 Task: Look for space in Jamestown, United States from 10th July, 2023 to 25th July, 2023 for 3 adults, 1 child in price range Rs.15000 to Rs.25000. Place can be shared room with 2 bedrooms having 3 beds and 2 bathrooms. Property type can be house, flat, guest house. Amenities needed are: wifi, TV, free parkinig on premises, gym, breakfast. Booking option can be shelf check-in. Required host language is English.
Action: Mouse moved to (471, 91)
Screenshot: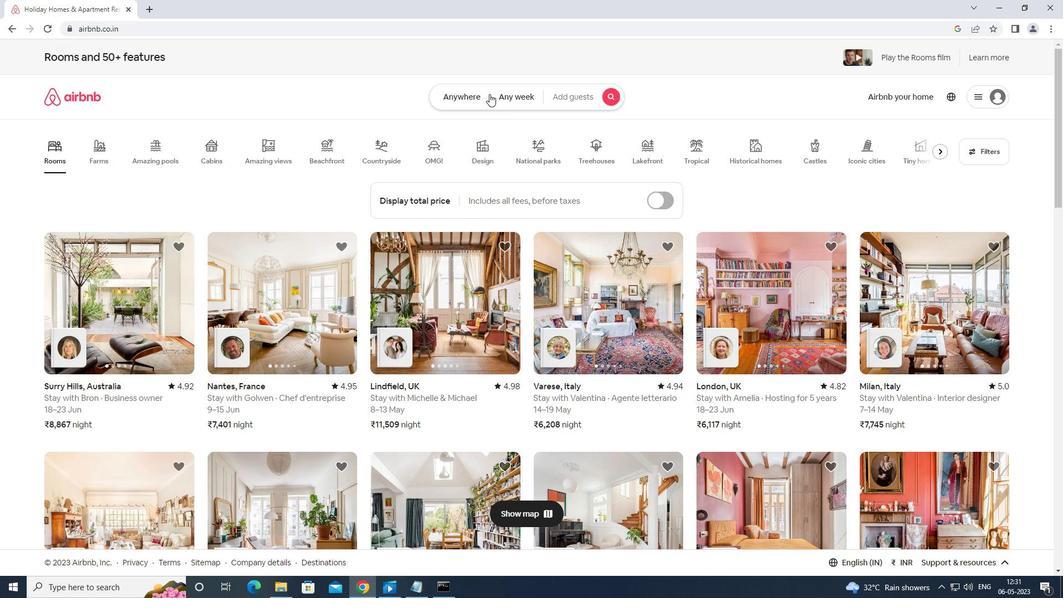 
Action: Mouse pressed left at (471, 91)
Screenshot: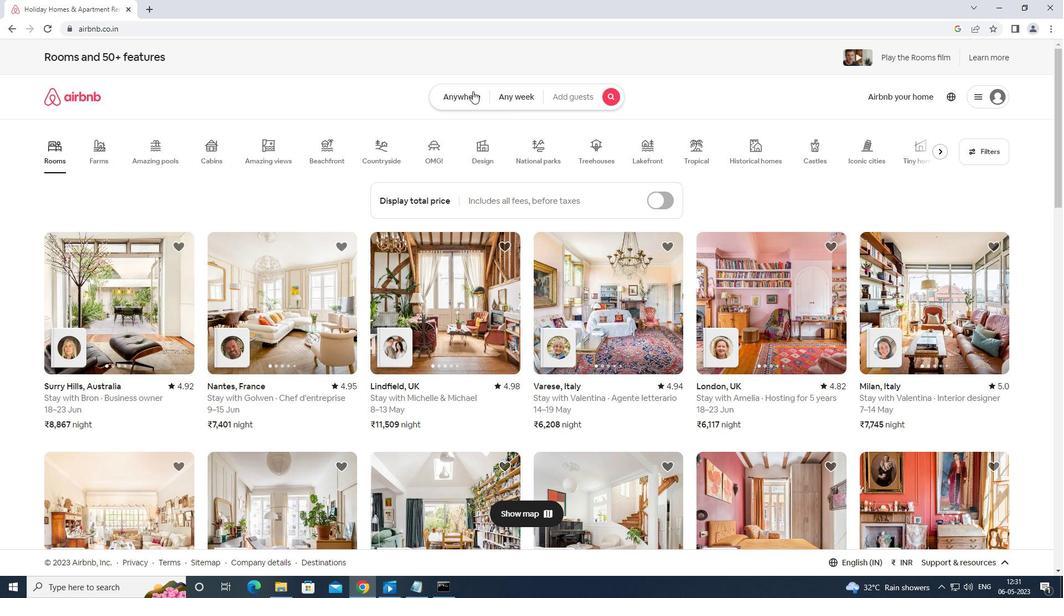 
Action: Mouse moved to (421, 131)
Screenshot: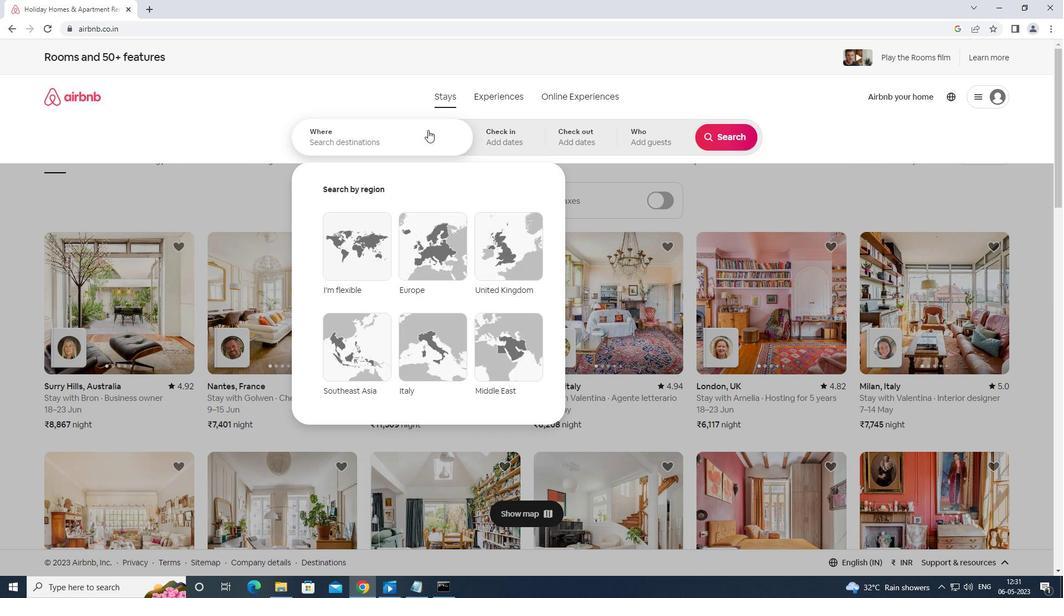 
Action: Mouse pressed left at (421, 131)
Screenshot: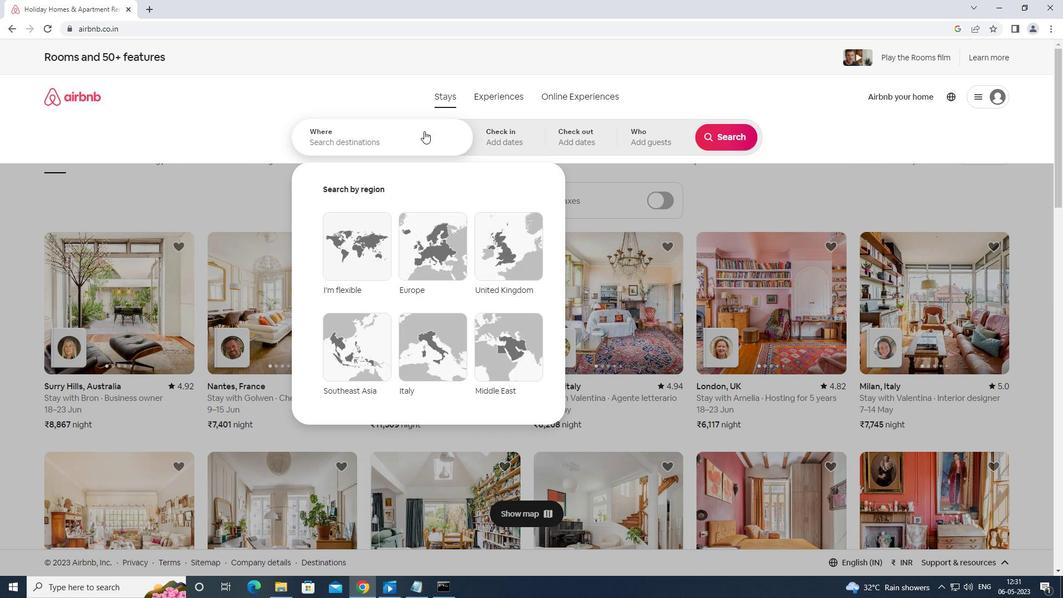 
Action: Key pressed <Key.shift>JAMESTOWN<Key.space>UNITED<Key.space>STATES<Key.enter>
Screenshot: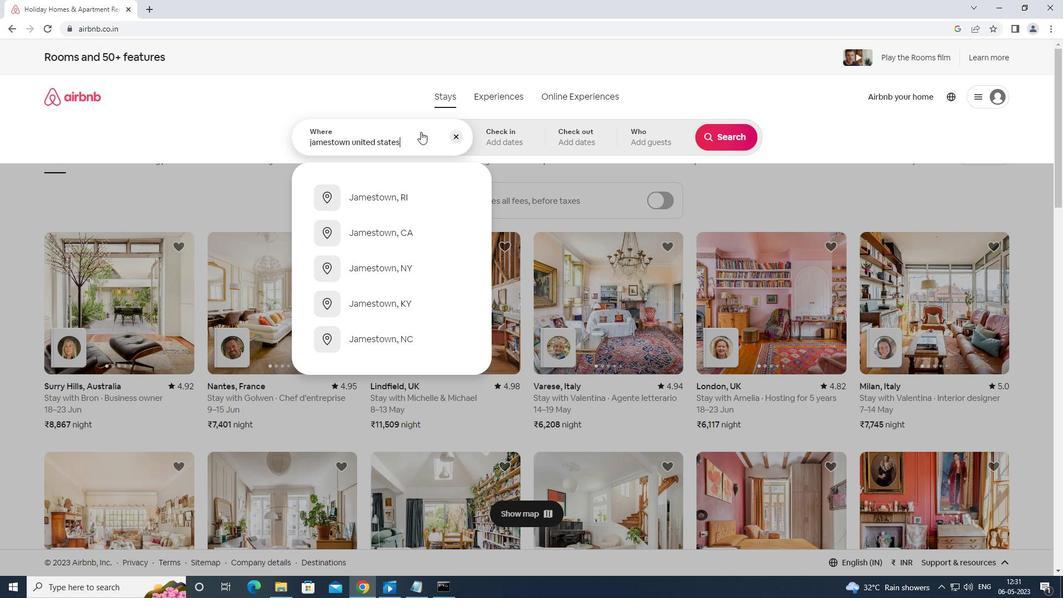 
Action: Mouse moved to (725, 233)
Screenshot: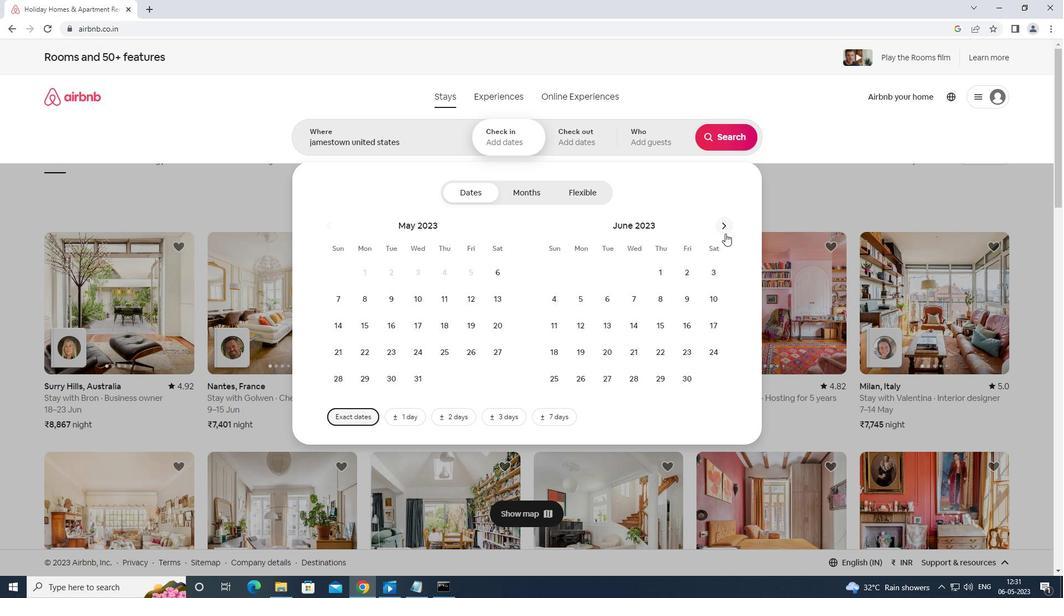 
Action: Mouse pressed left at (725, 233)
Screenshot: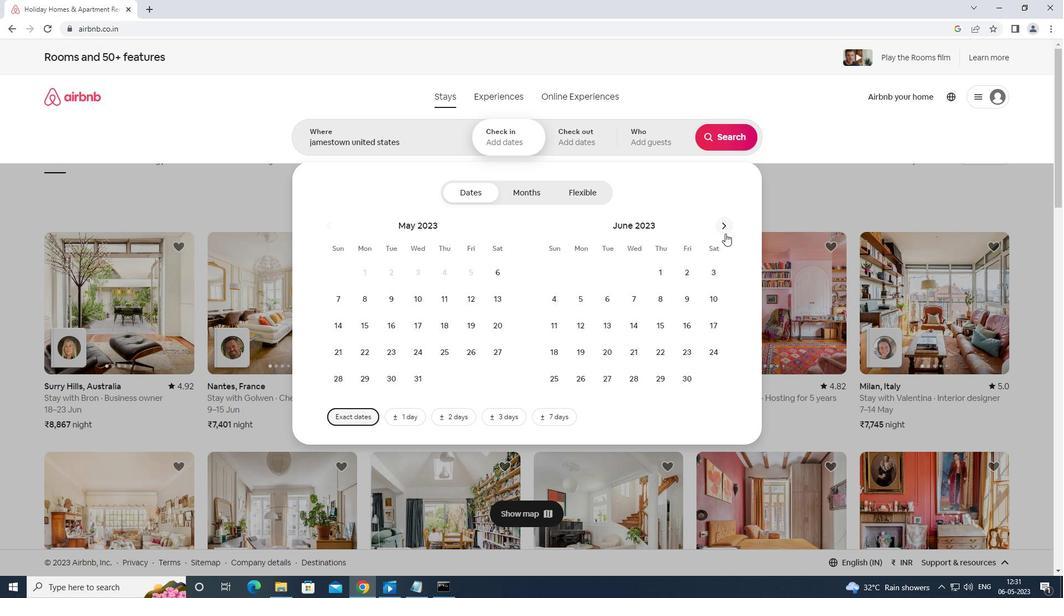 
Action: Mouse moved to (591, 323)
Screenshot: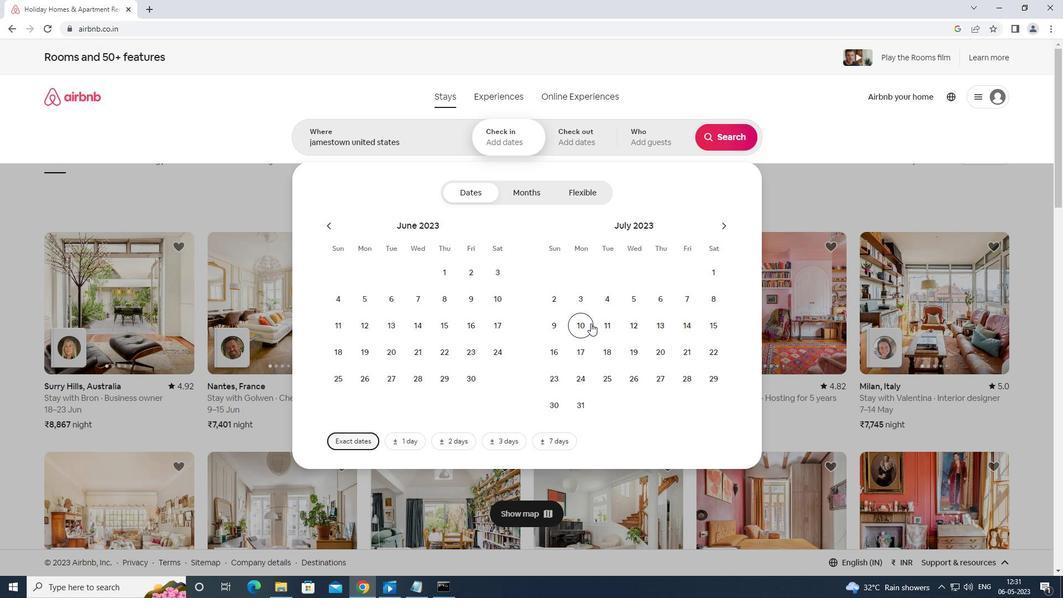 
Action: Mouse pressed left at (591, 323)
Screenshot: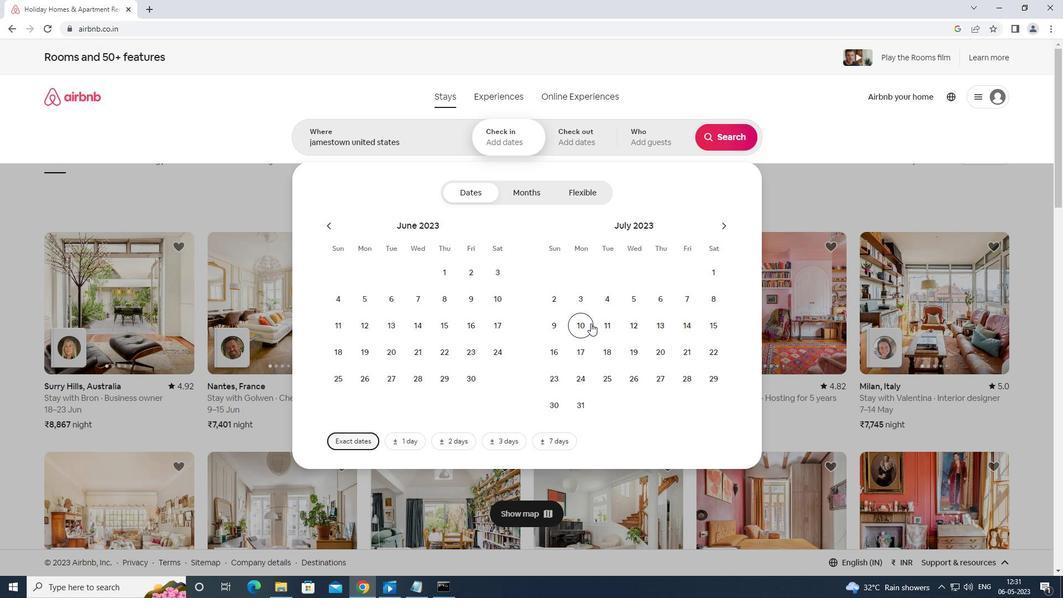 
Action: Mouse moved to (604, 372)
Screenshot: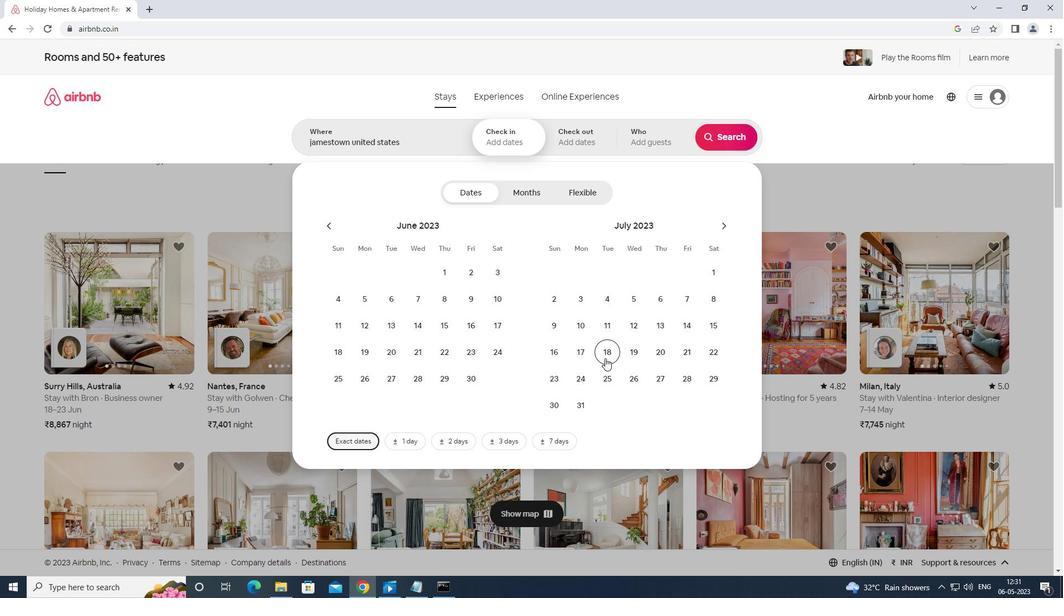 
Action: Mouse pressed left at (604, 372)
Screenshot: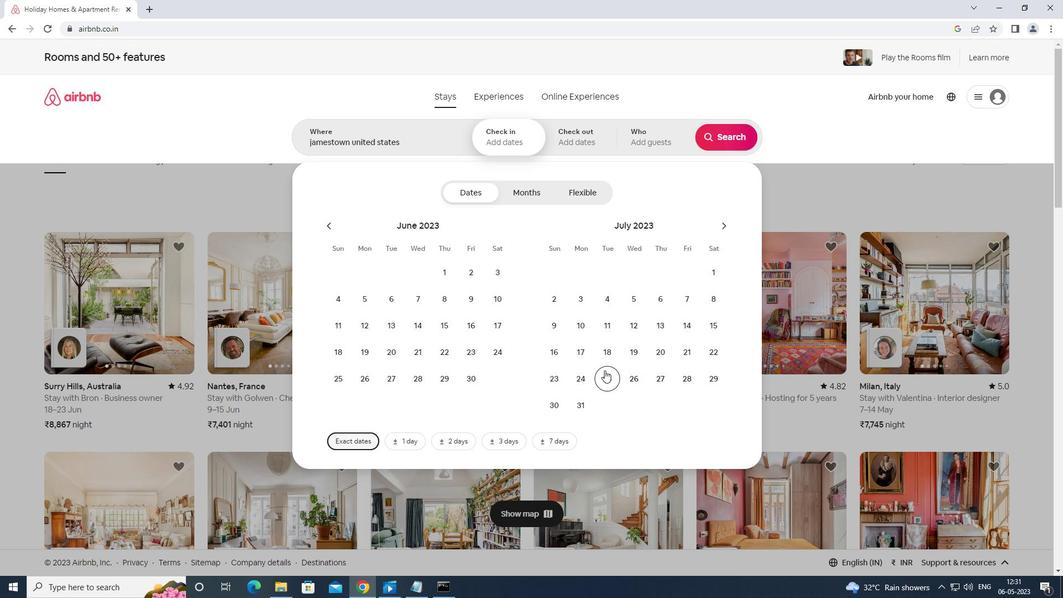 
Action: Mouse moved to (577, 323)
Screenshot: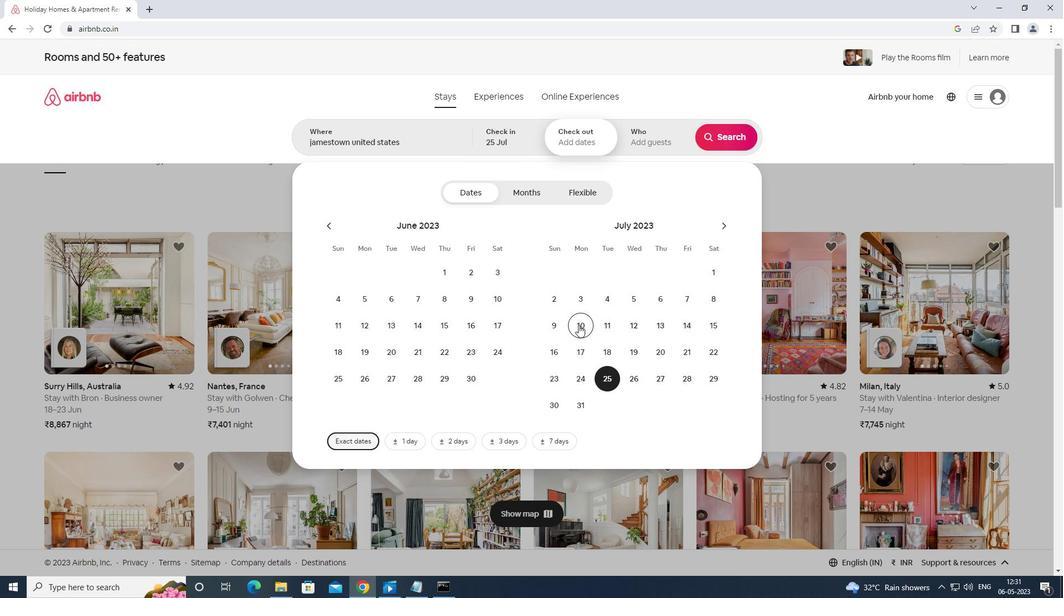 
Action: Mouse pressed left at (577, 323)
Screenshot: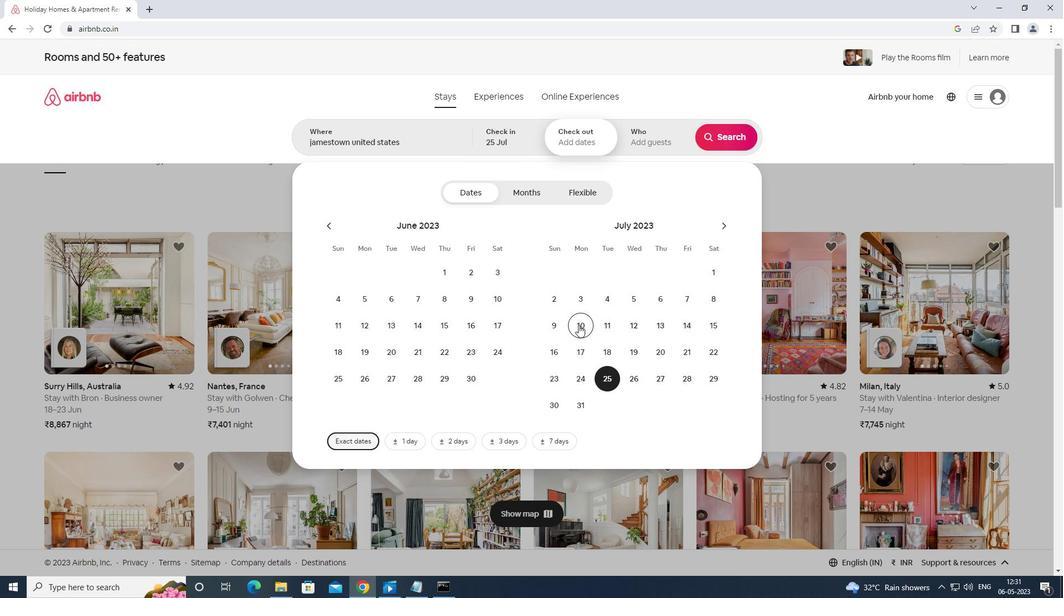
Action: Mouse moved to (607, 376)
Screenshot: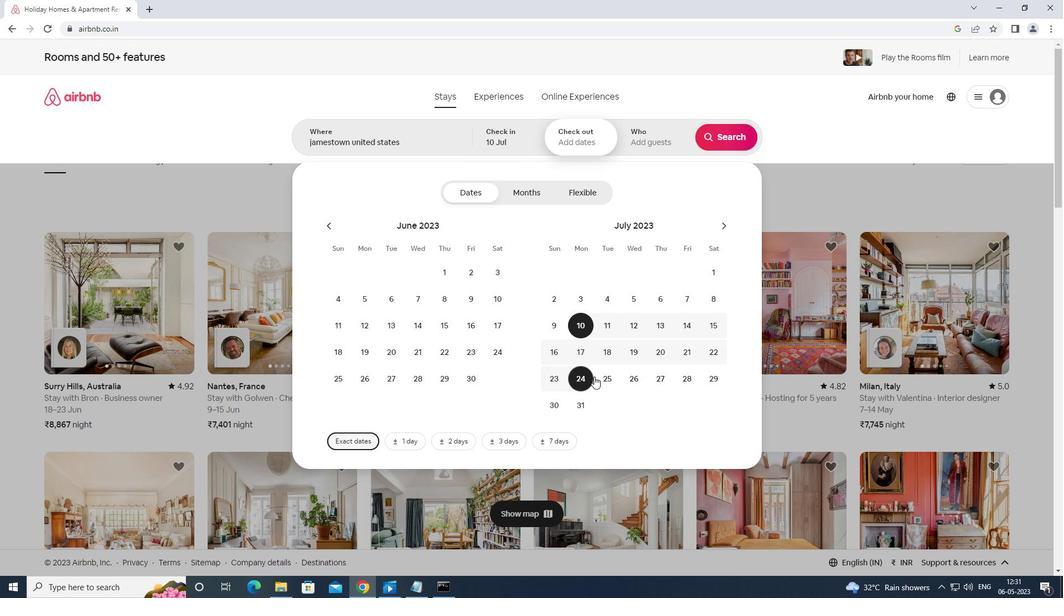 
Action: Mouse pressed left at (607, 376)
Screenshot: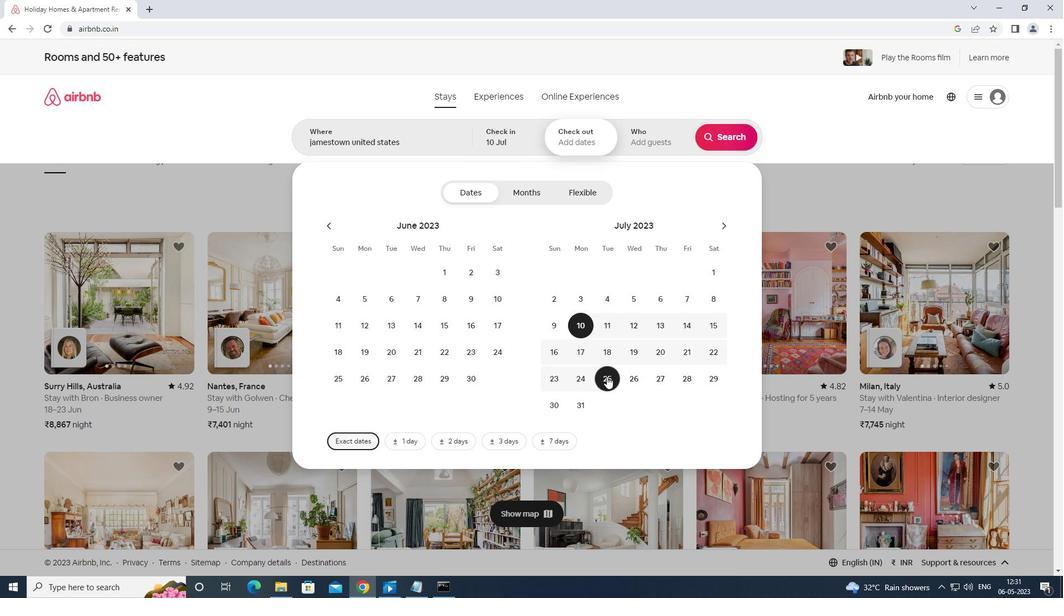 
Action: Mouse moved to (658, 136)
Screenshot: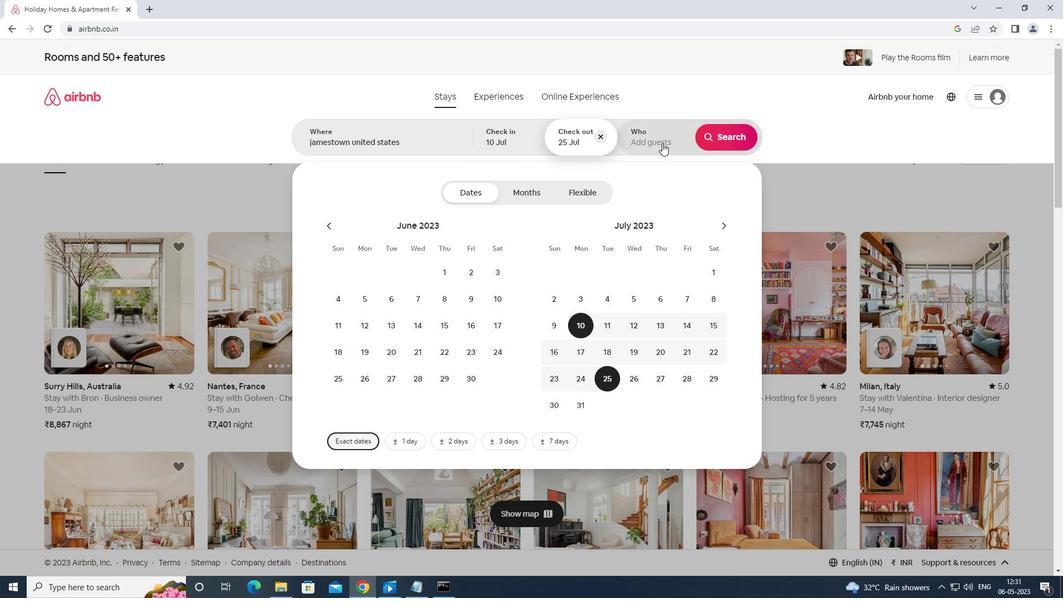 
Action: Mouse pressed left at (658, 136)
Screenshot: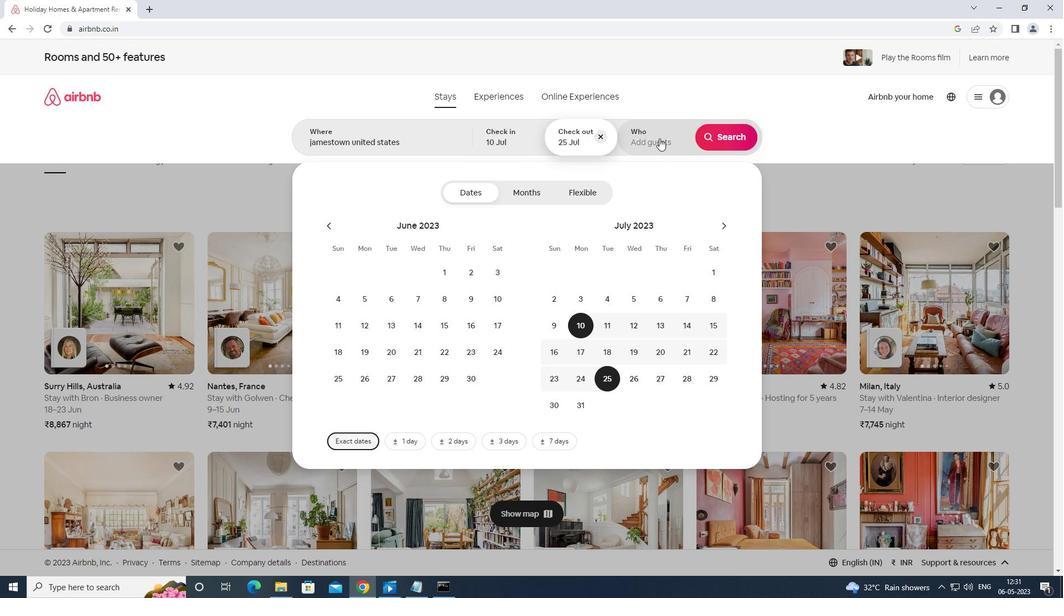 
Action: Mouse moved to (722, 191)
Screenshot: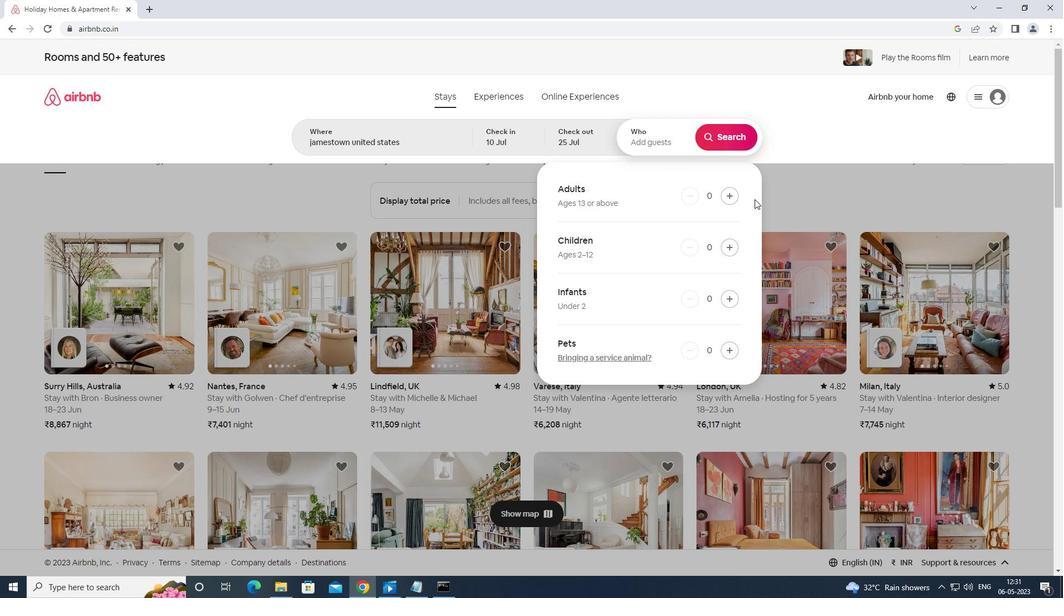 
Action: Mouse pressed left at (722, 191)
Screenshot: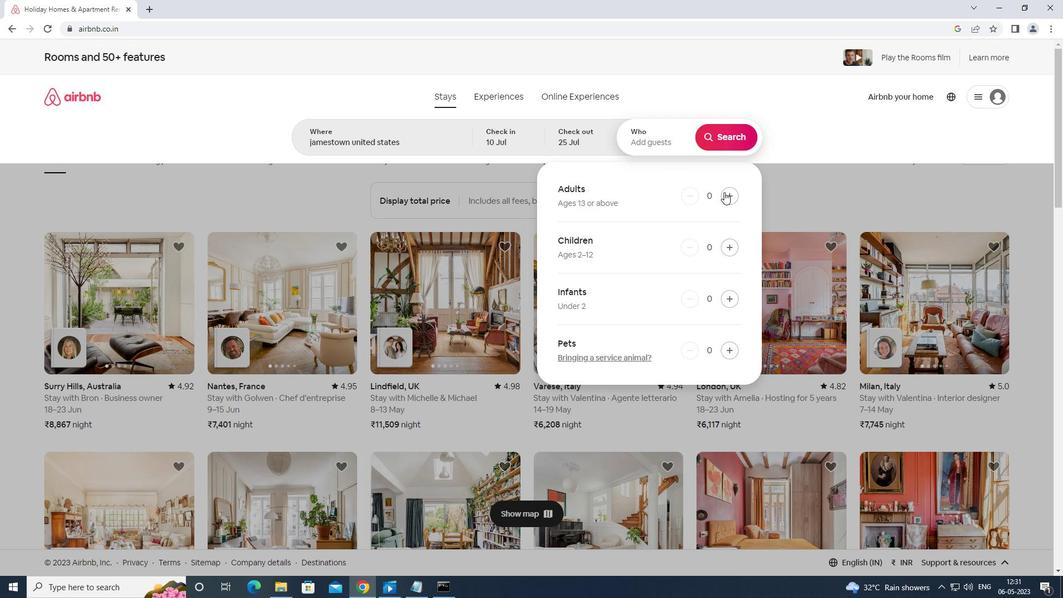 
Action: Mouse moved to (724, 193)
Screenshot: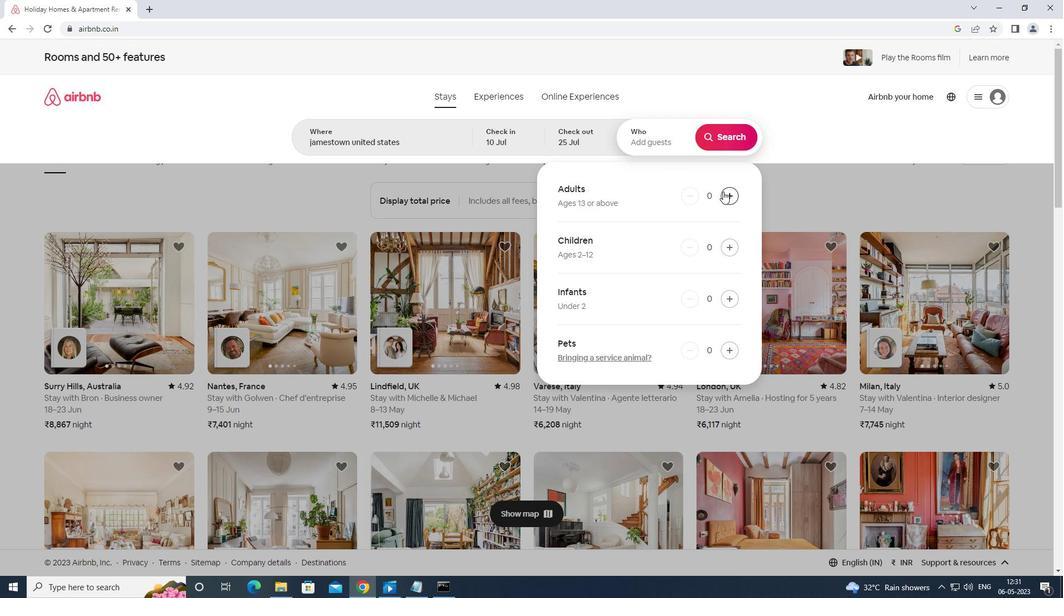 
Action: Mouse pressed left at (724, 193)
Screenshot: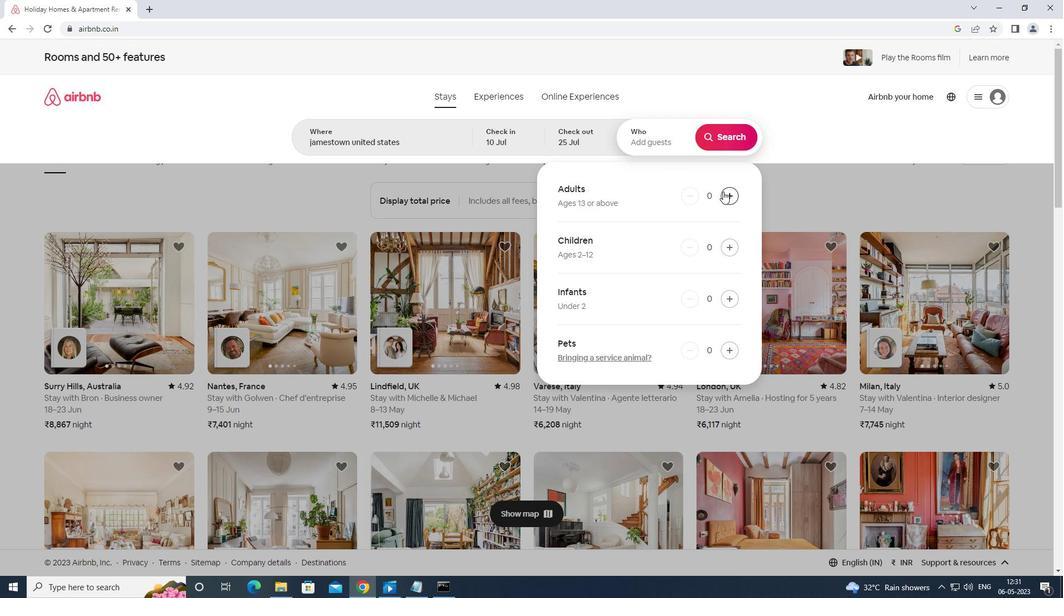 
Action: Mouse moved to (726, 194)
Screenshot: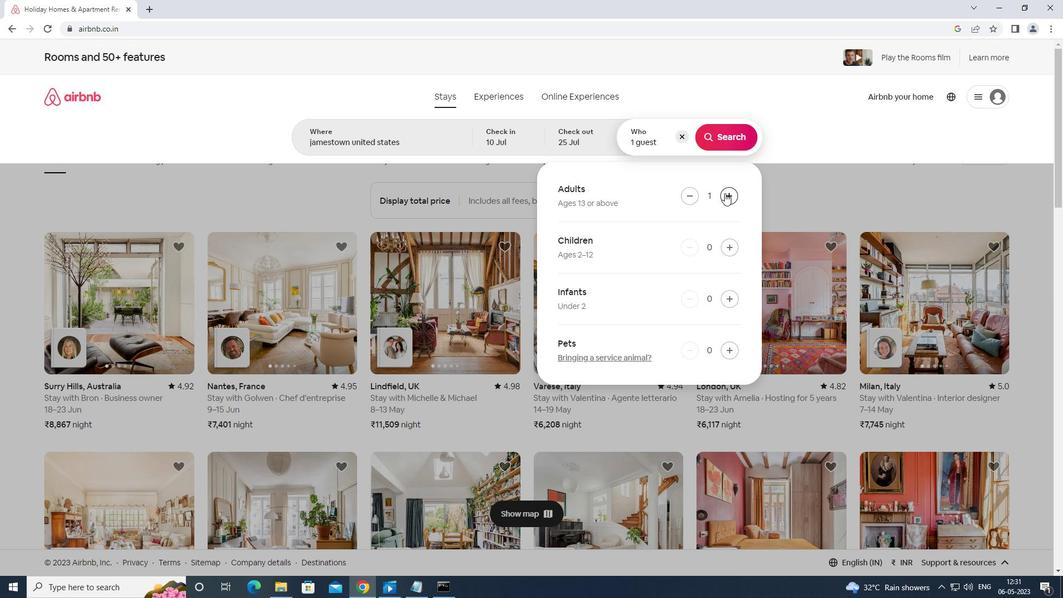 
Action: Mouse pressed left at (726, 194)
Screenshot: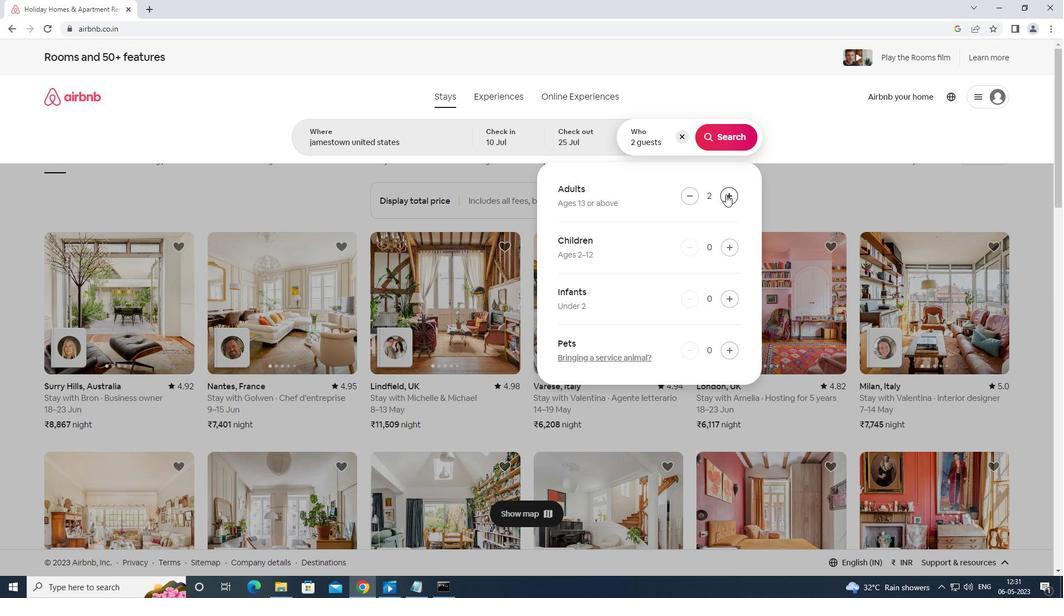 
Action: Mouse moved to (722, 247)
Screenshot: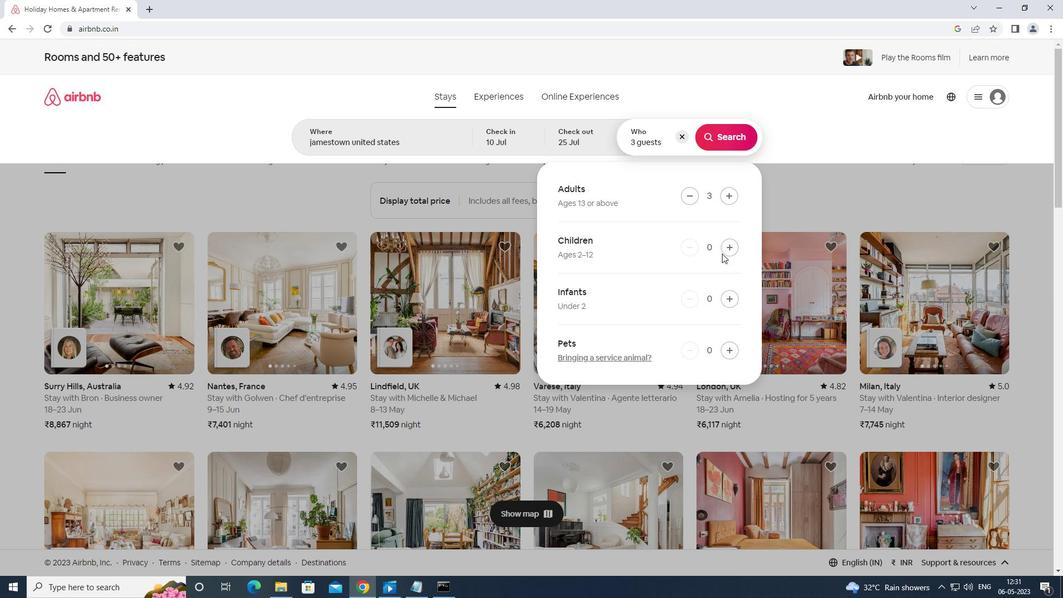 
Action: Mouse pressed left at (722, 247)
Screenshot: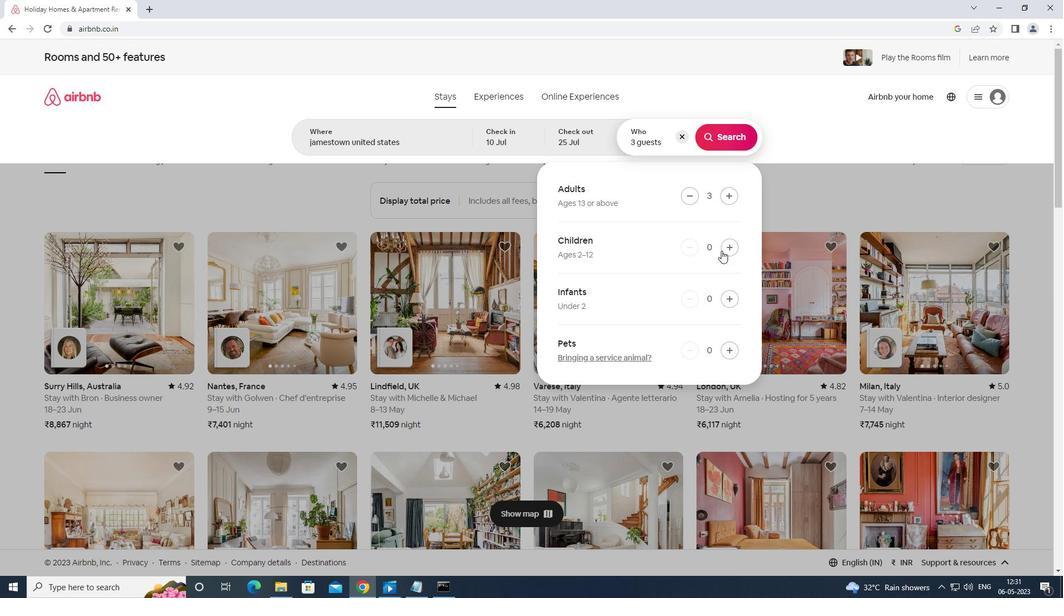 
Action: Mouse moved to (729, 130)
Screenshot: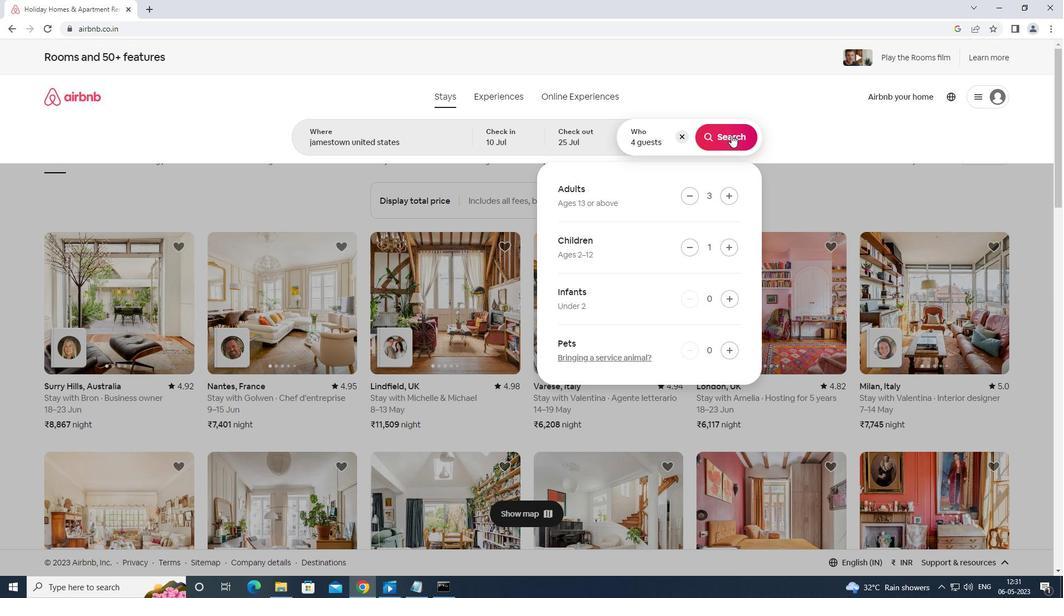 
Action: Mouse pressed left at (729, 130)
Screenshot: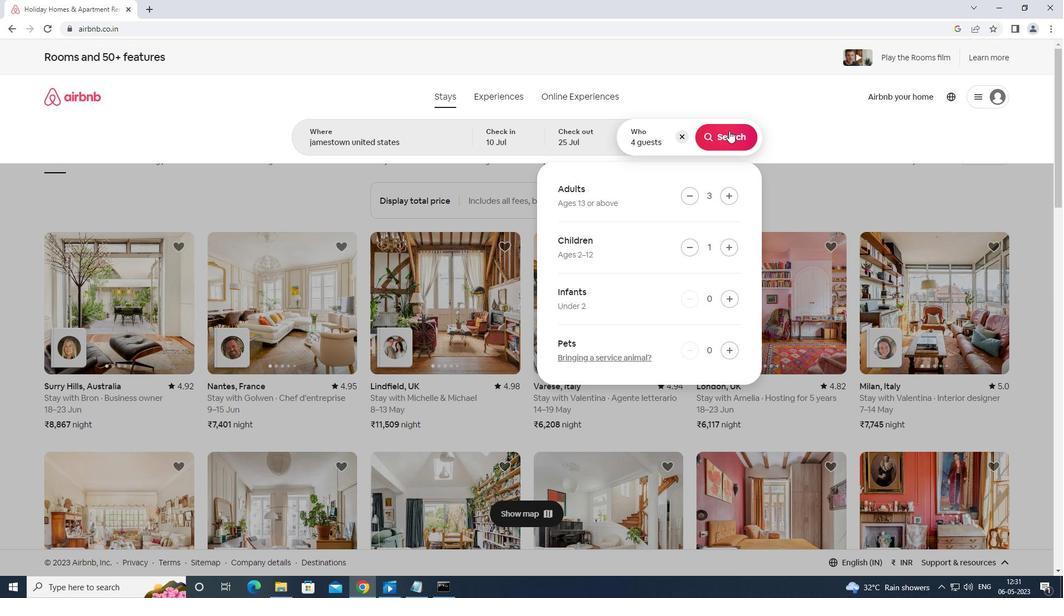 
Action: Mouse moved to (1019, 115)
Screenshot: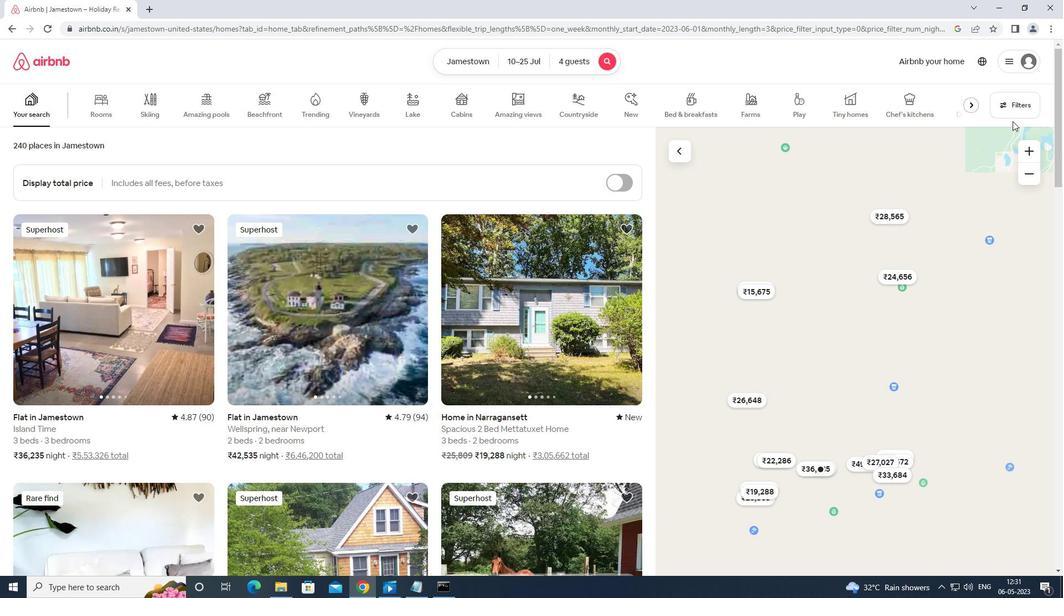 
Action: Mouse pressed left at (1019, 115)
Screenshot: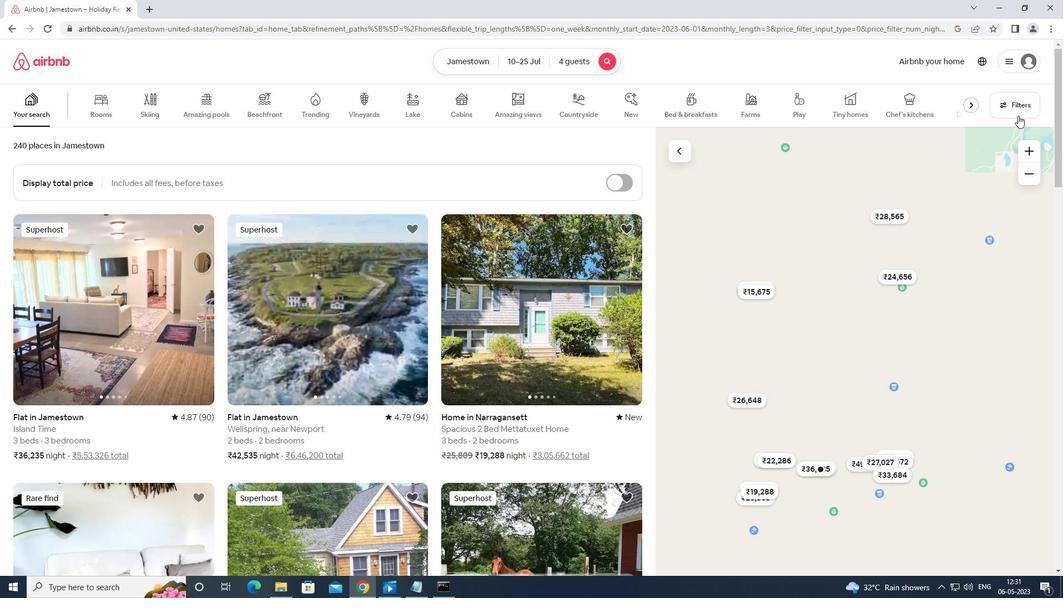 
Action: Mouse moved to (418, 381)
Screenshot: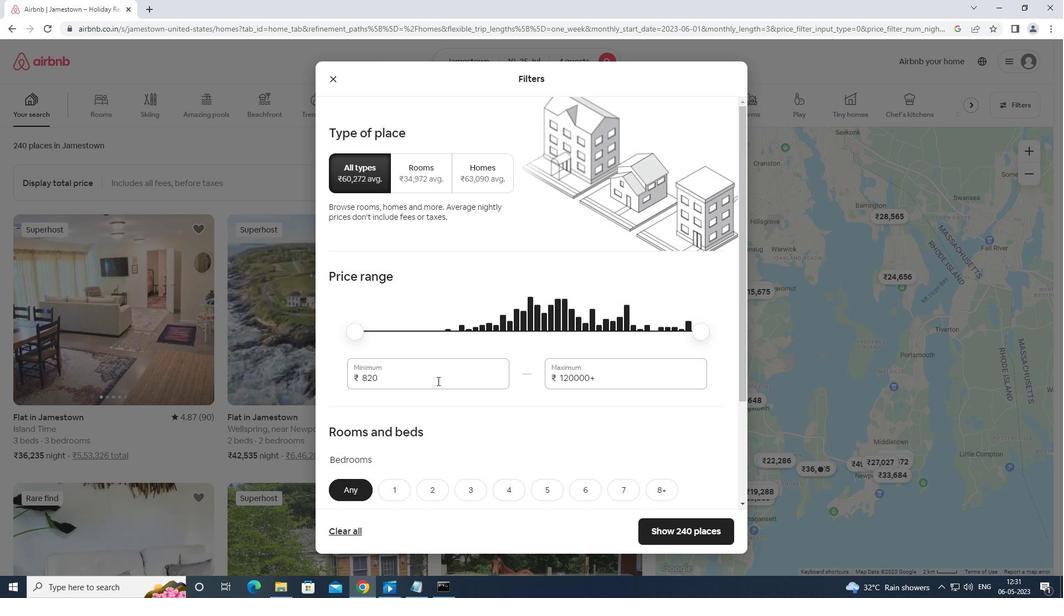 
Action: Mouse pressed left at (418, 381)
Screenshot: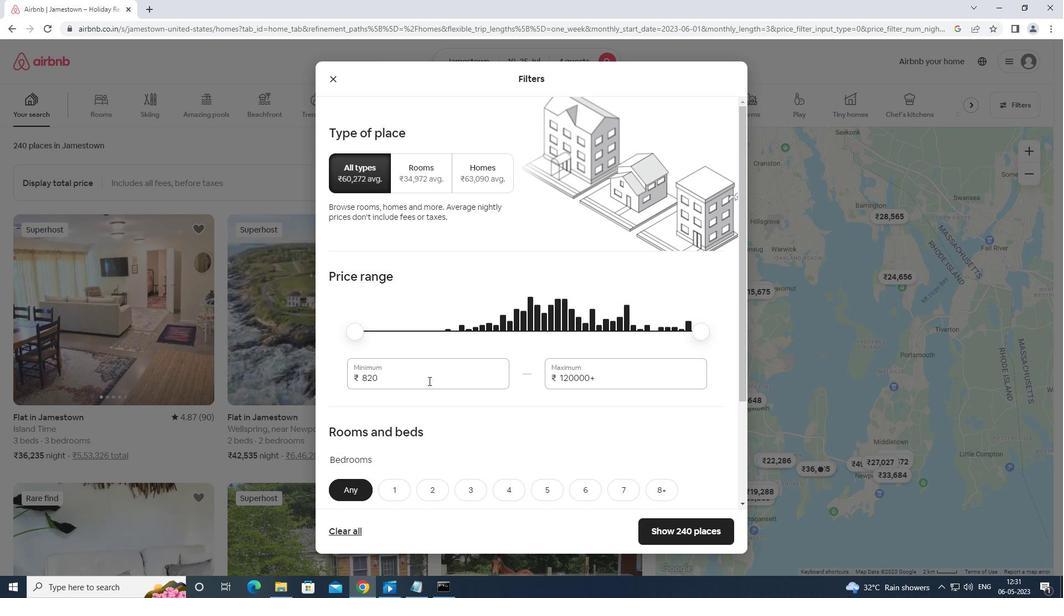 
Action: Mouse moved to (420, 366)
Screenshot: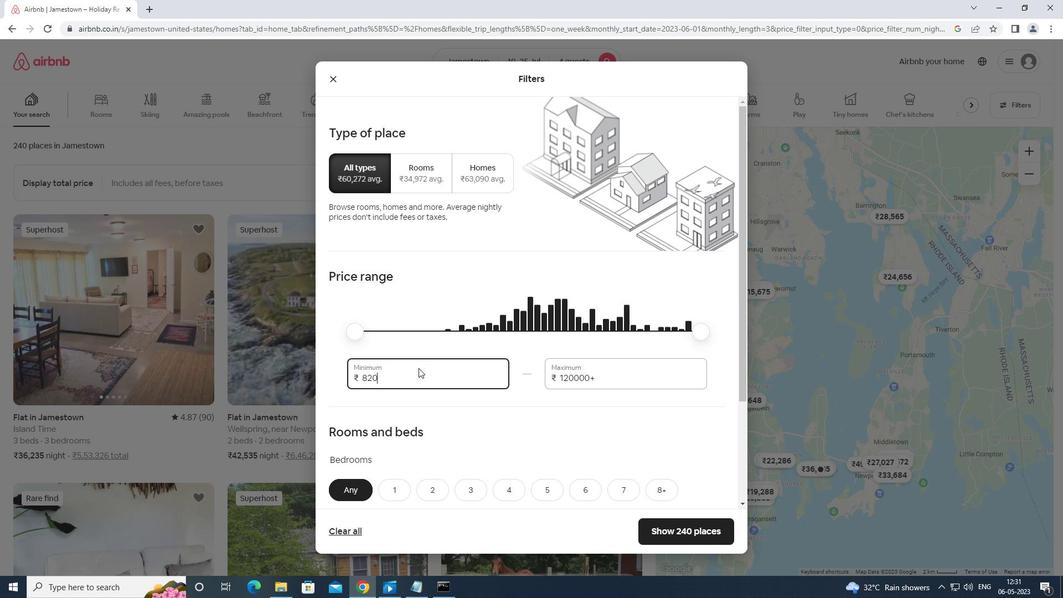 
Action: Key pressed <Key.backspace>
Screenshot: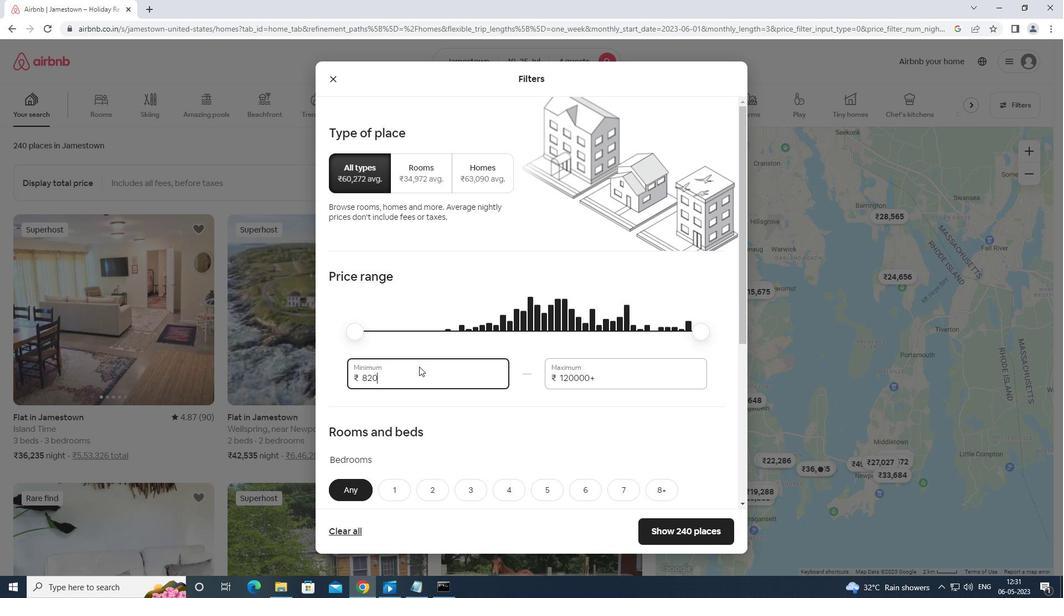 
Action: Mouse moved to (432, 352)
Screenshot: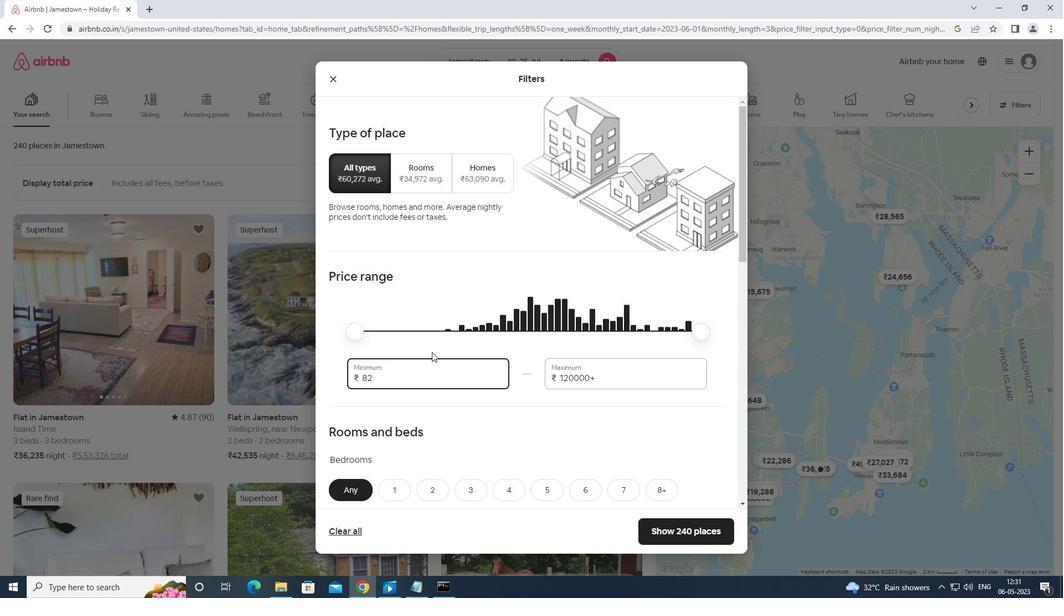 
Action: Key pressed <Key.backspace><Key.backspace><Key.backspace><Key.backspace>
Screenshot: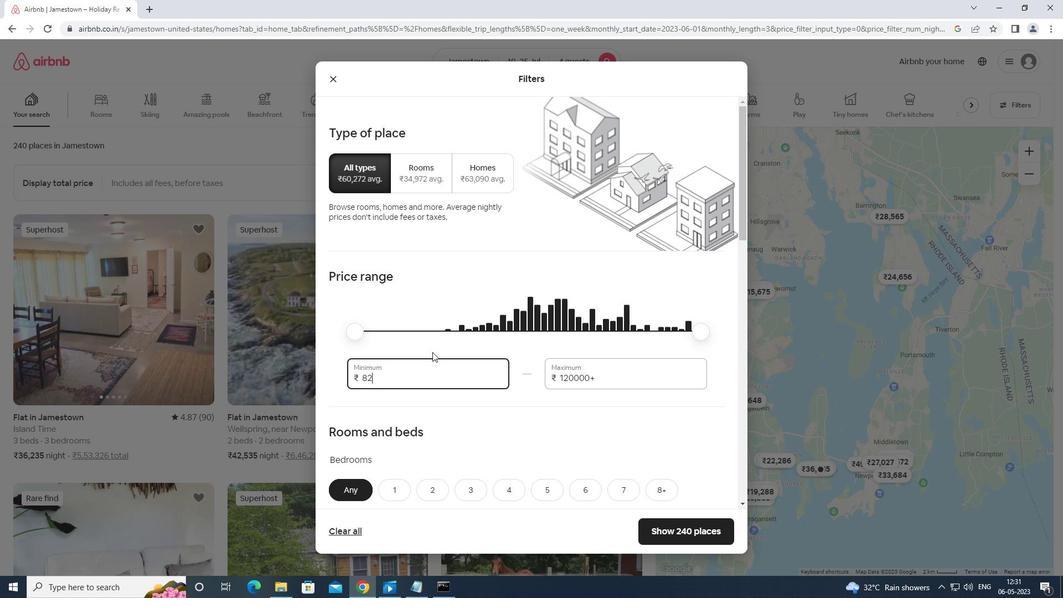
Action: Mouse moved to (433, 351)
Screenshot: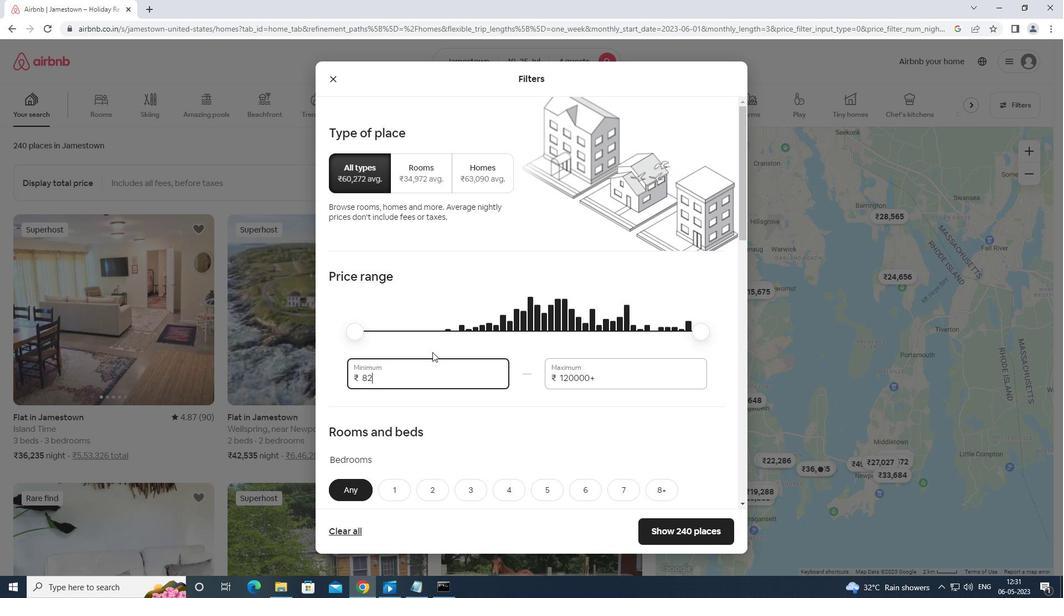 
Action: Key pressed 1
Screenshot: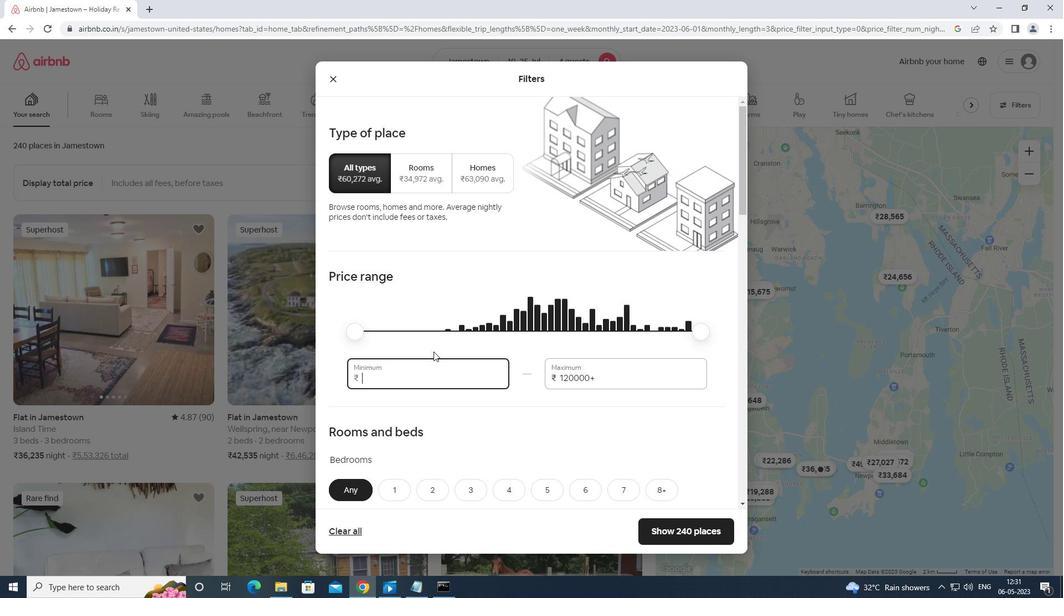 
Action: Mouse moved to (435, 350)
Screenshot: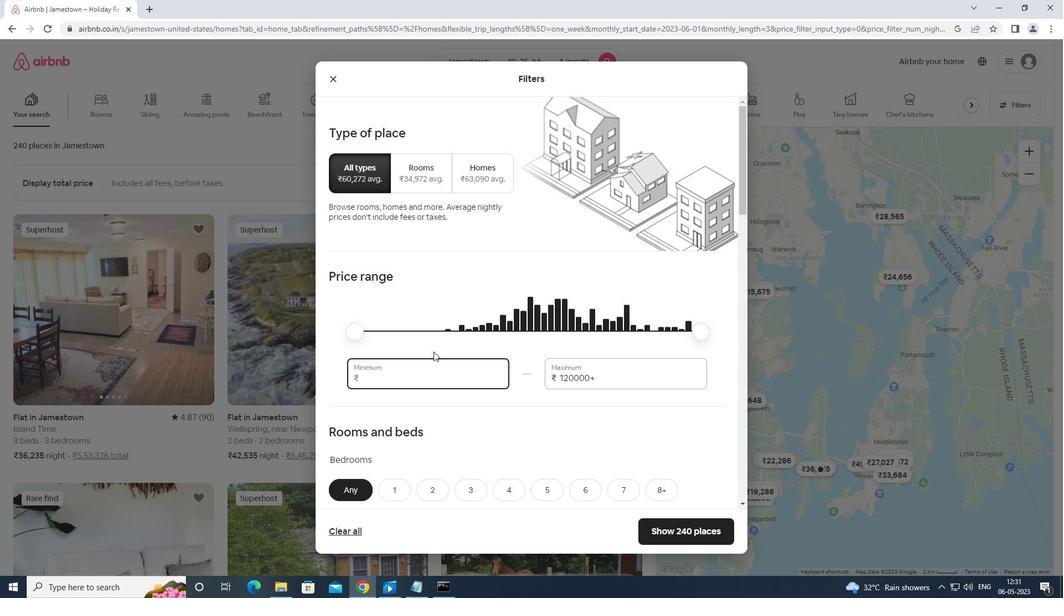 
Action: Key pressed 50
Screenshot: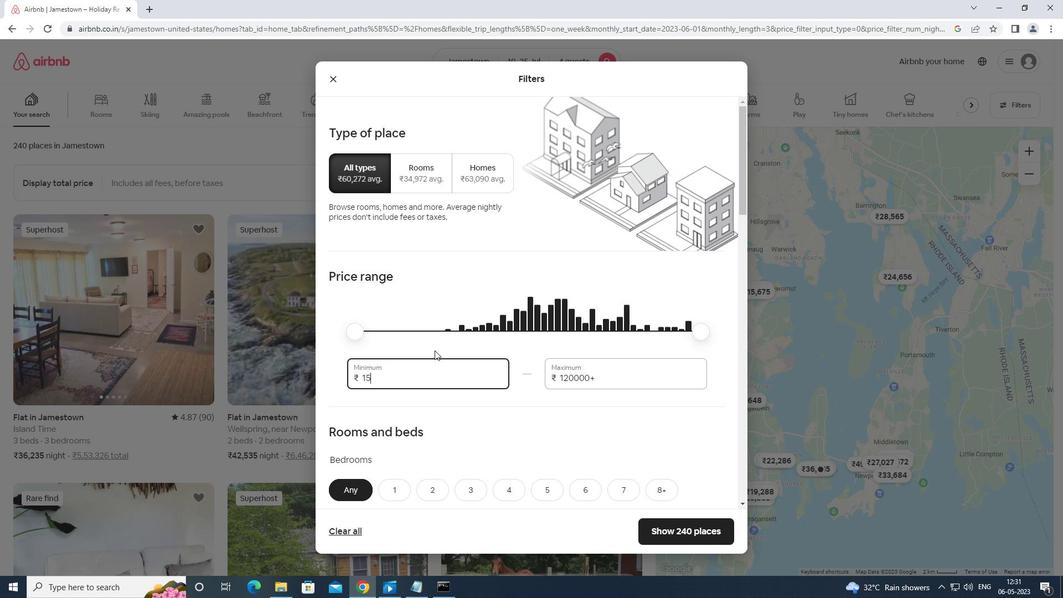 
Action: Mouse moved to (436, 350)
Screenshot: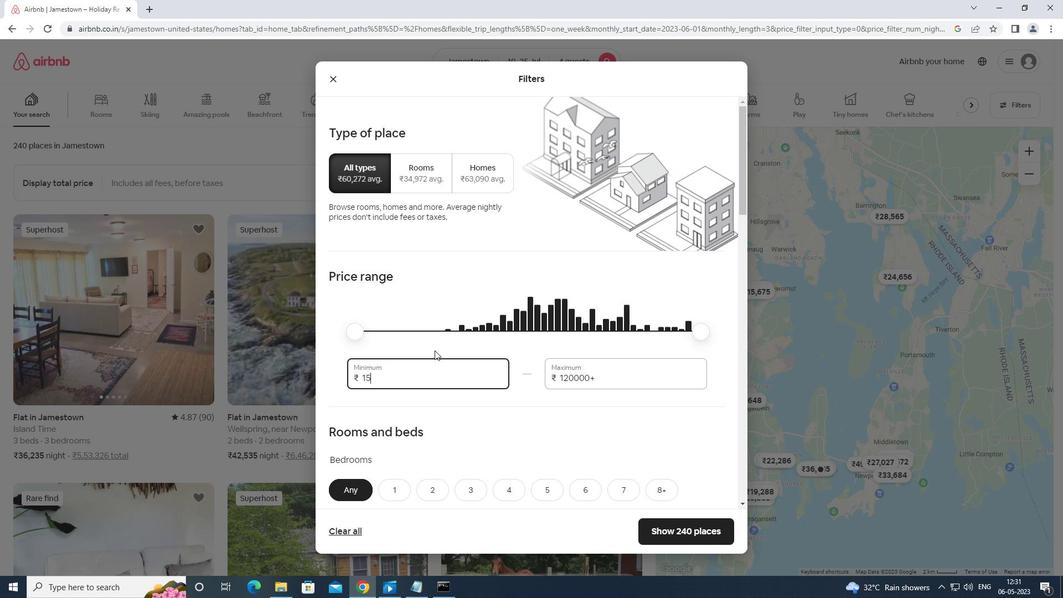 
Action: Key pressed 00
Screenshot: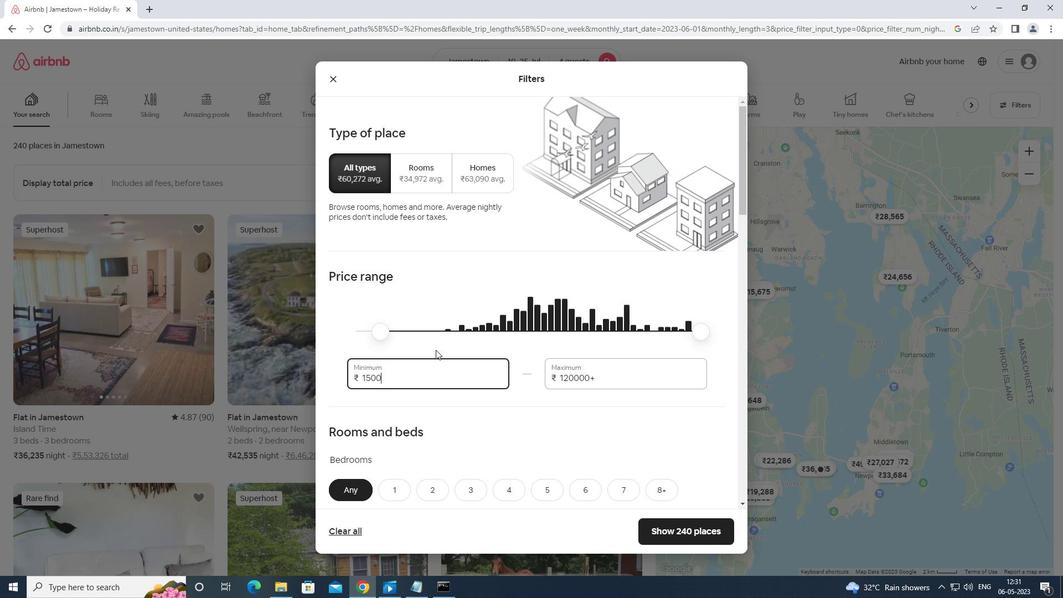 
Action: Mouse moved to (603, 369)
Screenshot: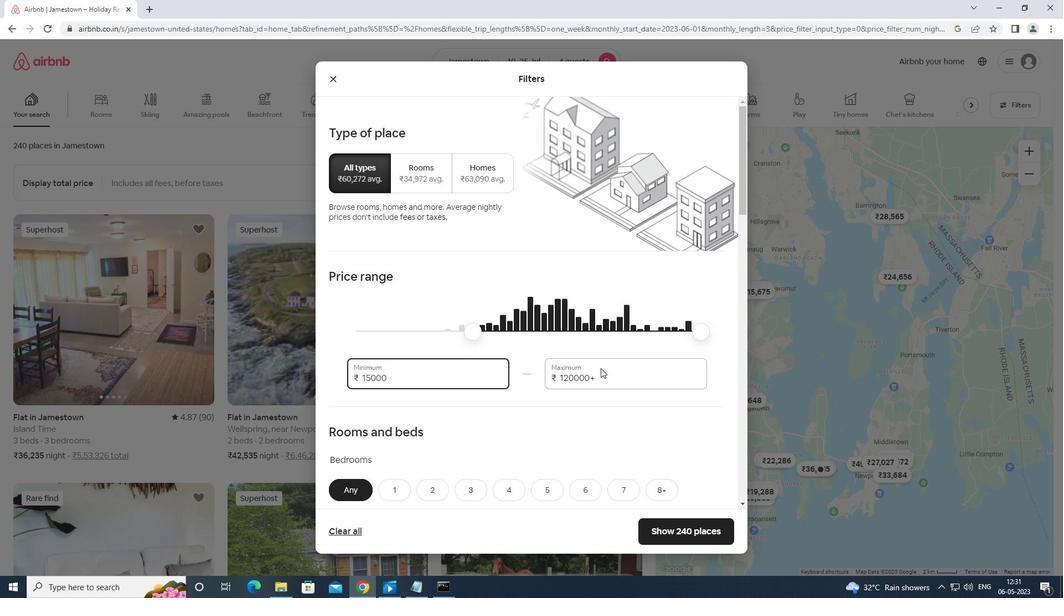 
Action: Mouse pressed left at (603, 369)
Screenshot: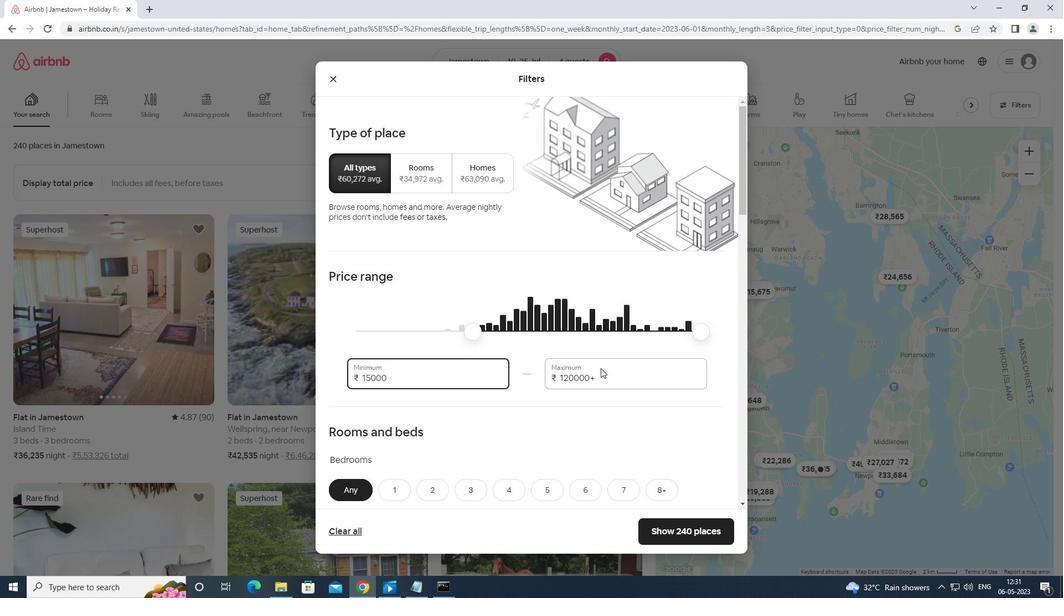 
Action: Mouse moved to (605, 369)
Screenshot: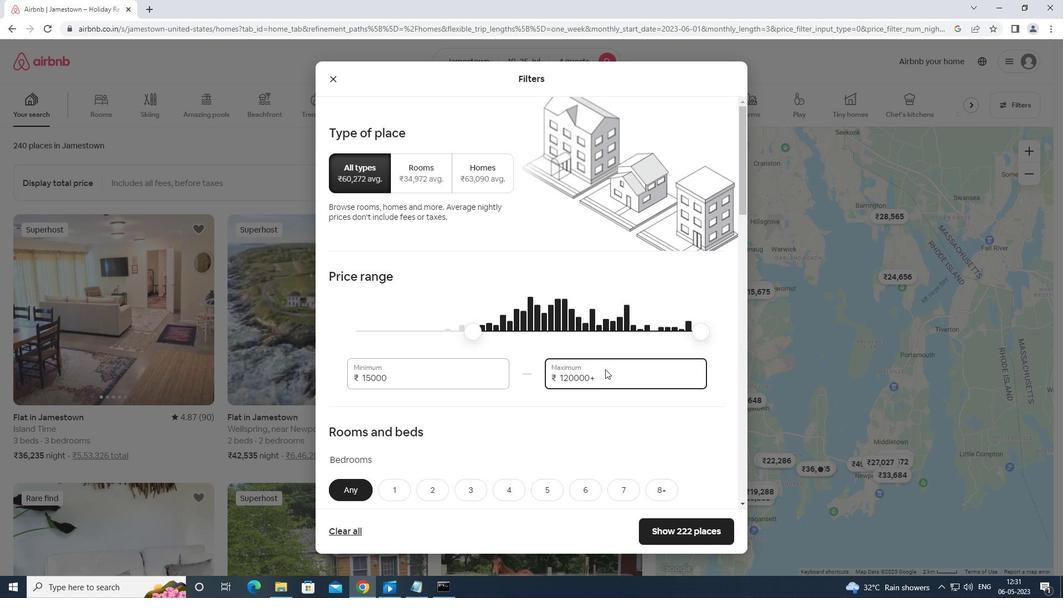 
Action: Key pressed <Key.backspace><Key.backspace><Key.backspace><Key.backspace><Key.backspace><Key.backspace><Key.backspace><Key.backspace><Key.backspace><Key.backspace><Key.backspace><Key.backspace><Key.backspace>
Screenshot: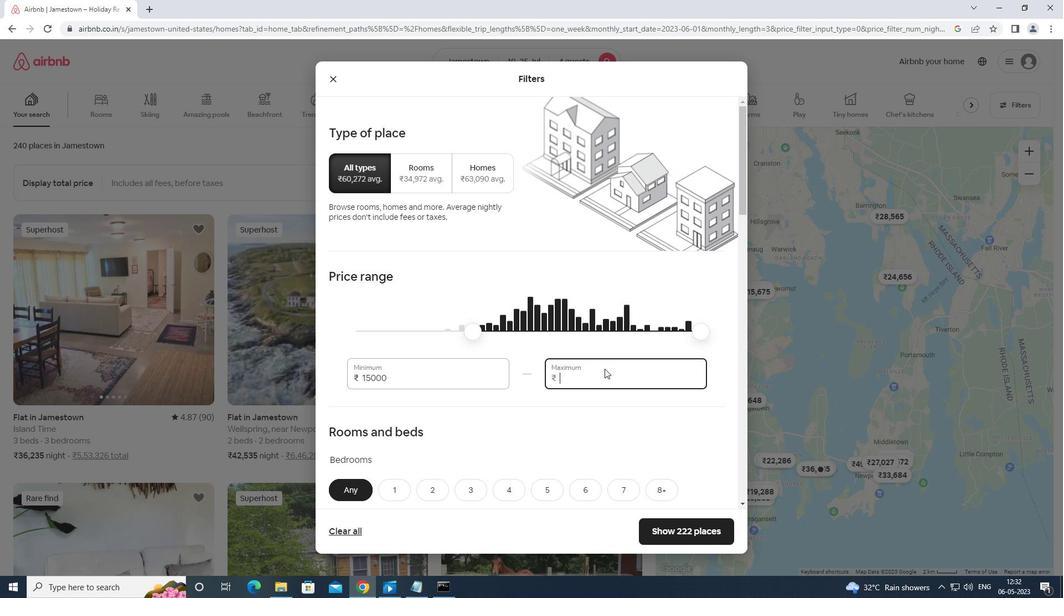 
Action: Mouse moved to (592, 365)
Screenshot: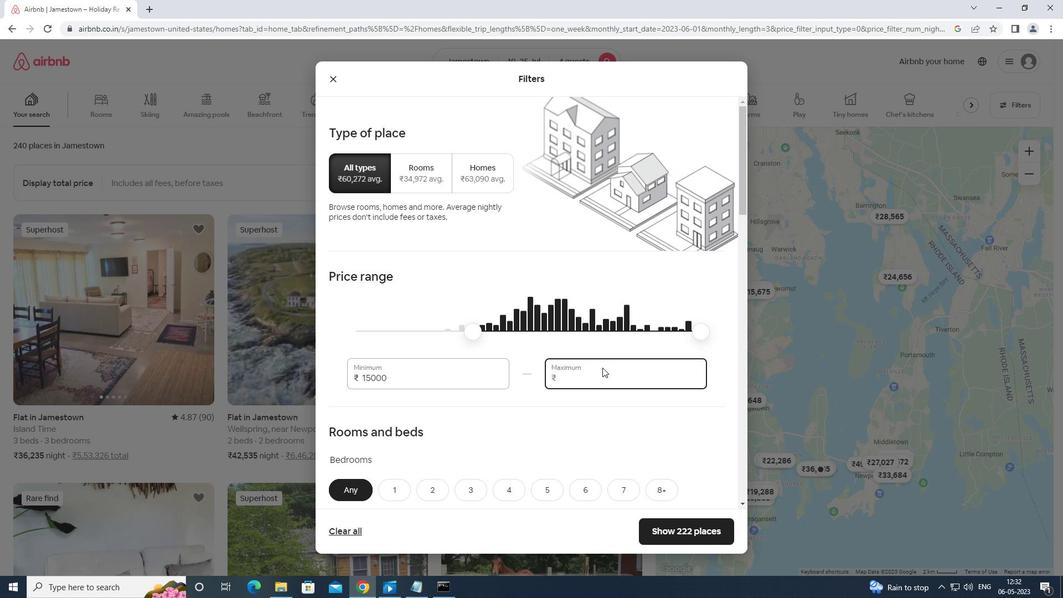 
Action: Key pressed 25000
Screenshot: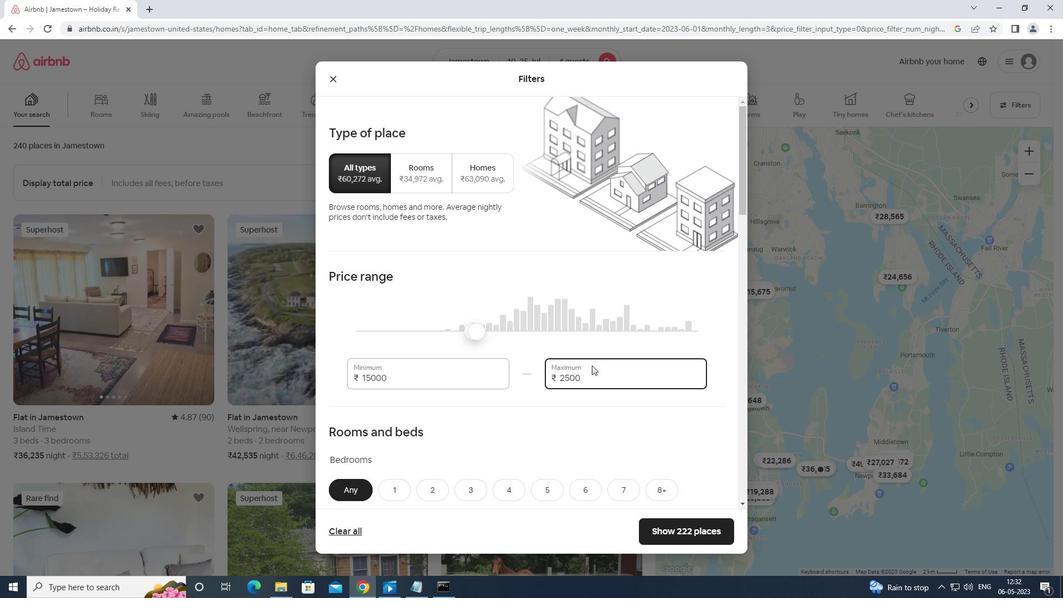 
Action: Mouse moved to (622, 381)
Screenshot: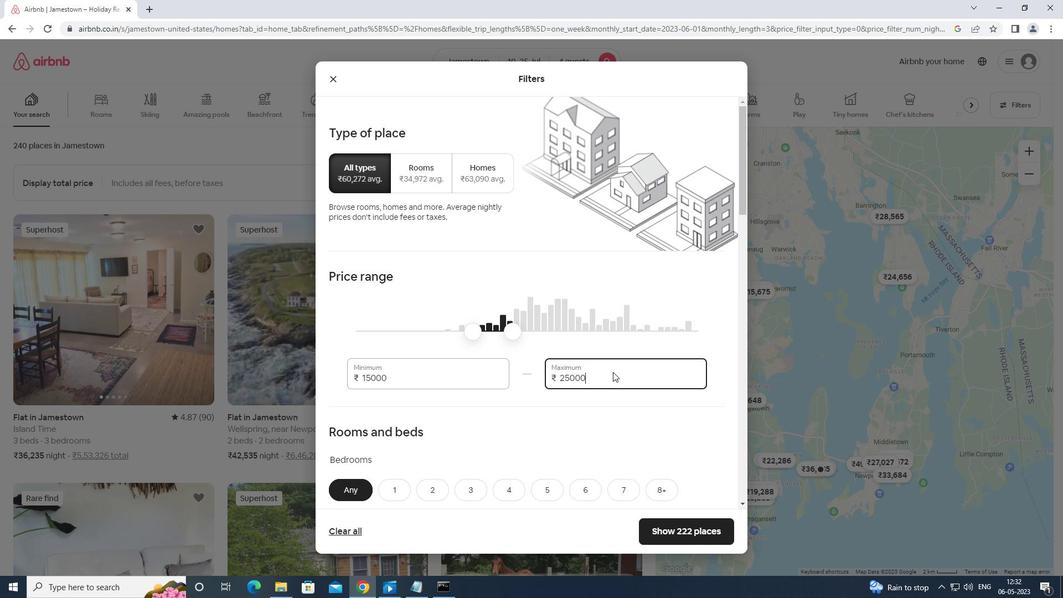 
Action: Mouse scrolled (622, 380) with delta (0, 0)
Screenshot: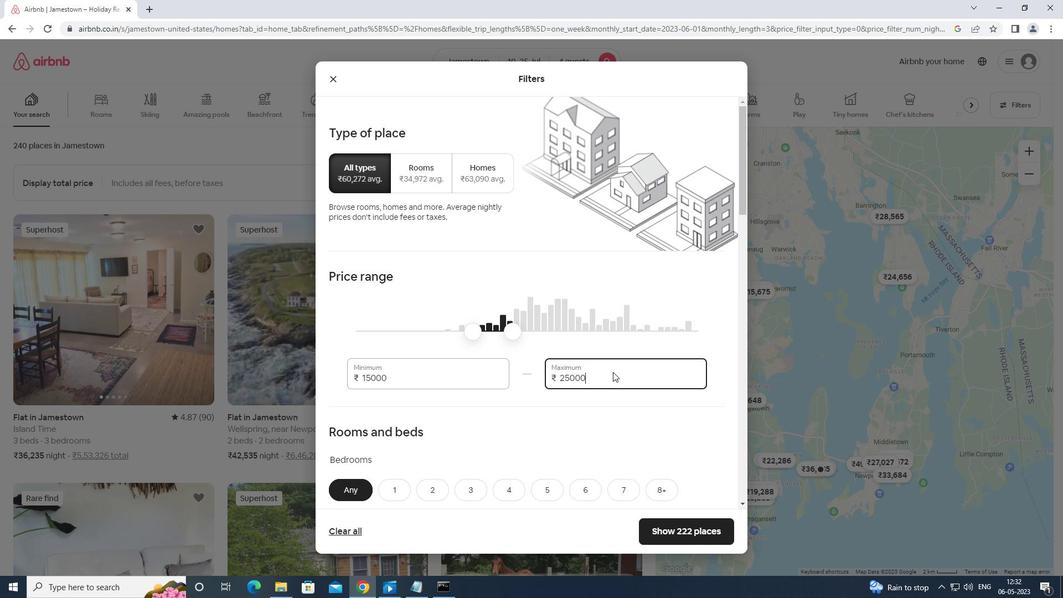 
Action: Mouse moved to (622, 382)
Screenshot: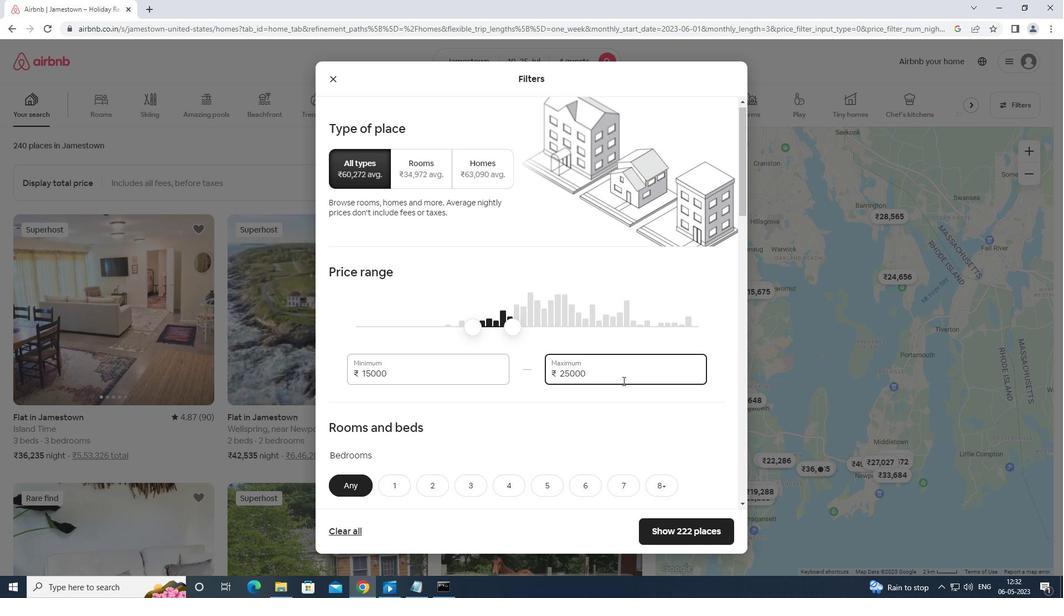
Action: Mouse scrolled (622, 382) with delta (0, 0)
Screenshot: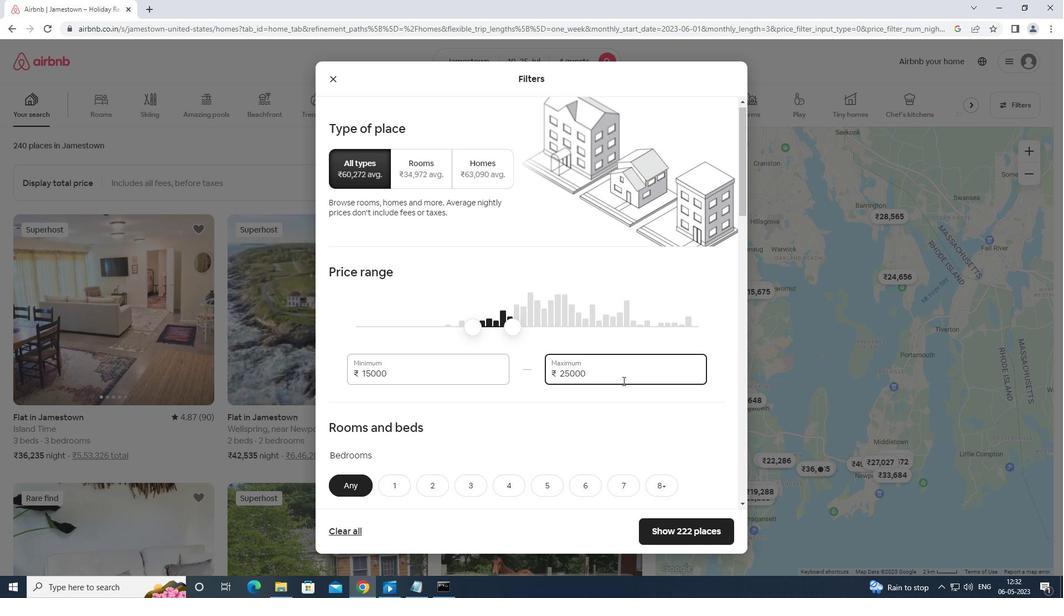 
Action: Mouse moved to (430, 371)
Screenshot: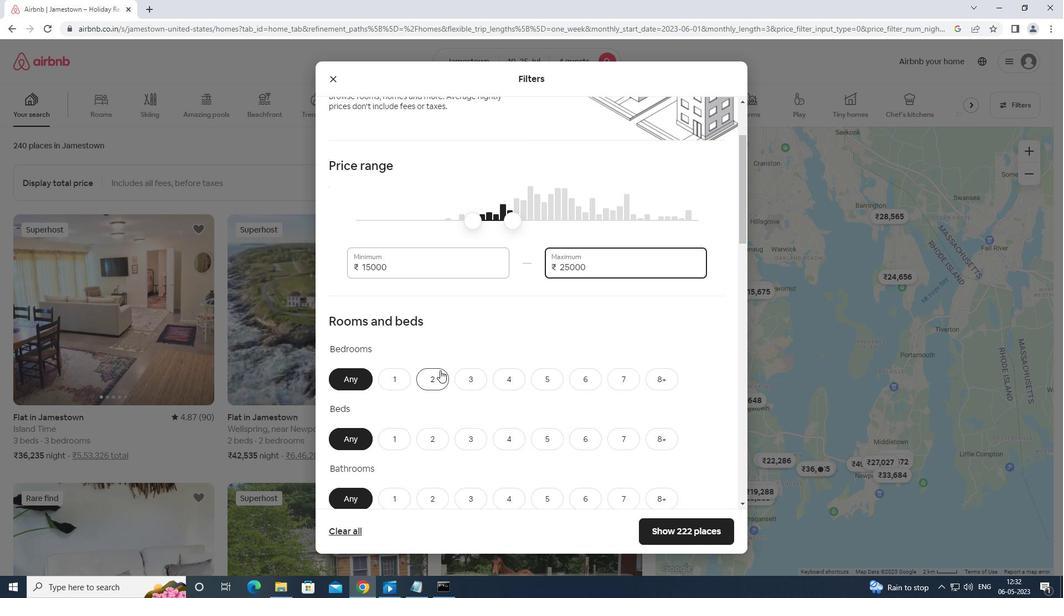 
Action: Mouse pressed left at (430, 371)
Screenshot: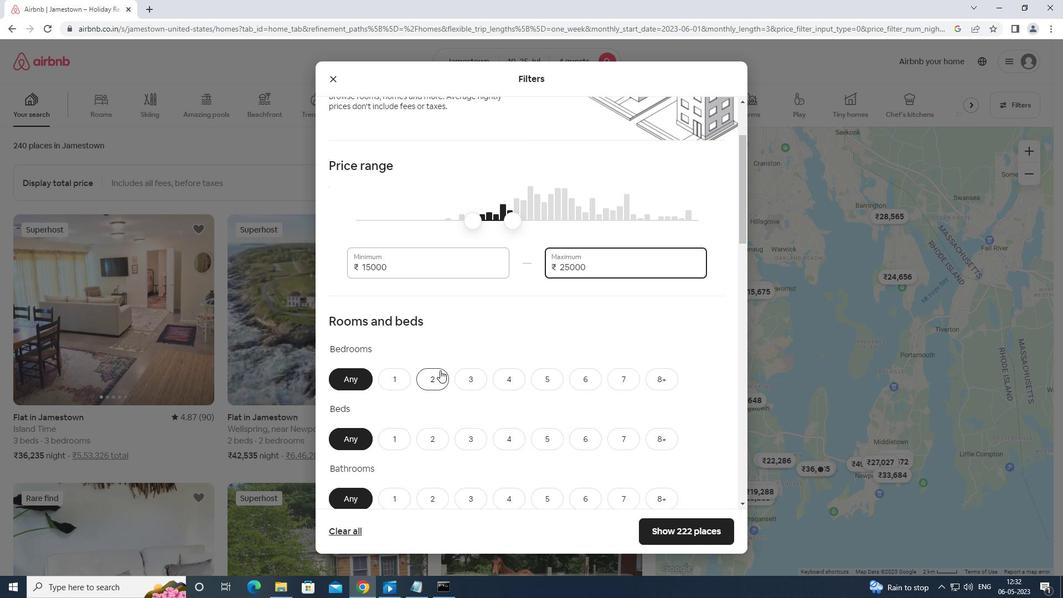 
Action: Mouse moved to (469, 434)
Screenshot: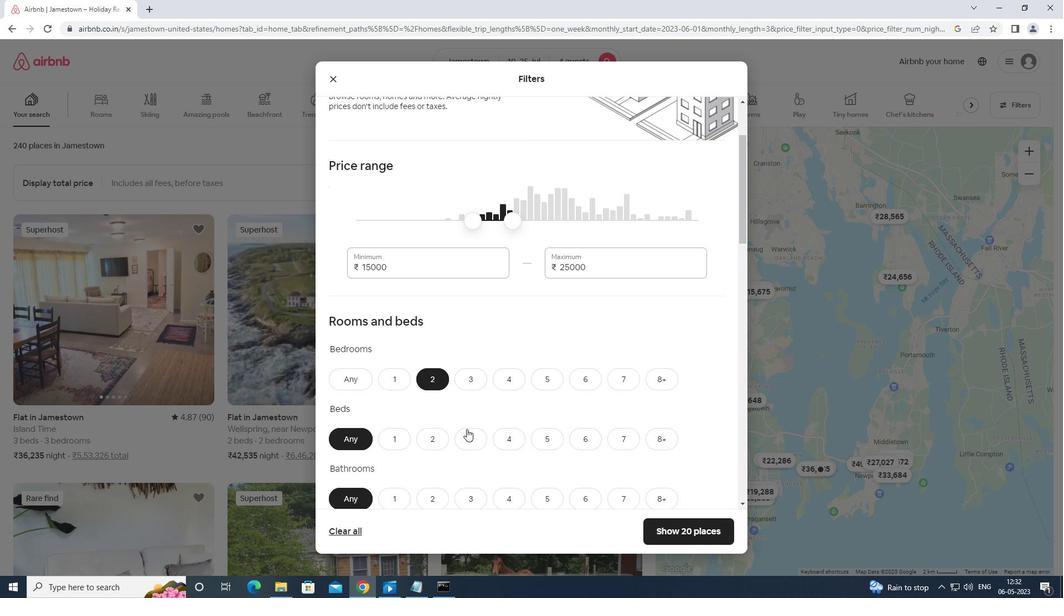 
Action: Mouse pressed left at (469, 434)
Screenshot: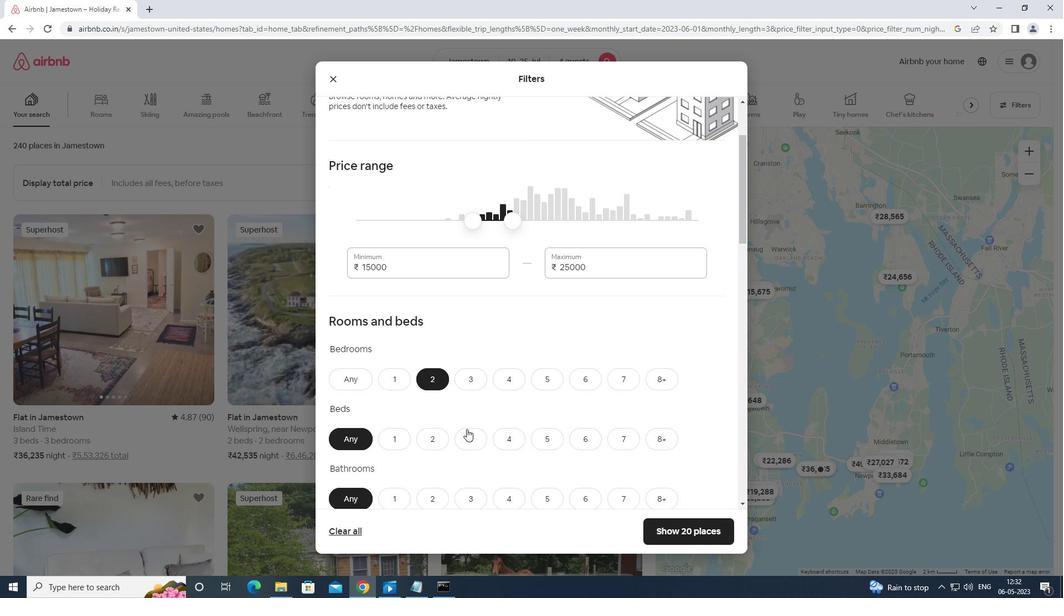 
Action: Mouse moved to (431, 492)
Screenshot: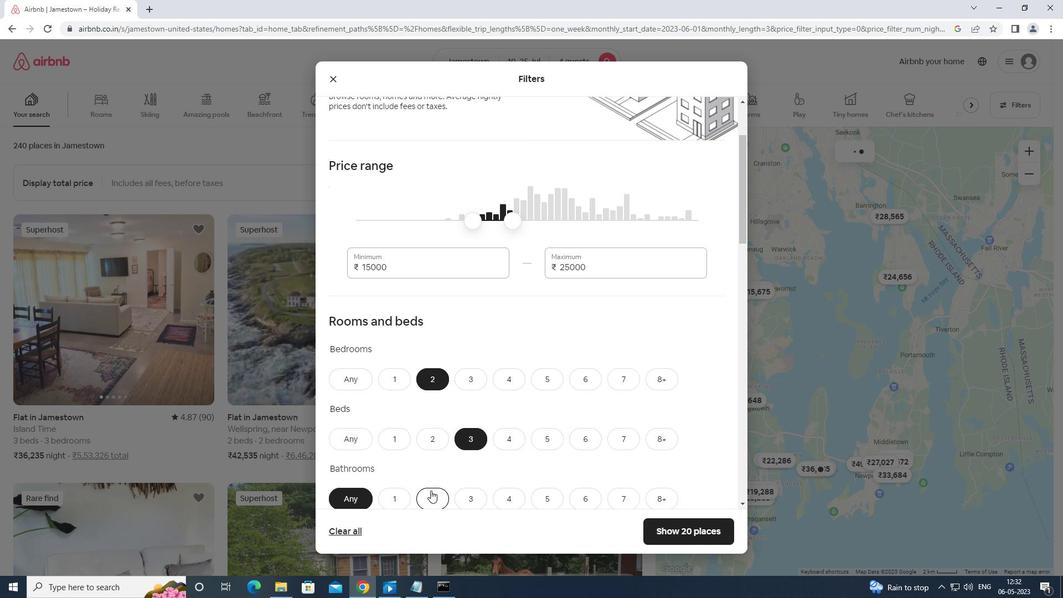 
Action: Mouse pressed left at (431, 492)
Screenshot: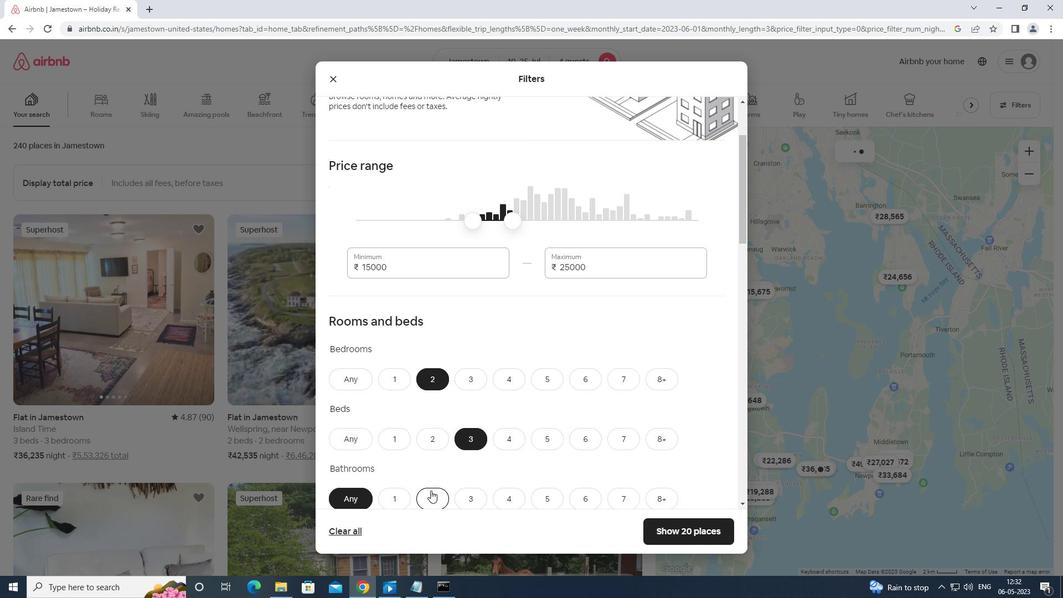 
Action: Mouse moved to (436, 494)
Screenshot: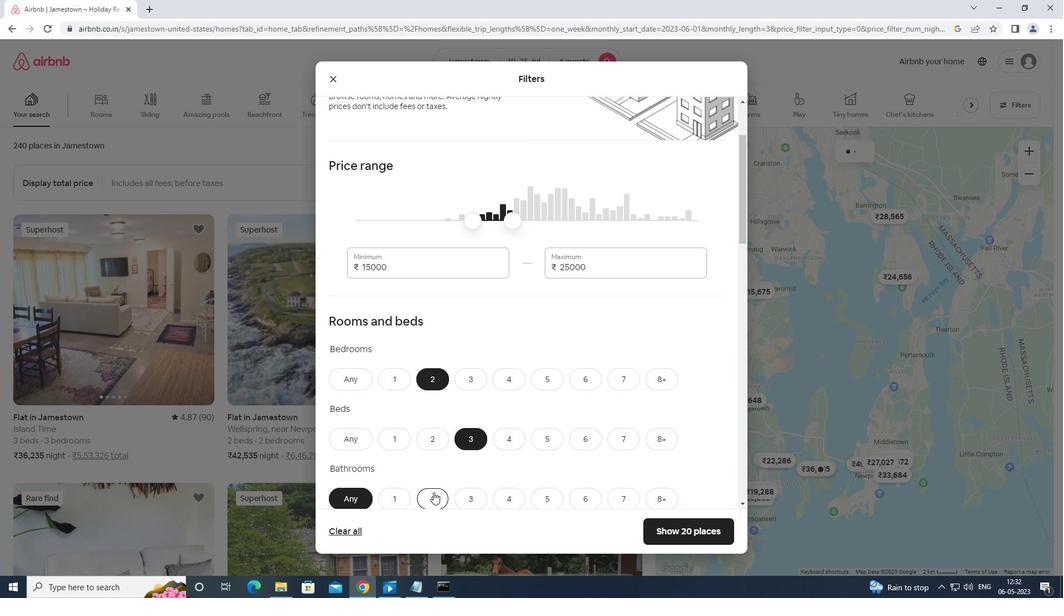 
Action: Mouse scrolled (436, 493) with delta (0, 0)
Screenshot: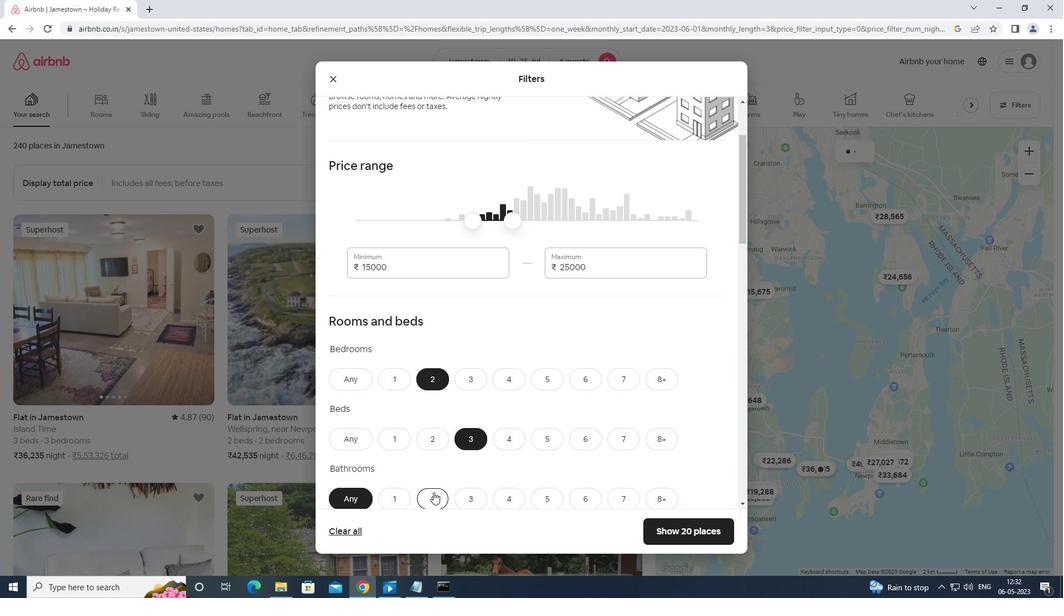 
Action: Mouse moved to (436, 494)
Screenshot: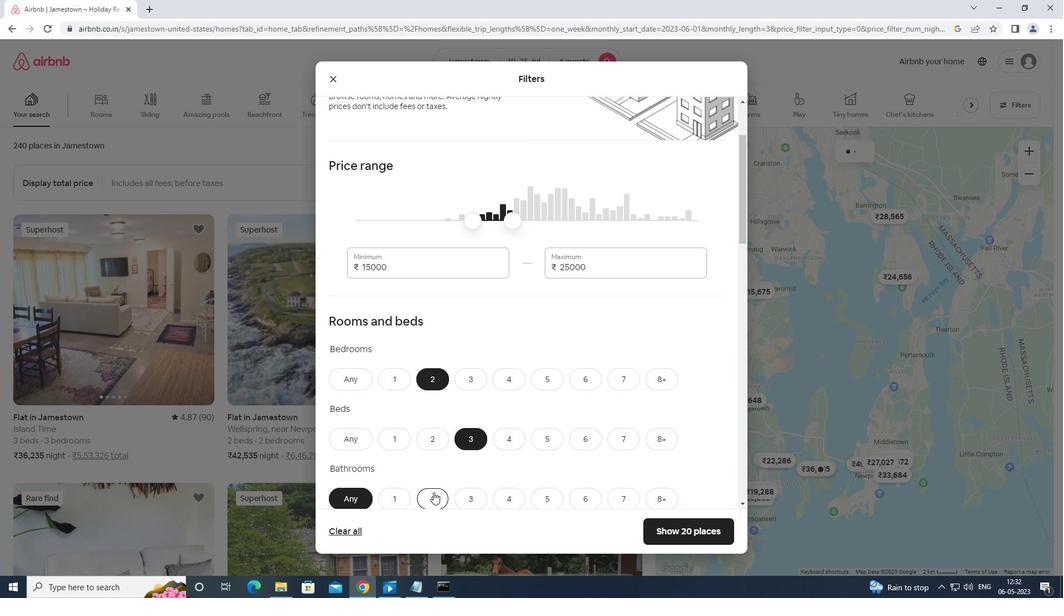 
Action: Mouse scrolled (436, 493) with delta (0, 0)
Screenshot: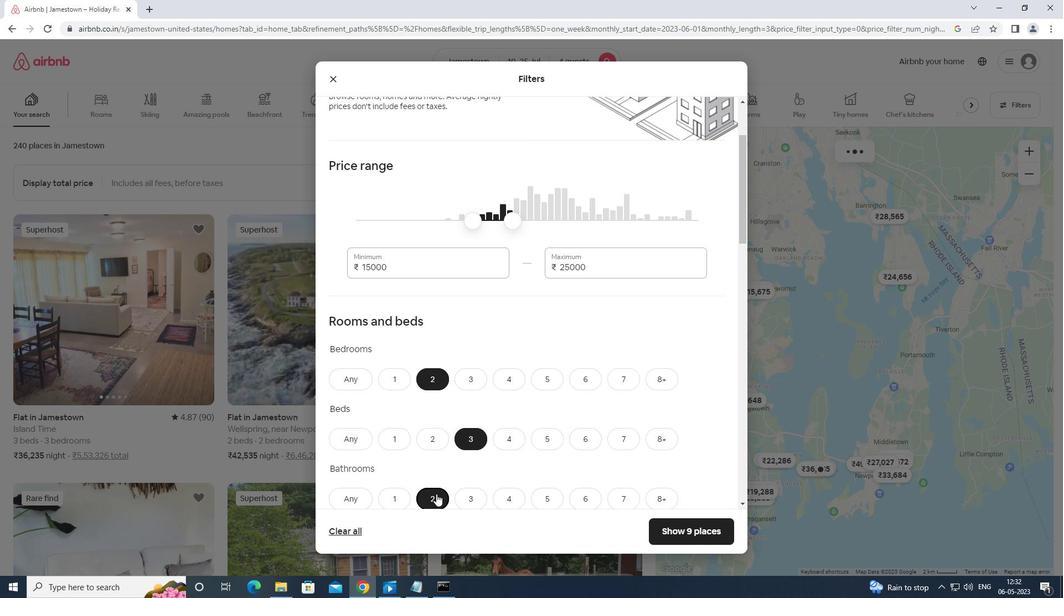 
Action: Mouse moved to (440, 493)
Screenshot: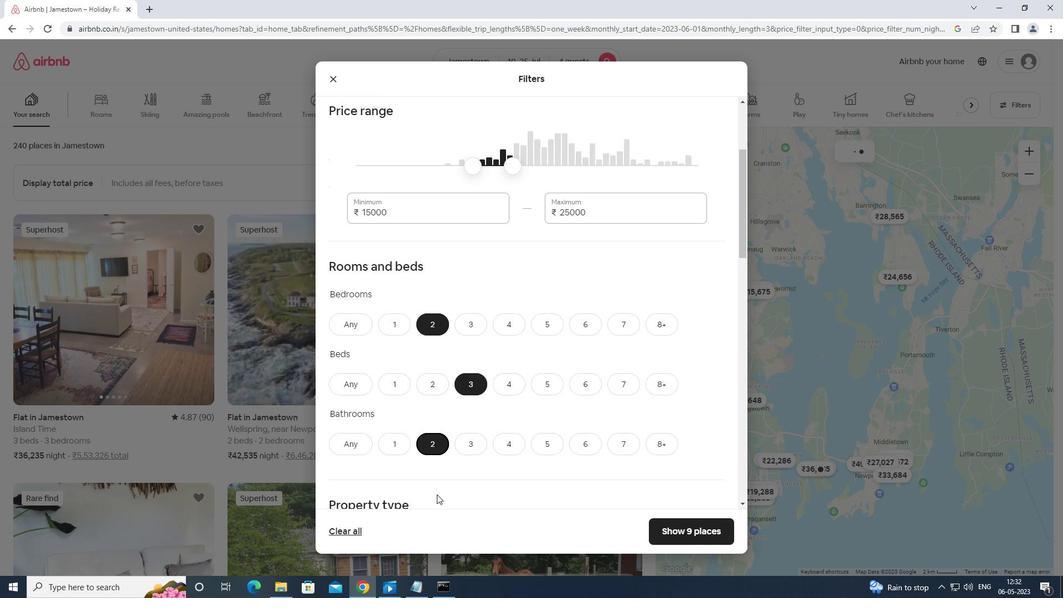 
Action: Mouse scrolled (440, 493) with delta (0, 0)
Screenshot: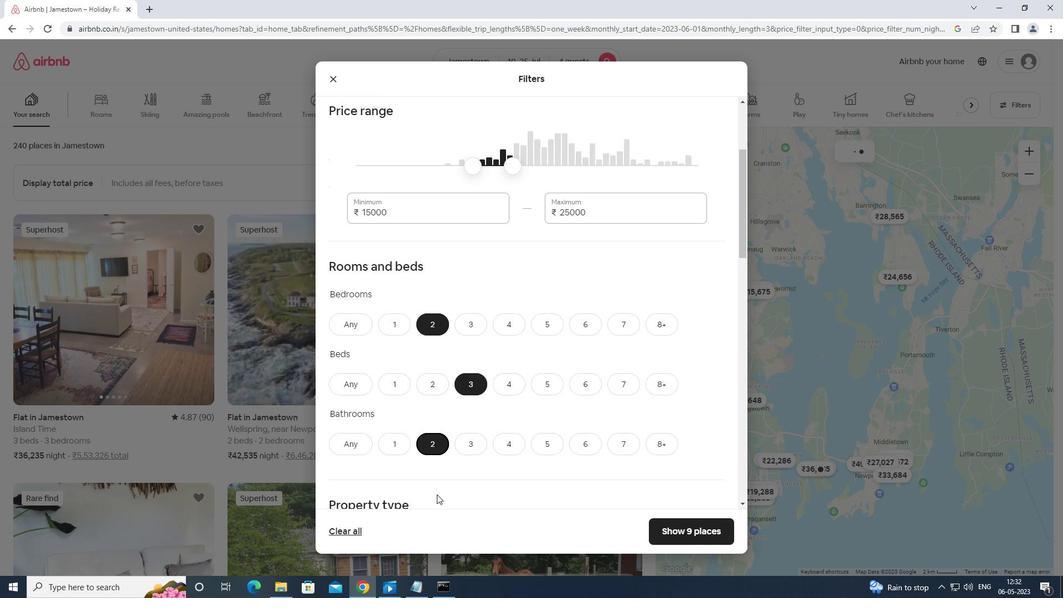 
Action: Mouse moved to (443, 490)
Screenshot: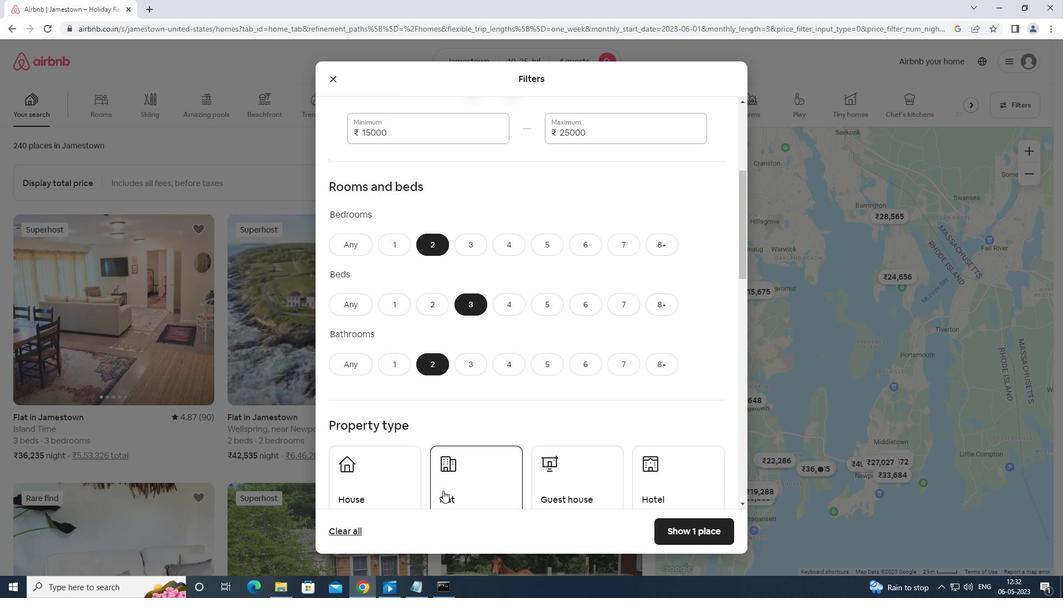 
Action: Mouse scrolled (443, 489) with delta (0, 0)
Screenshot: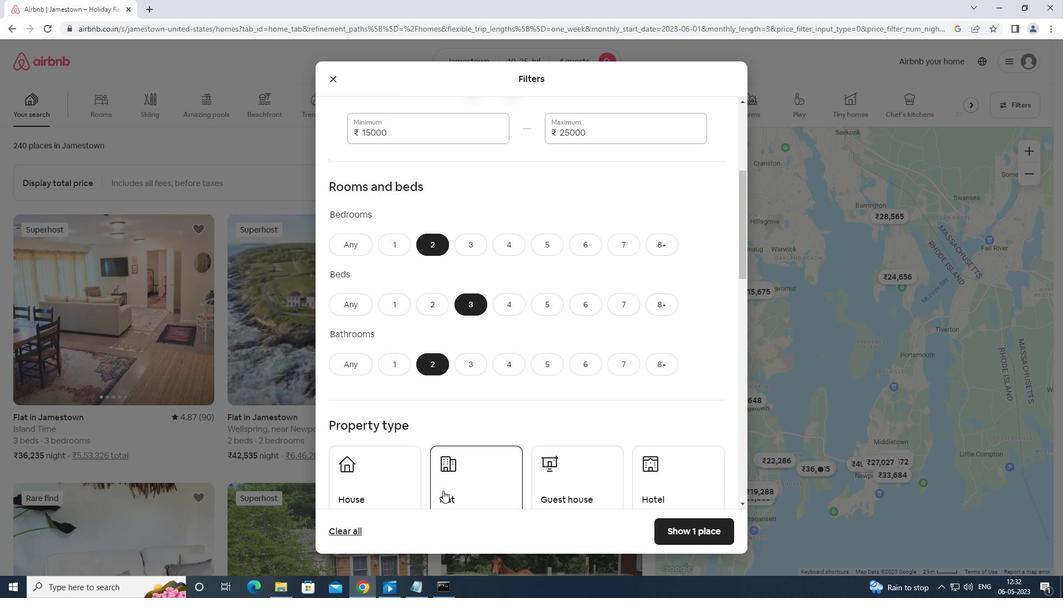 
Action: Mouse moved to (456, 405)
Screenshot: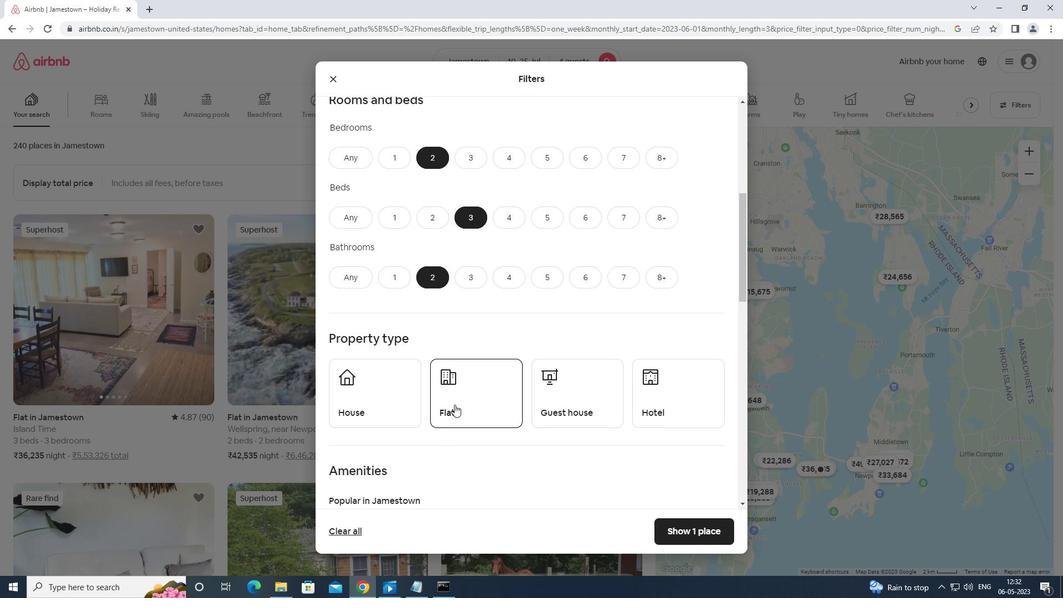 
Action: Mouse pressed left at (456, 405)
Screenshot: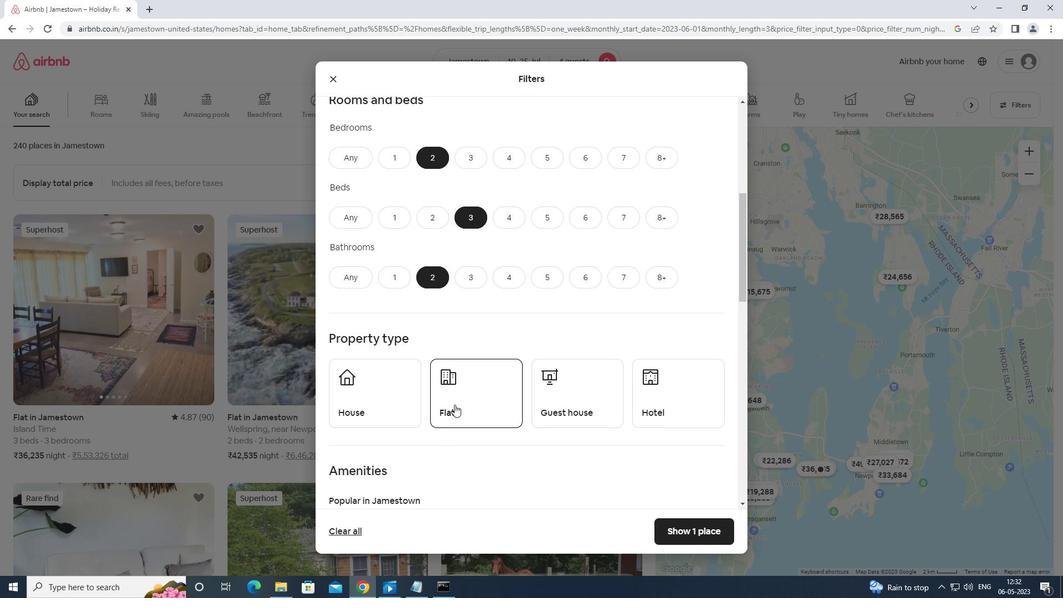 
Action: Mouse moved to (564, 406)
Screenshot: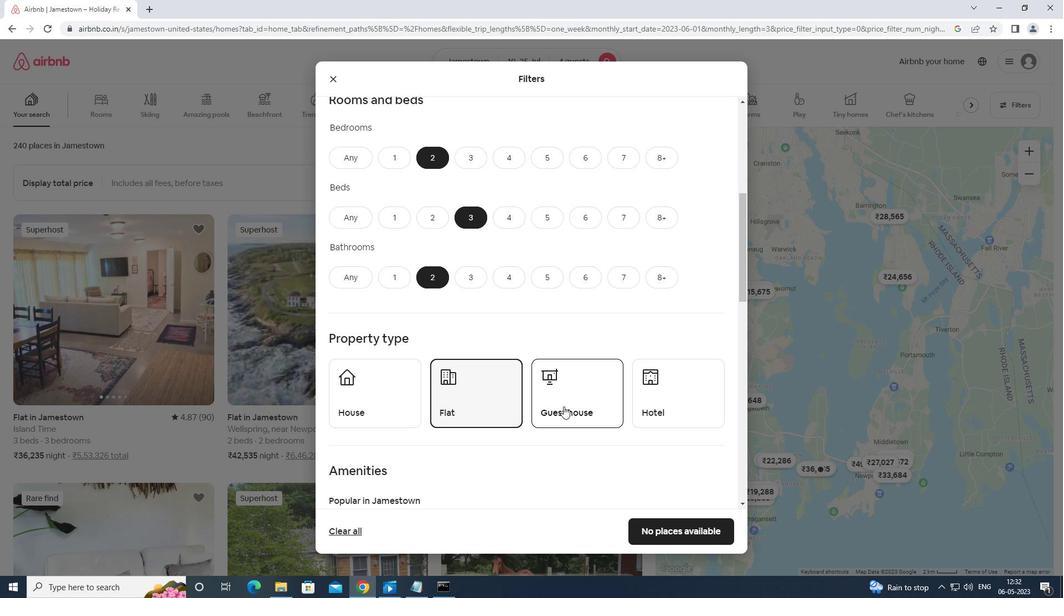 
Action: Mouse pressed left at (564, 406)
Screenshot: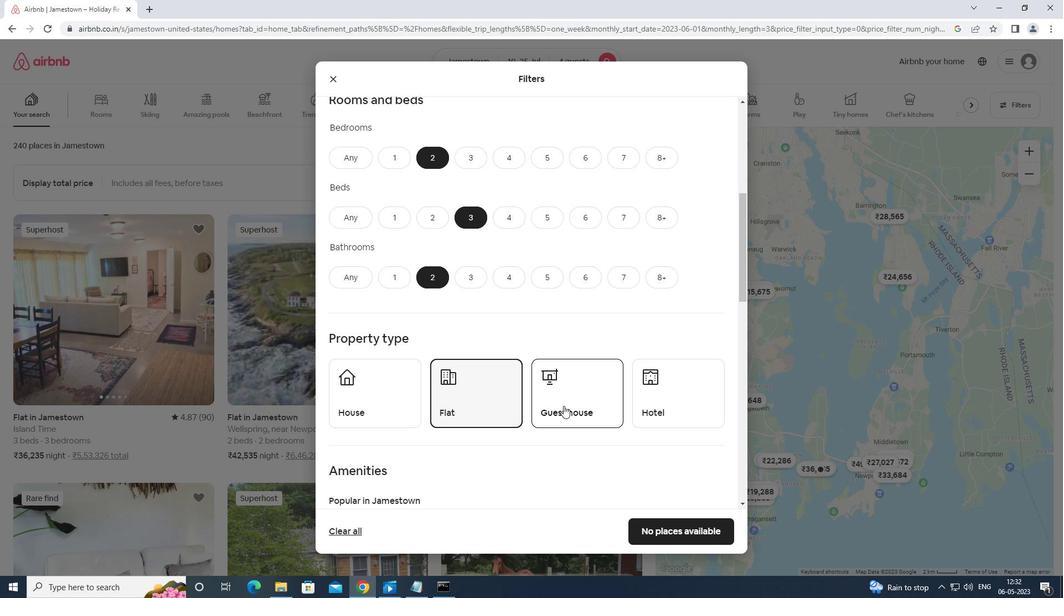 
Action: Mouse moved to (389, 394)
Screenshot: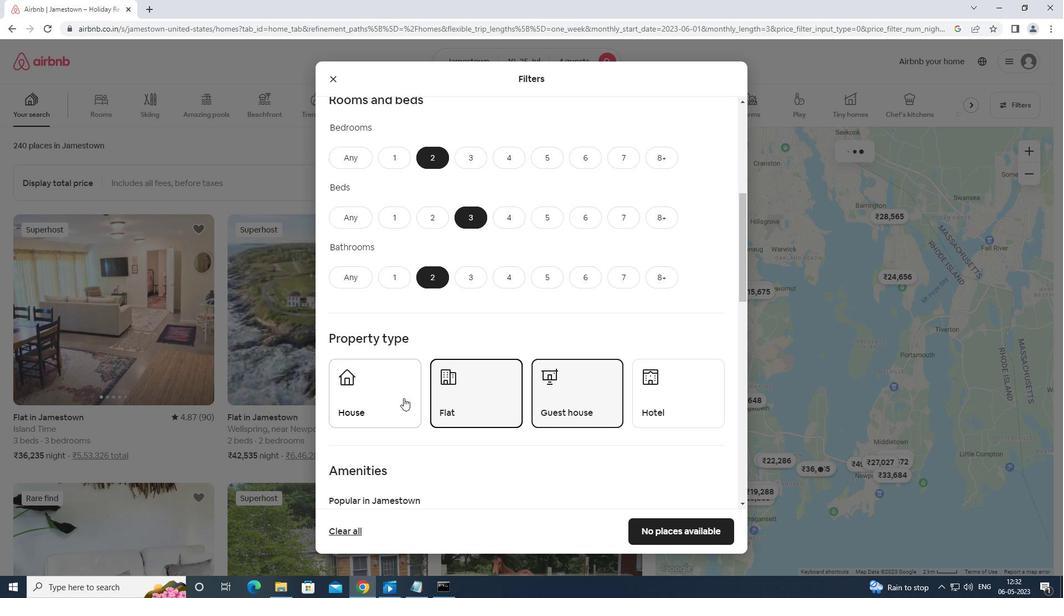 
Action: Mouse pressed left at (389, 394)
Screenshot: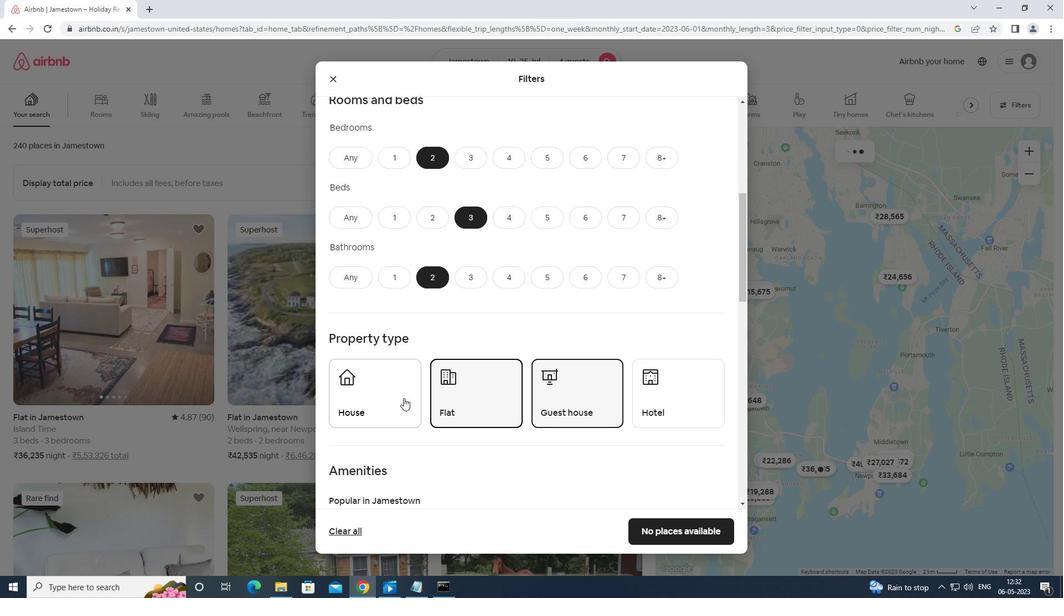 
Action: Mouse moved to (432, 420)
Screenshot: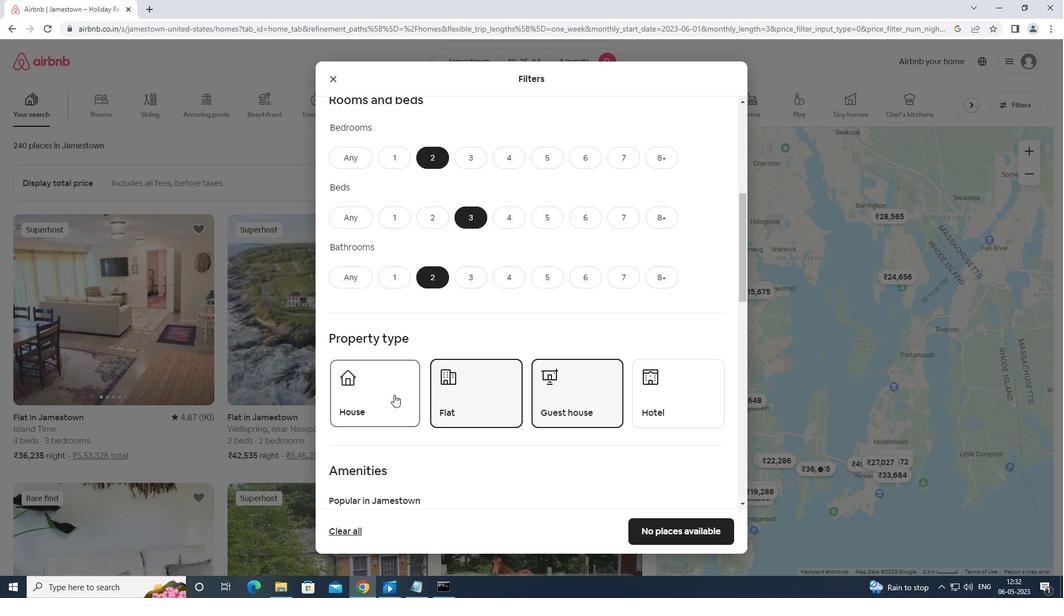 
Action: Mouse scrolled (432, 420) with delta (0, 0)
Screenshot: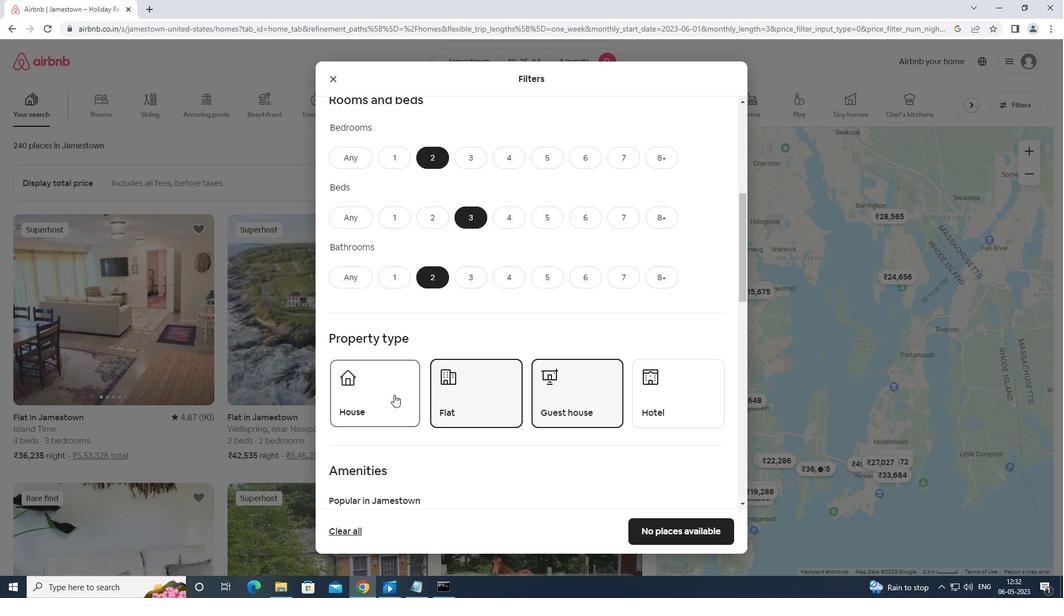 
Action: Mouse moved to (443, 431)
Screenshot: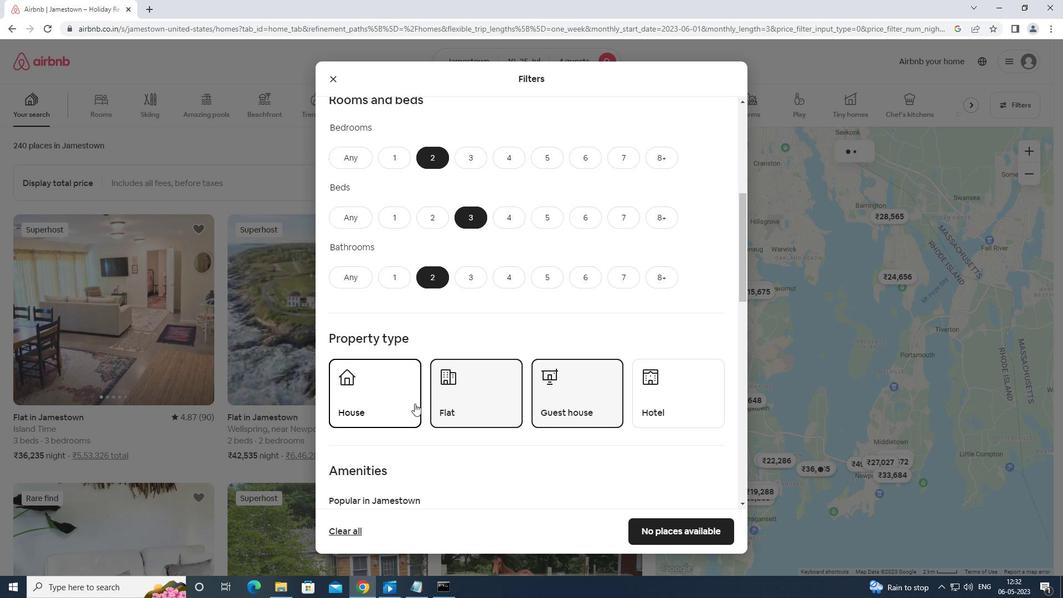 
Action: Mouse scrolled (443, 430) with delta (0, 0)
Screenshot: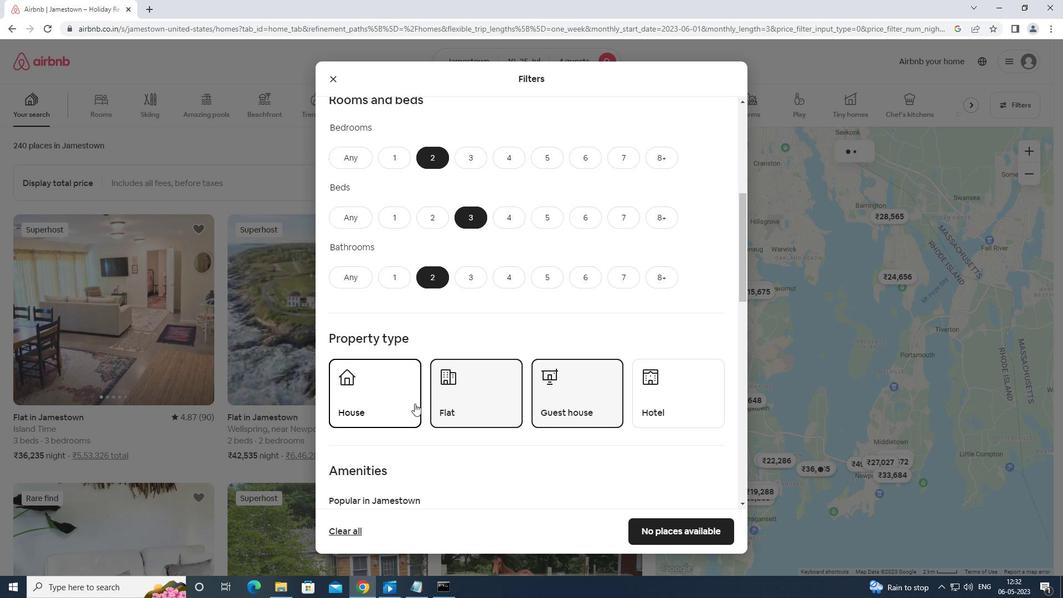
Action: Mouse moved to (444, 431)
Screenshot: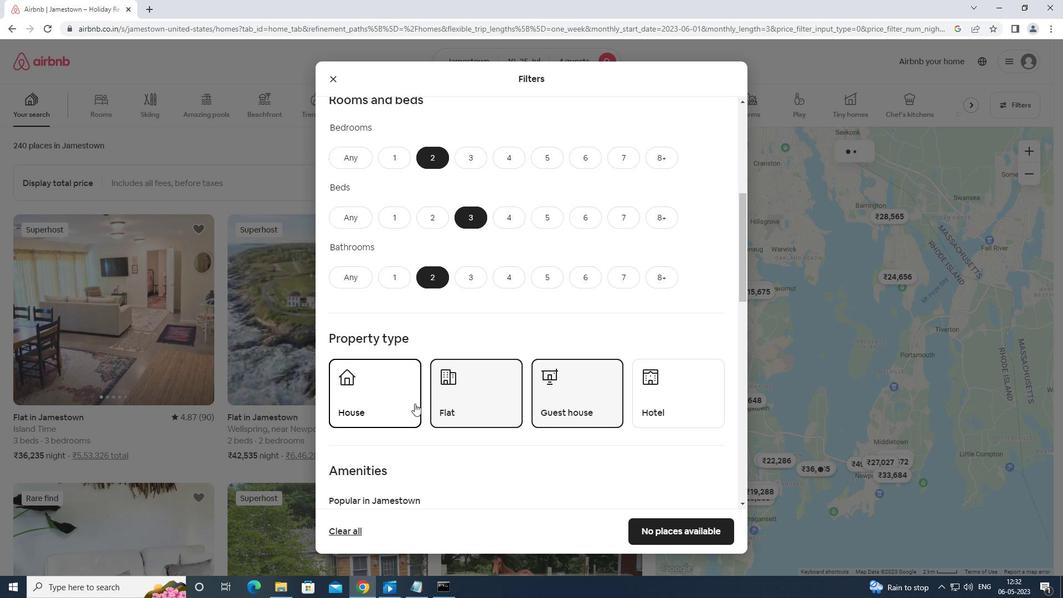 
Action: Mouse scrolled (444, 431) with delta (0, 0)
Screenshot: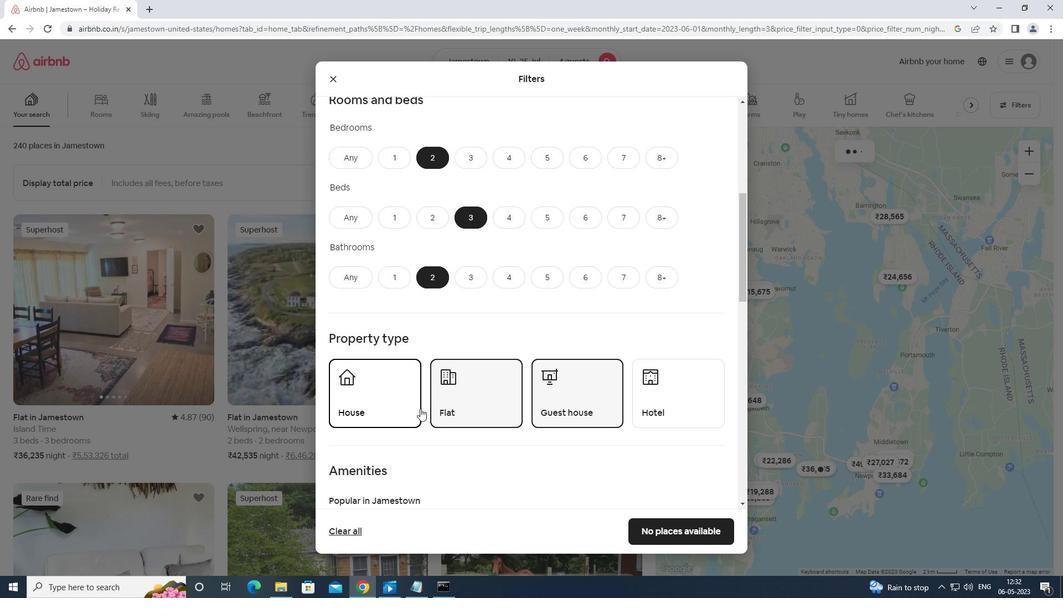 
Action: Mouse moved to (329, 356)
Screenshot: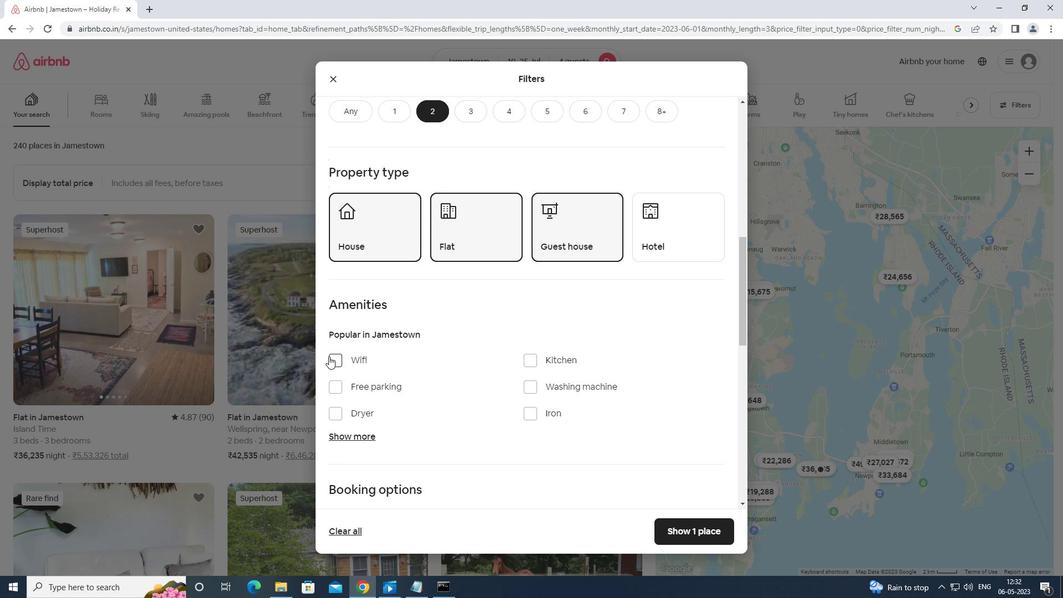
Action: Mouse pressed left at (329, 356)
Screenshot: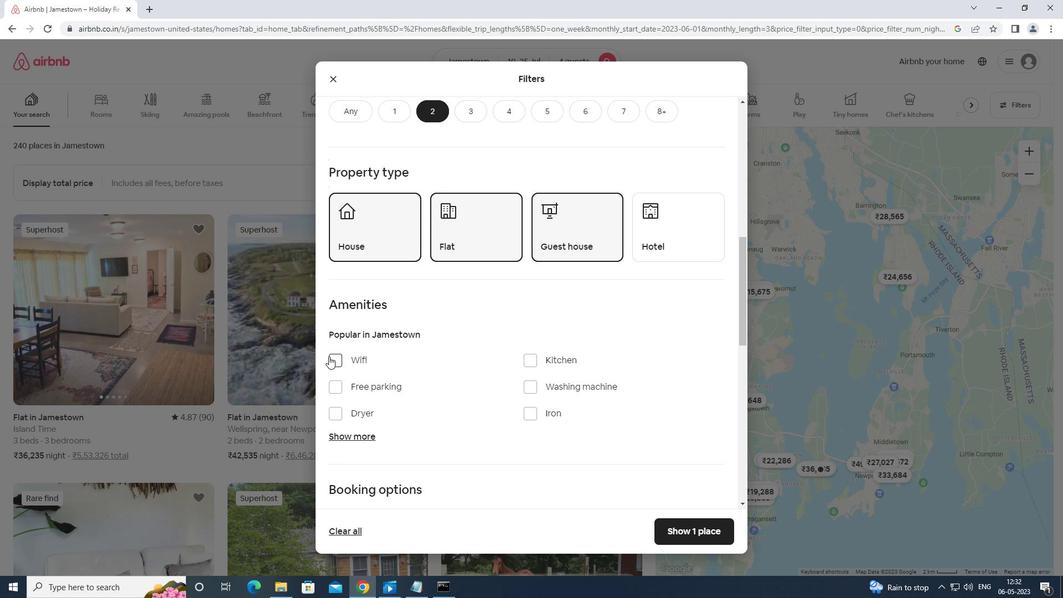
Action: Mouse moved to (334, 357)
Screenshot: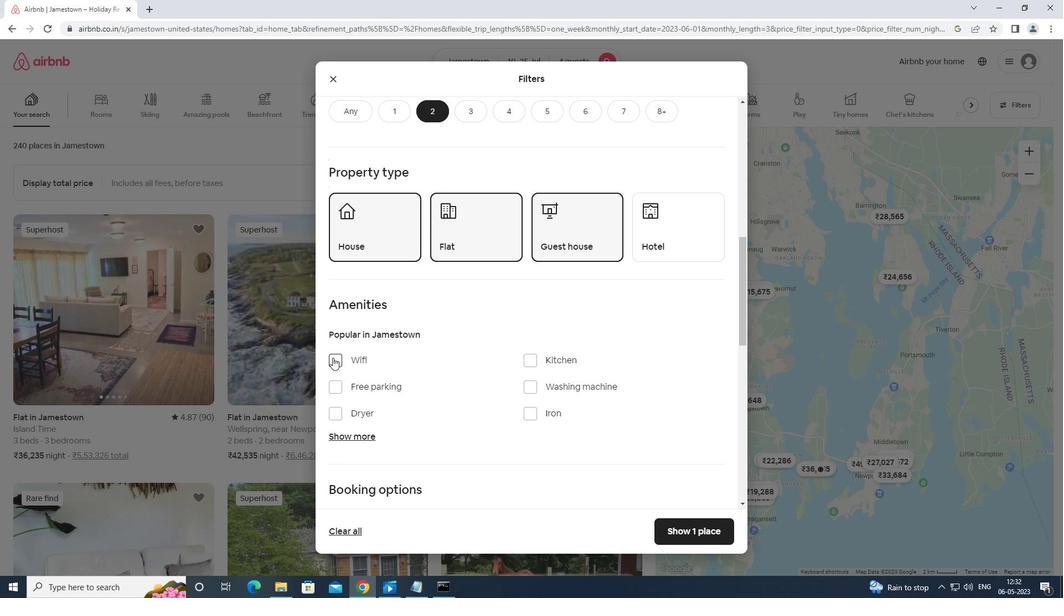 
Action: Mouse scrolled (334, 357) with delta (0, 0)
Screenshot: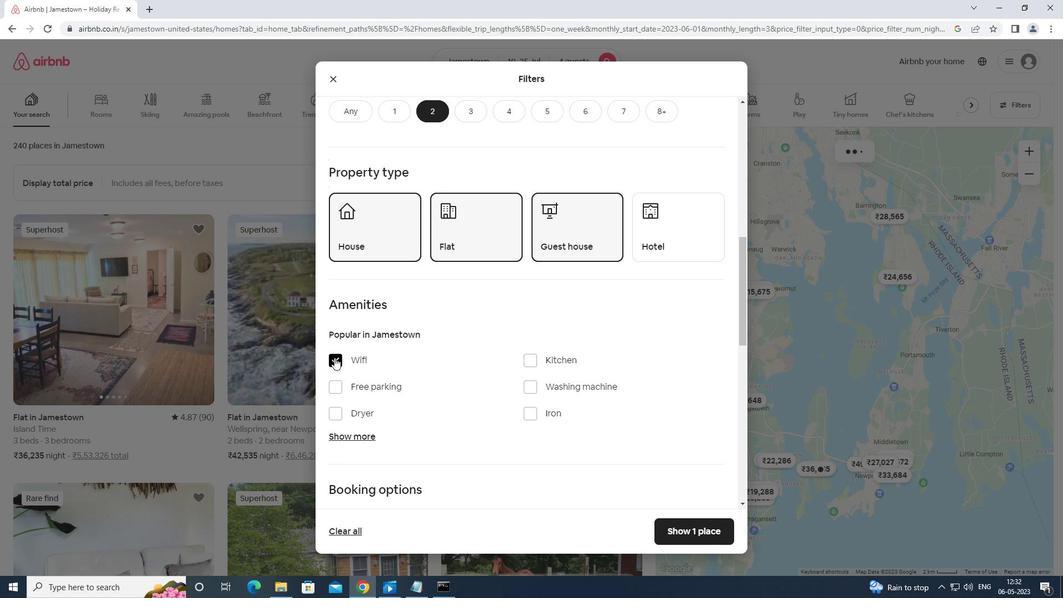 
Action: Mouse scrolled (334, 357) with delta (0, 0)
Screenshot: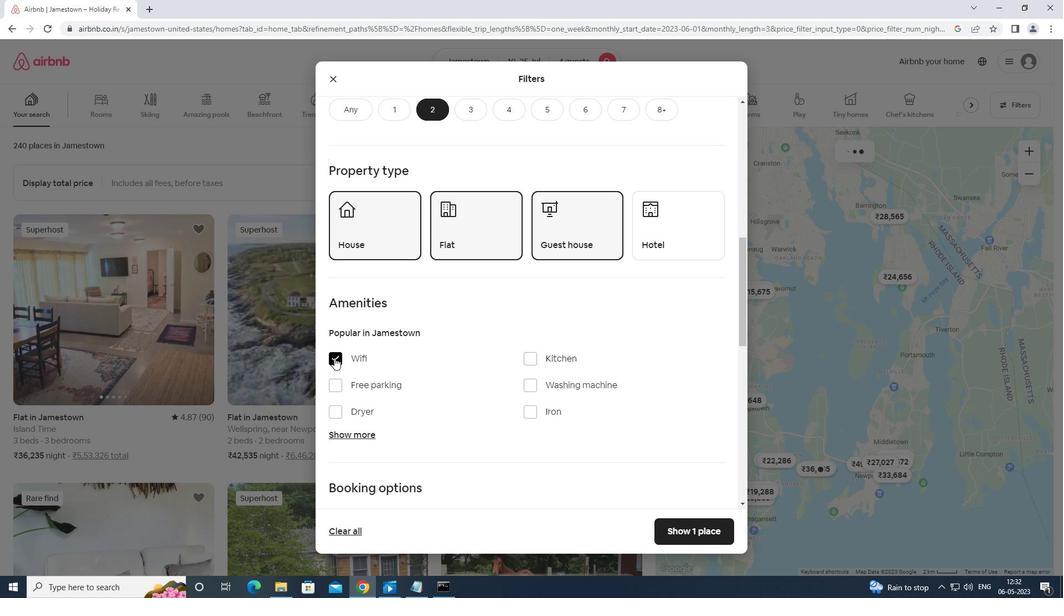 
Action: Mouse moved to (344, 325)
Screenshot: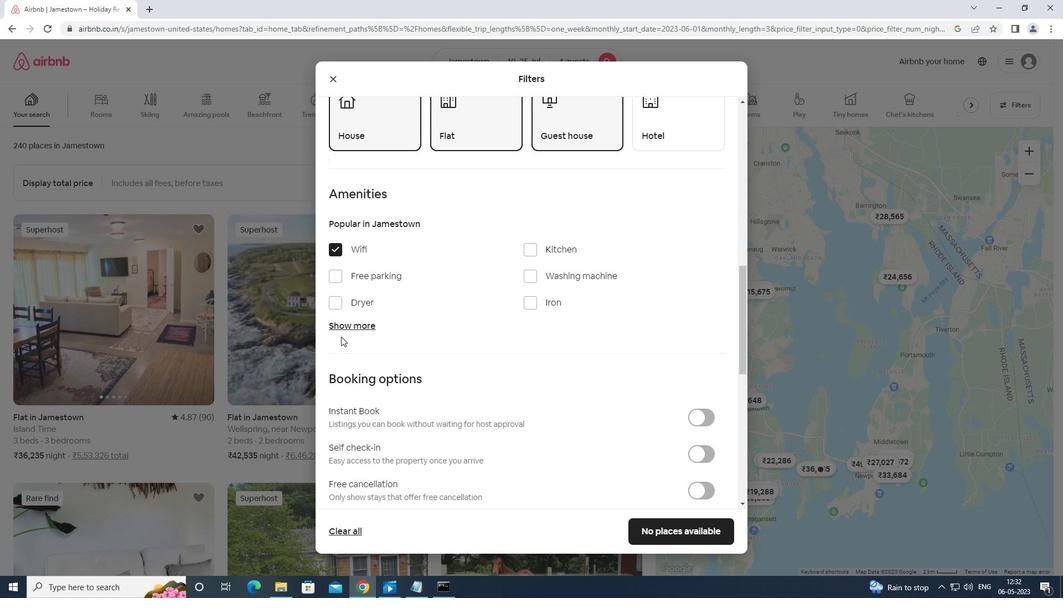
Action: Mouse pressed left at (344, 325)
Screenshot: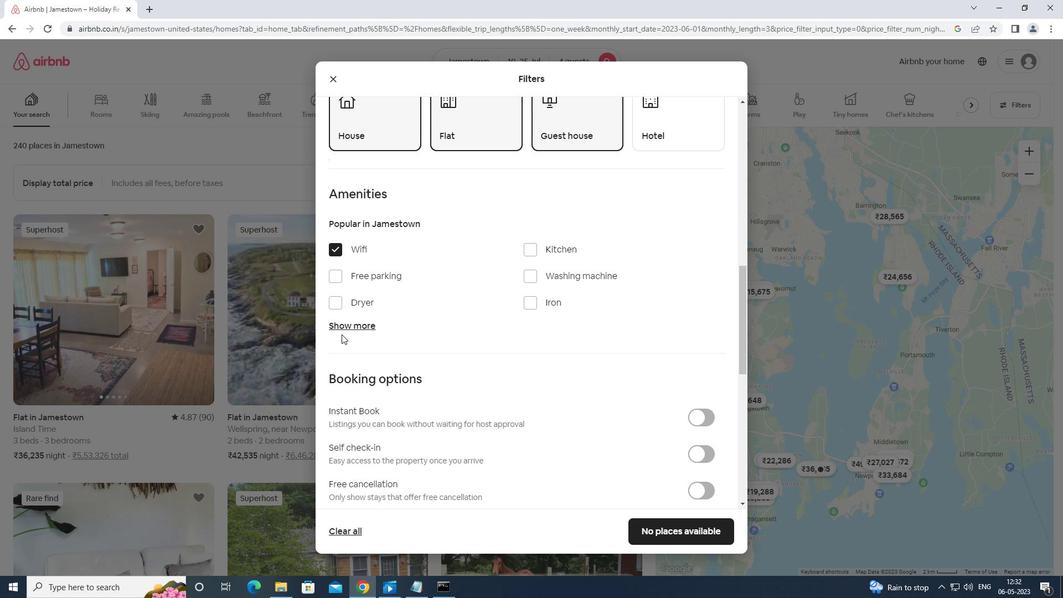 
Action: Mouse moved to (532, 390)
Screenshot: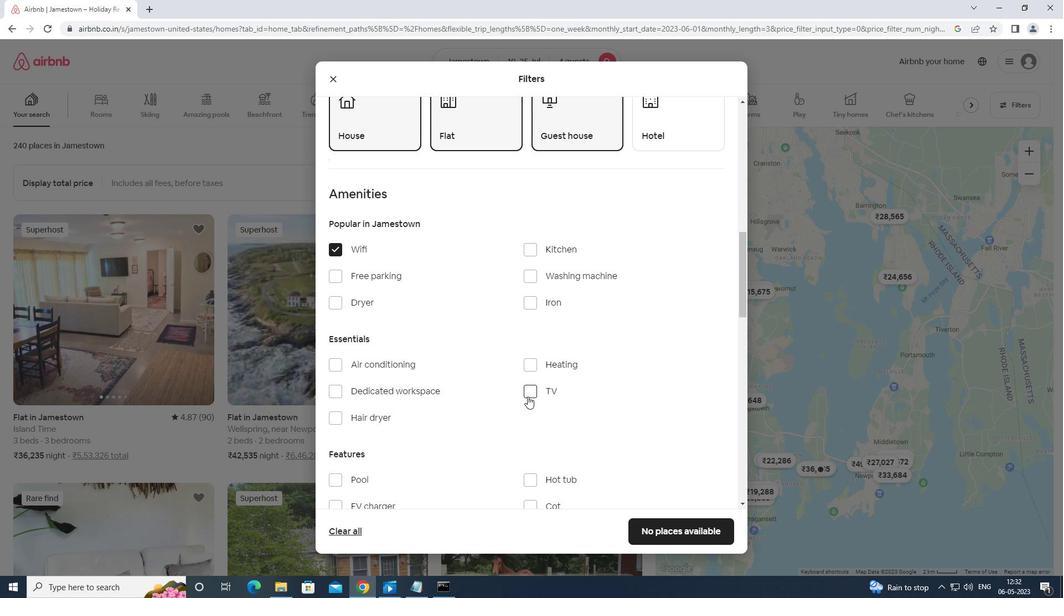 
Action: Mouse pressed left at (532, 390)
Screenshot: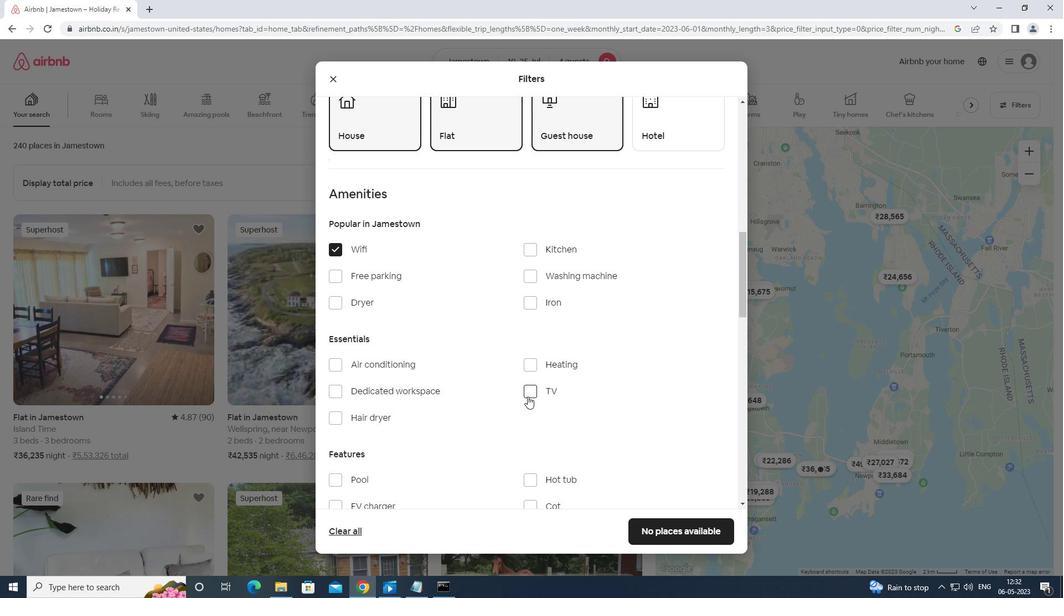 
Action: Mouse moved to (533, 389)
Screenshot: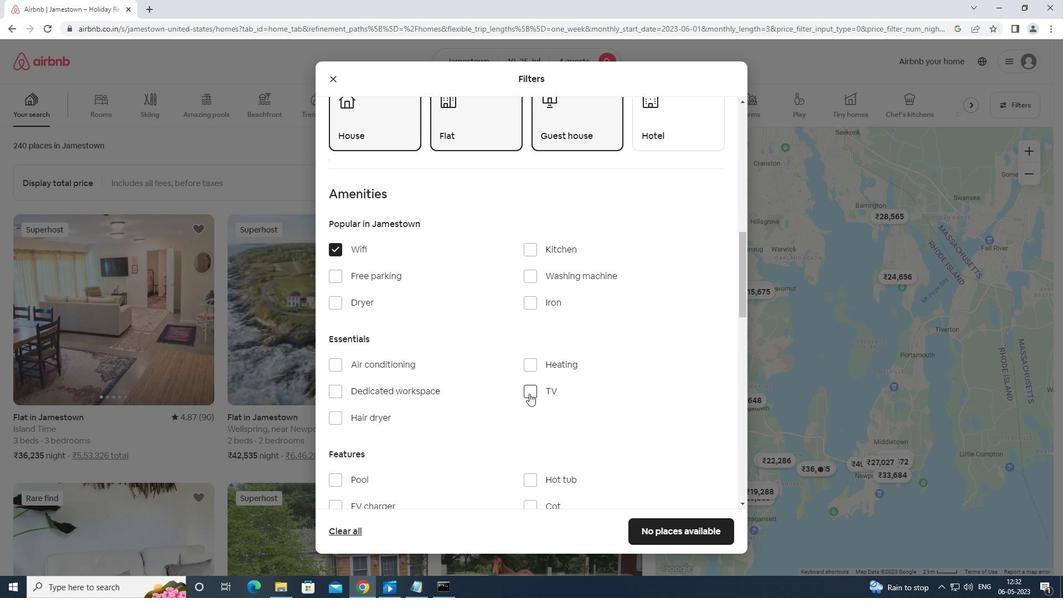 
Action: Mouse scrolled (533, 389) with delta (0, 0)
Screenshot: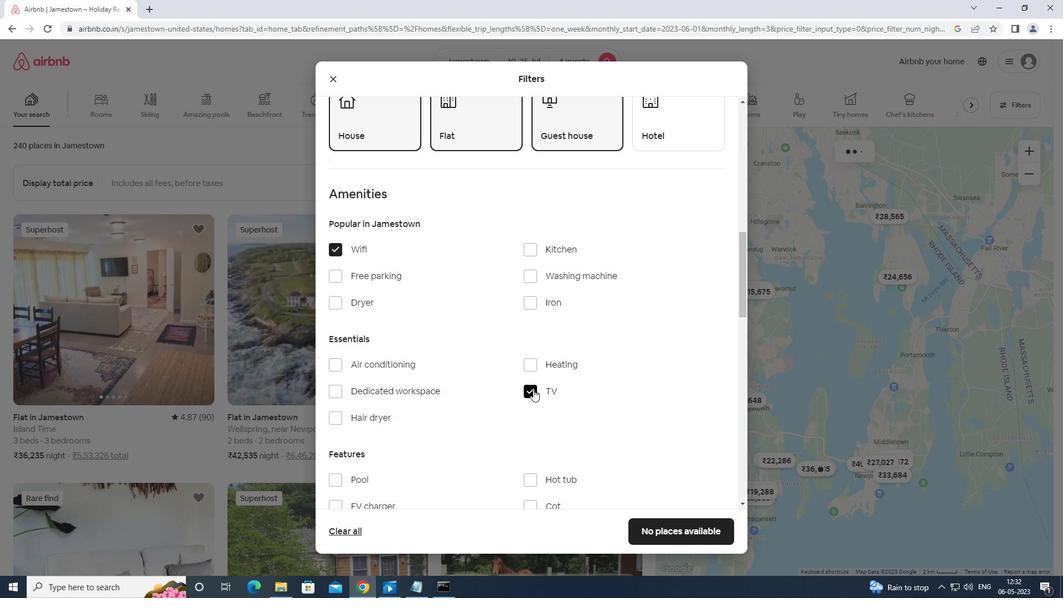 
Action: Mouse scrolled (533, 389) with delta (0, 0)
Screenshot: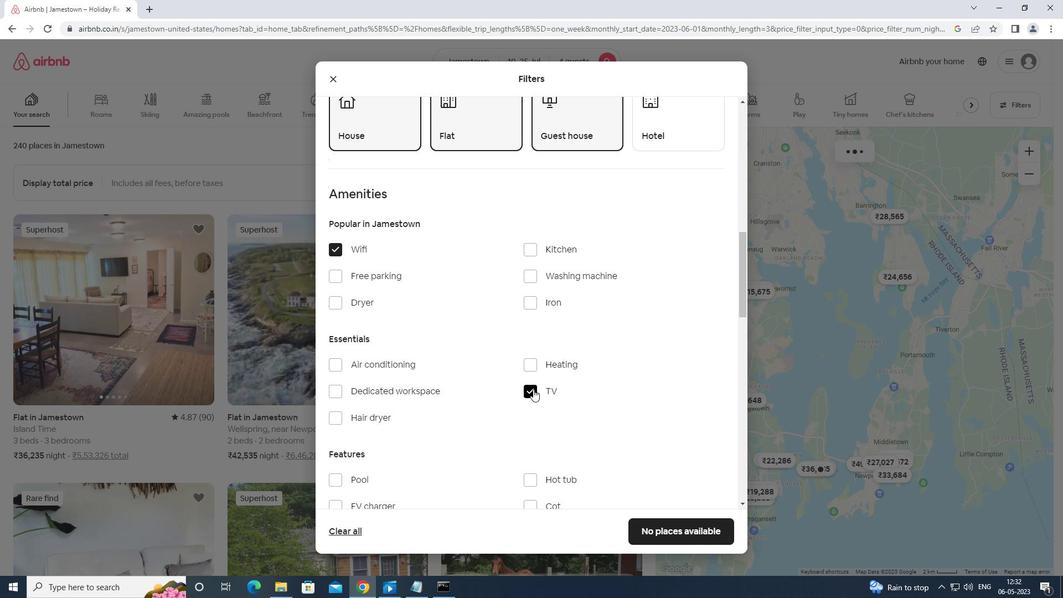 
Action: Mouse moved to (336, 450)
Screenshot: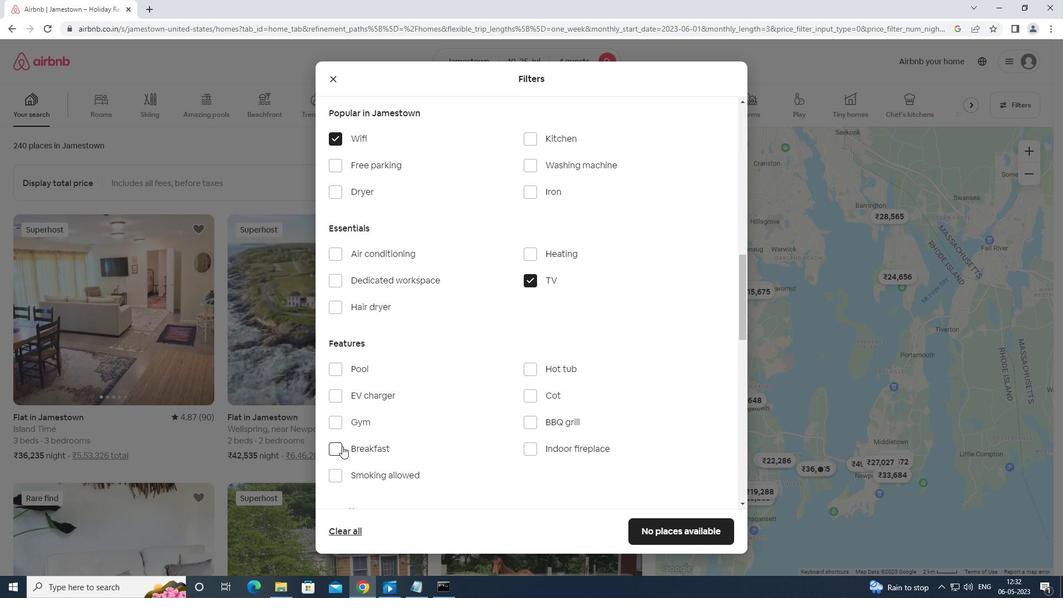 
Action: Mouse pressed left at (336, 450)
Screenshot: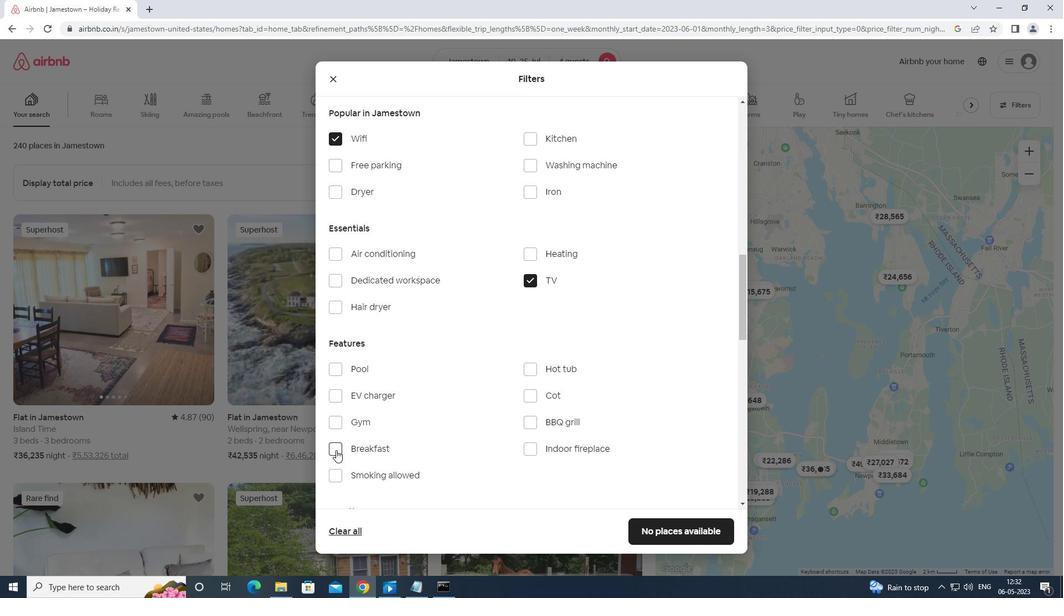 
Action: Mouse moved to (341, 416)
Screenshot: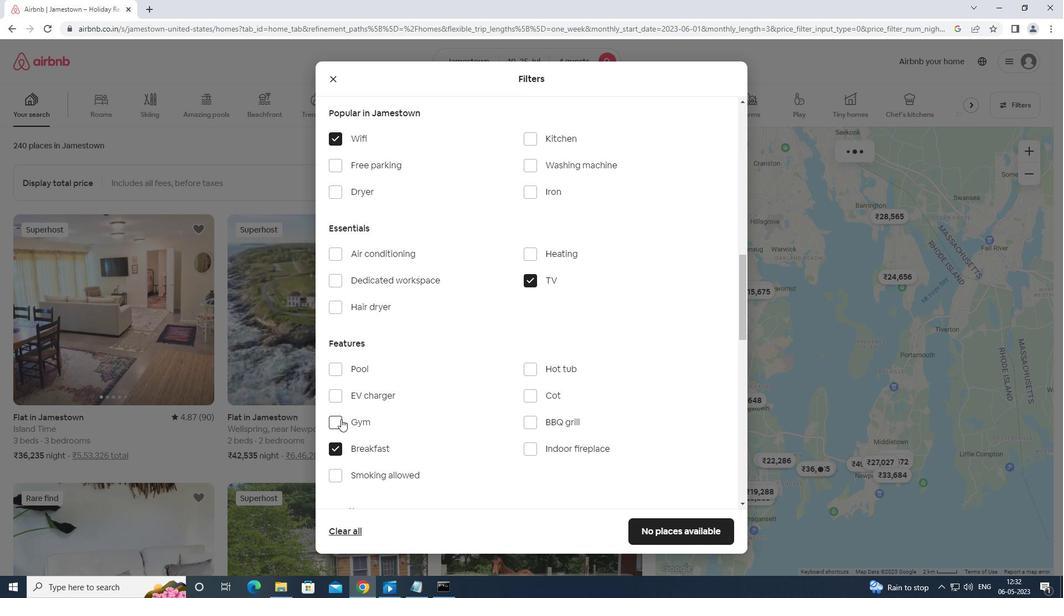 
Action: Mouse pressed left at (341, 416)
Screenshot: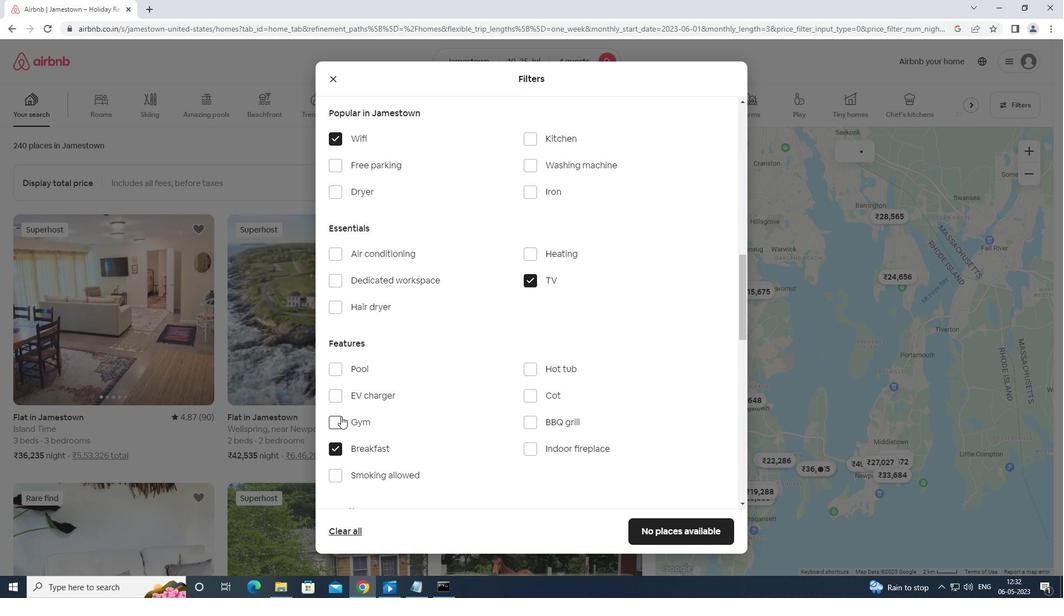 
Action: Mouse moved to (347, 415)
Screenshot: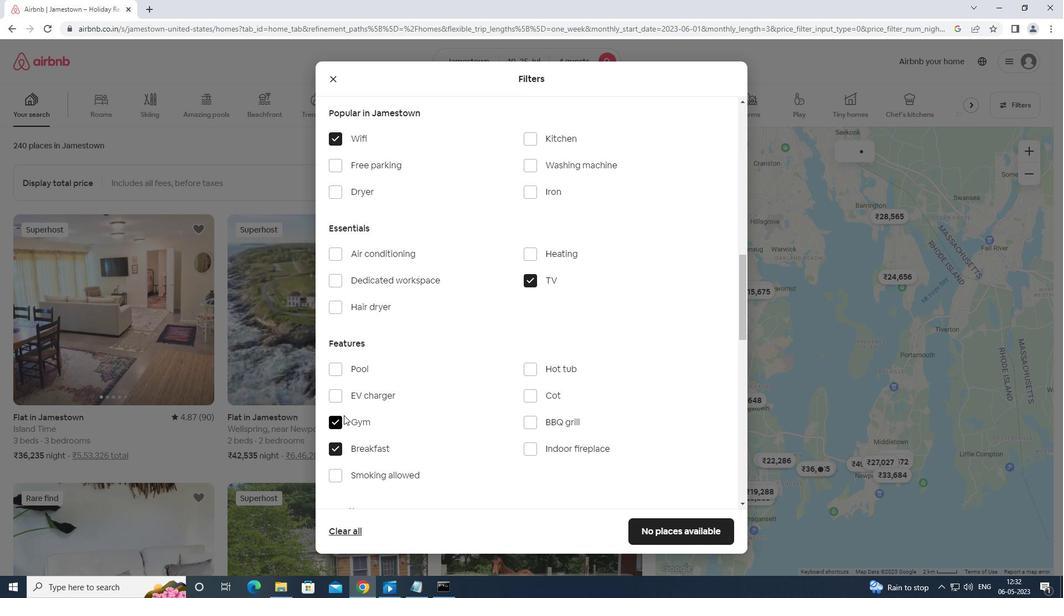 
Action: Mouse scrolled (347, 415) with delta (0, 0)
Screenshot: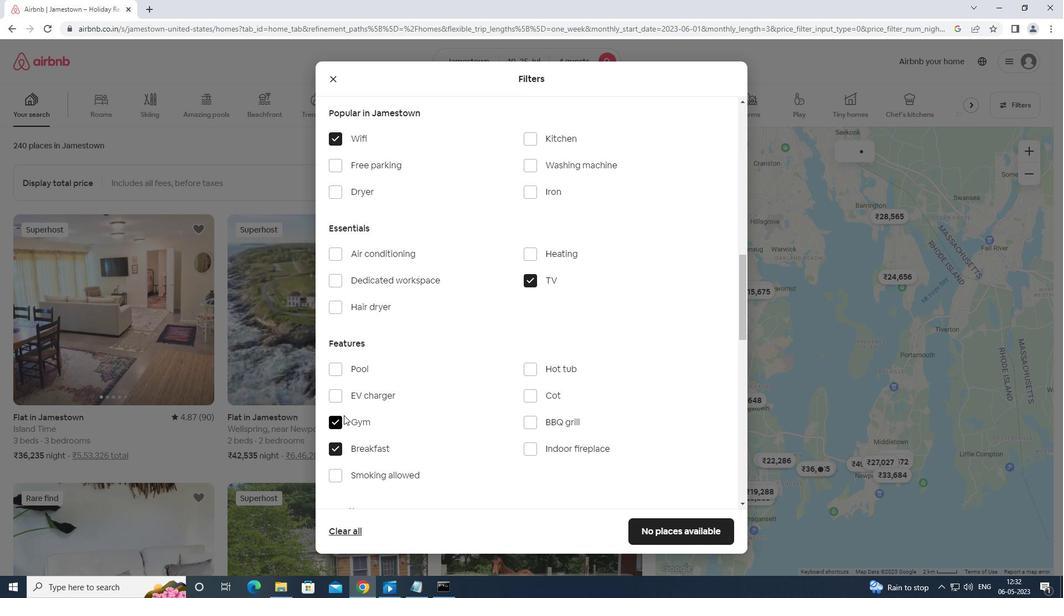 
Action: Mouse scrolled (347, 415) with delta (0, 0)
Screenshot: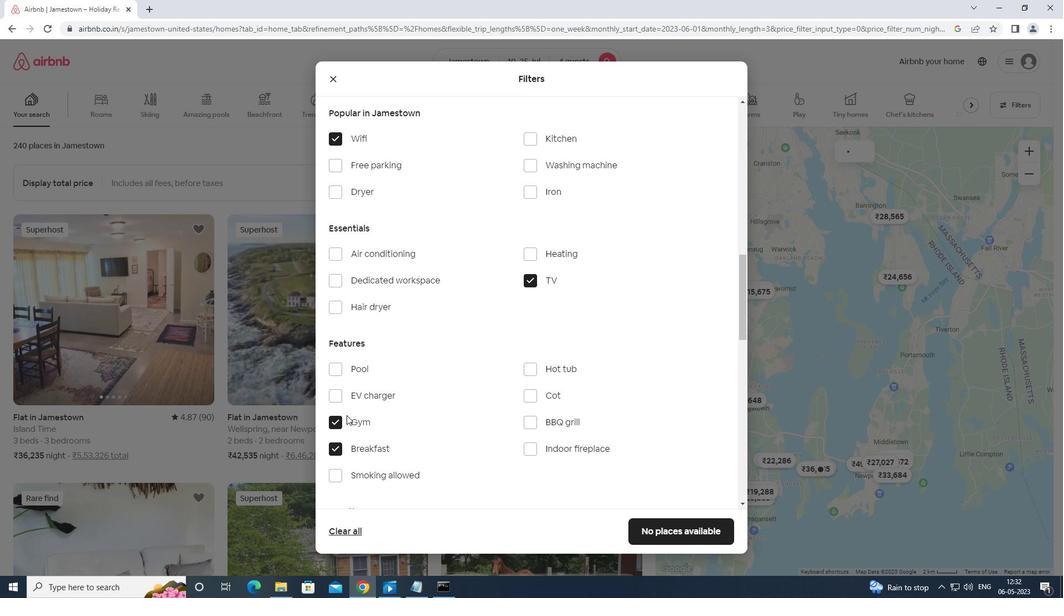 
Action: Mouse scrolled (347, 416) with delta (0, 0)
Screenshot: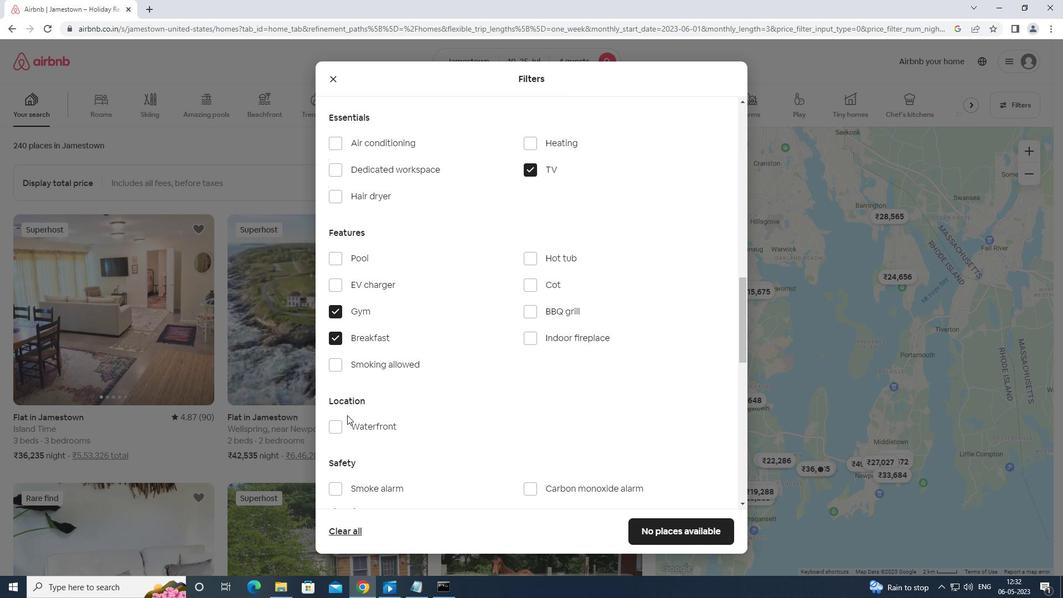 
Action: Mouse scrolled (347, 416) with delta (0, 0)
Screenshot: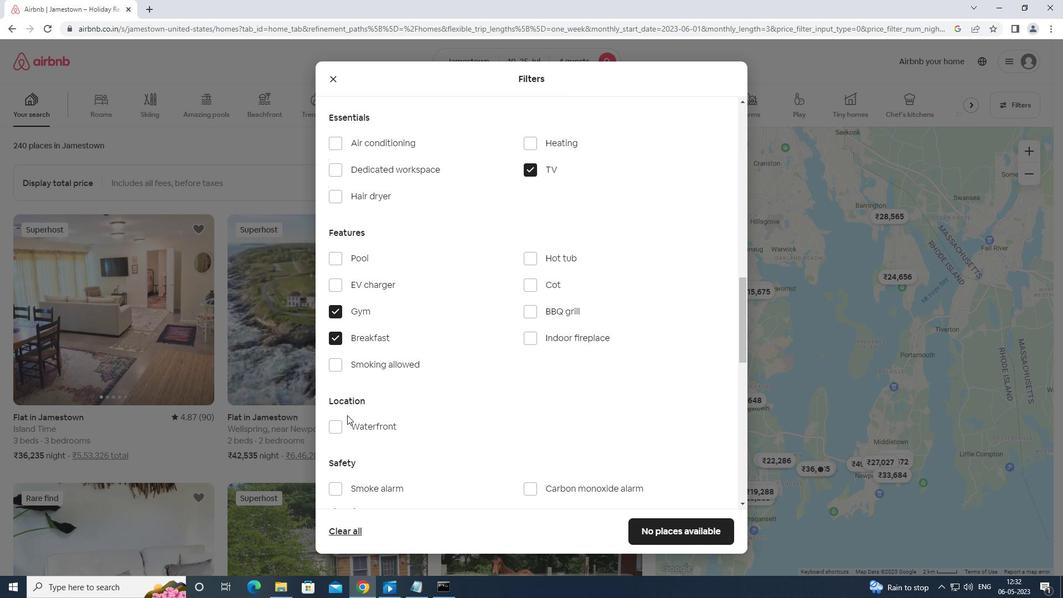
Action: Mouse moved to (350, 416)
Screenshot: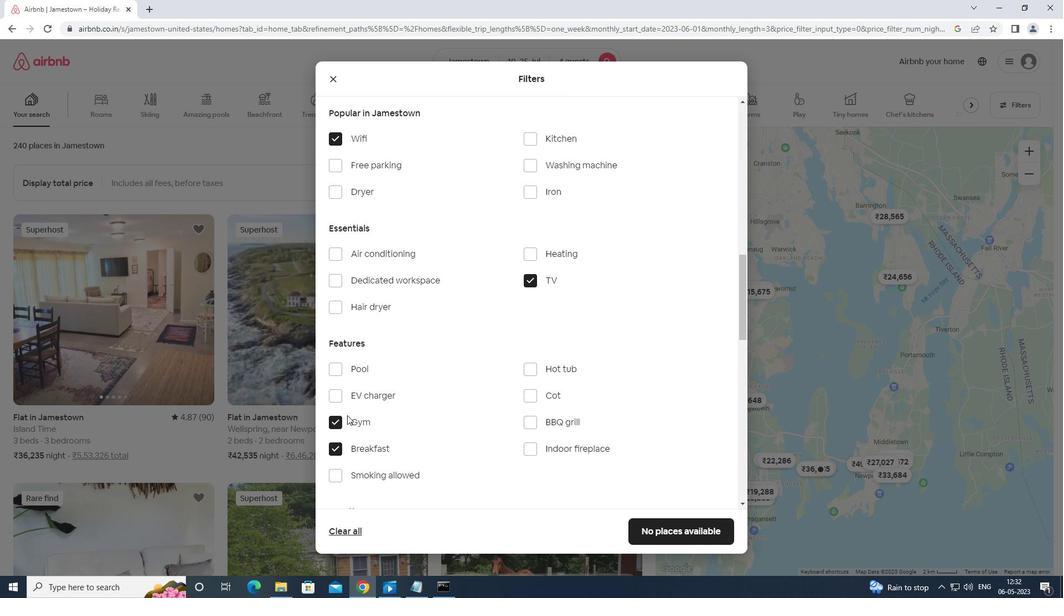 
Action: Mouse scrolled (350, 415) with delta (0, 0)
Screenshot: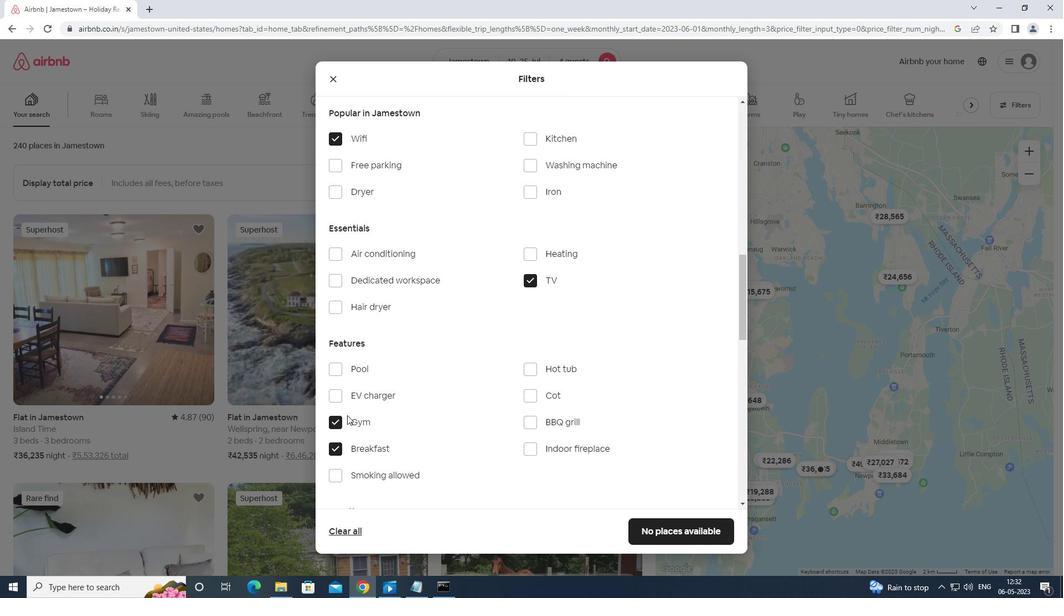 
Action: Mouse moved to (353, 418)
Screenshot: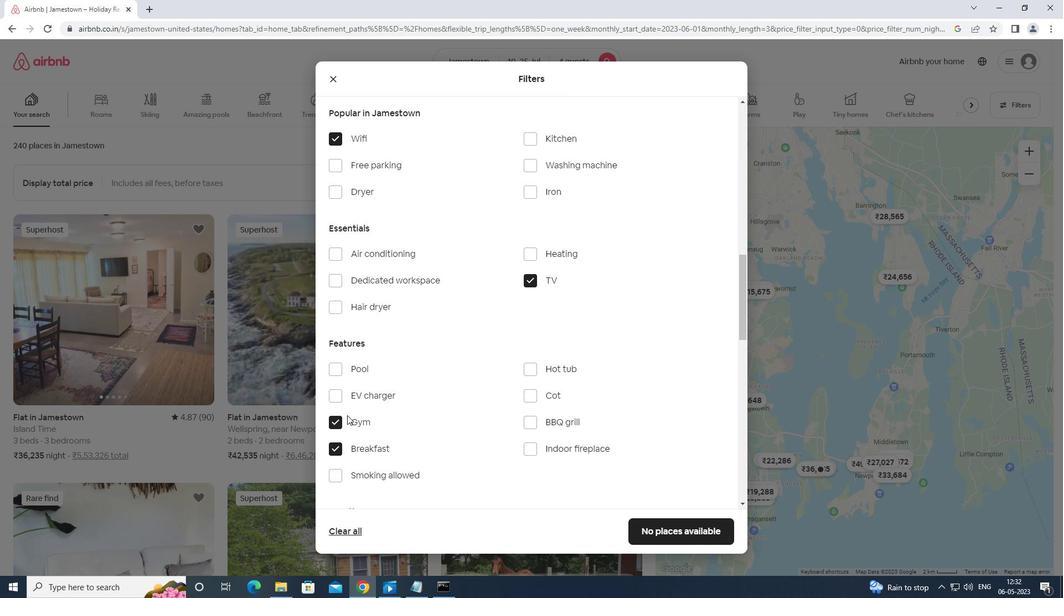 
Action: Mouse scrolled (353, 417) with delta (0, 0)
Screenshot: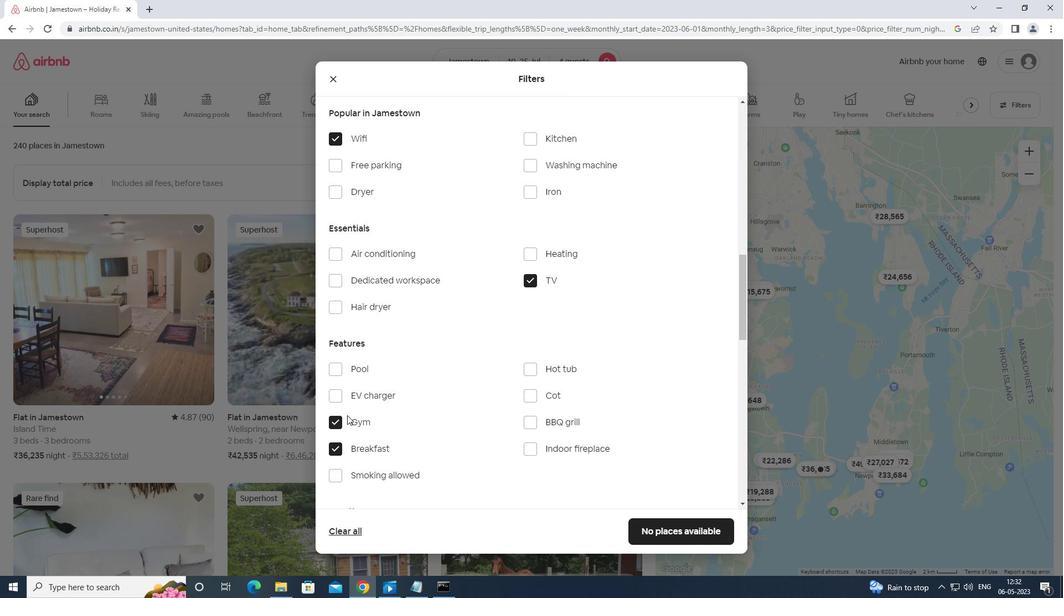 
Action: Mouse moved to (356, 420)
Screenshot: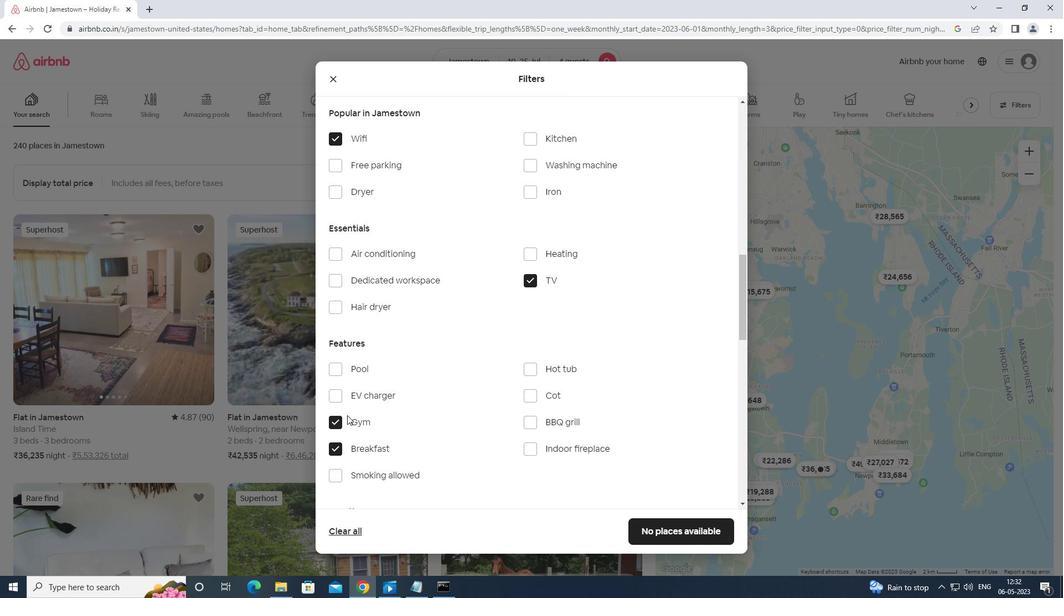 
Action: Mouse scrolled (356, 420) with delta (0, 0)
Screenshot: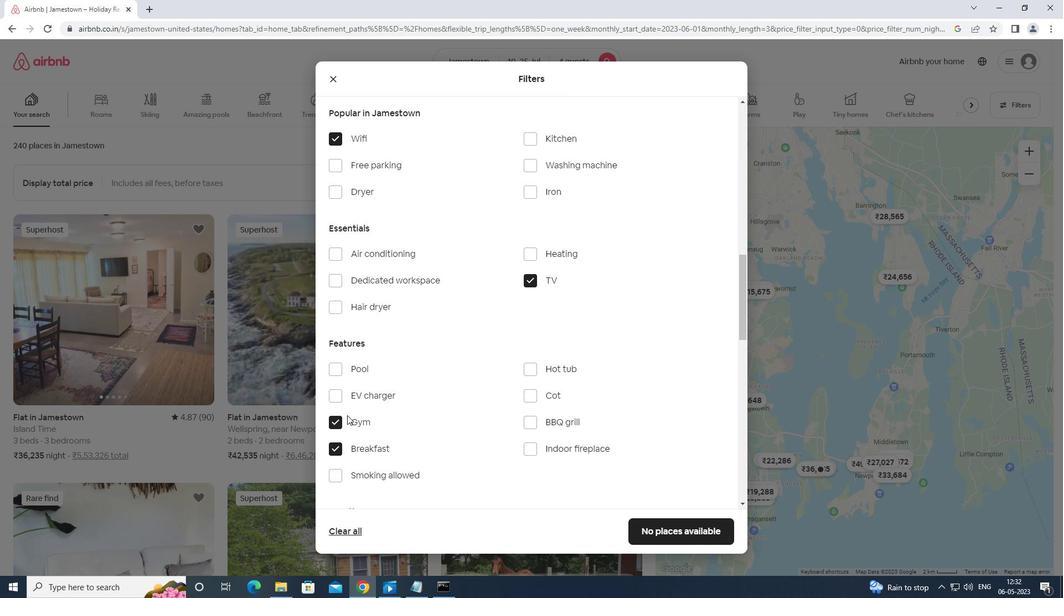 
Action: Mouse moved to (361, 422)
Screenshot: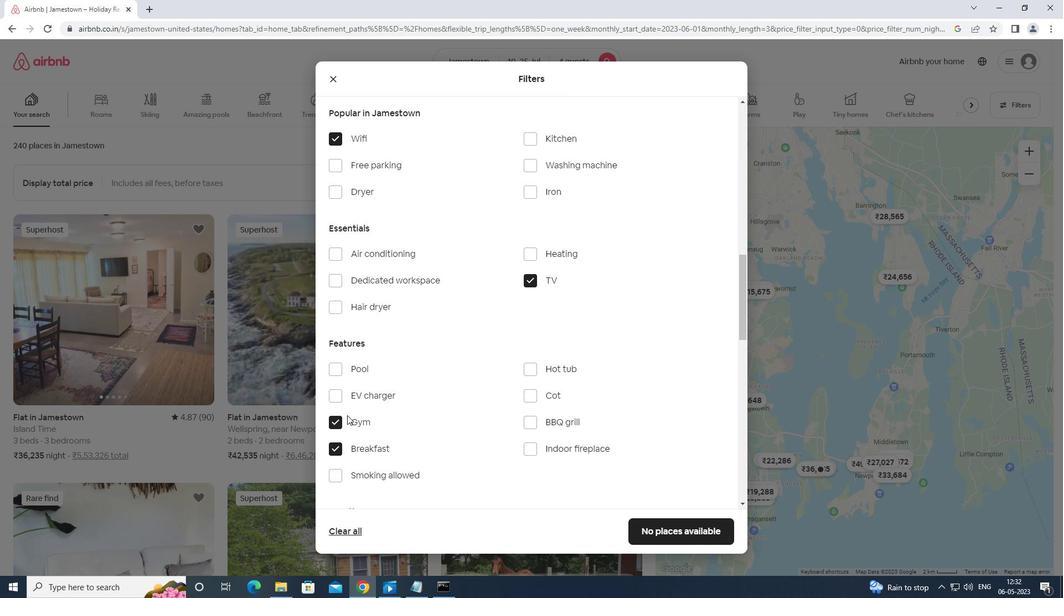
Action: Mouse scrolled (361, 422) with delta (0, 0)
Screenshot: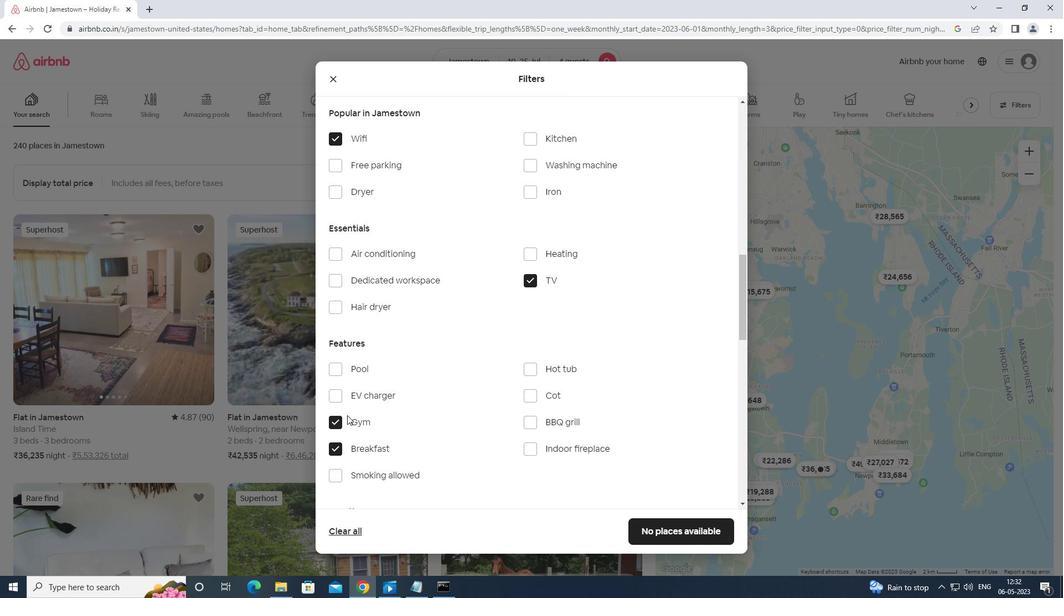 
Action: Mouse moved to (371, 423)
Screenshot: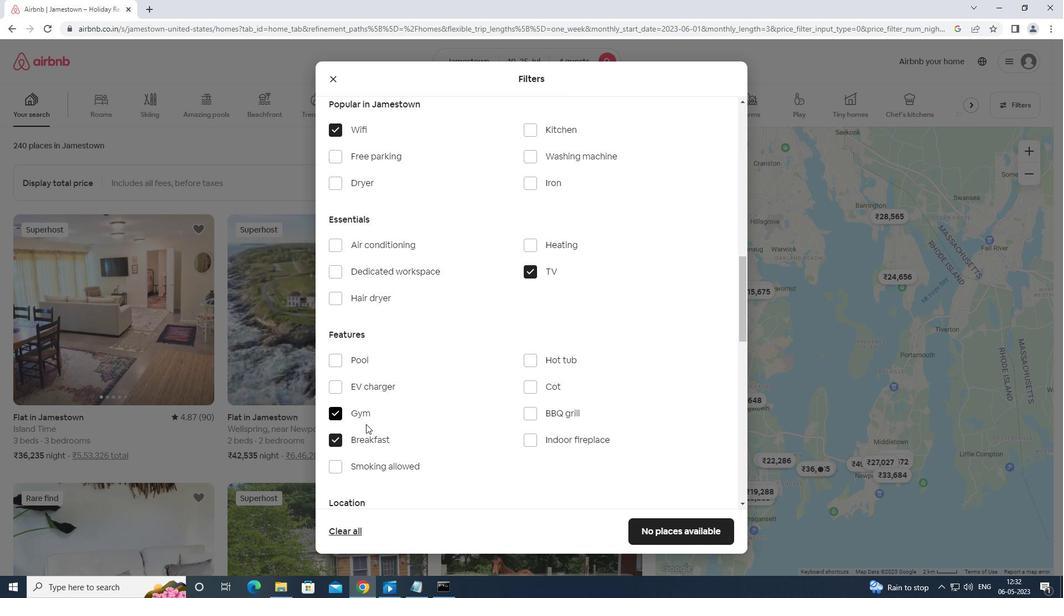 
Action: Mouse scrolled (371, 423) with delta (0, 0)
Screenshot: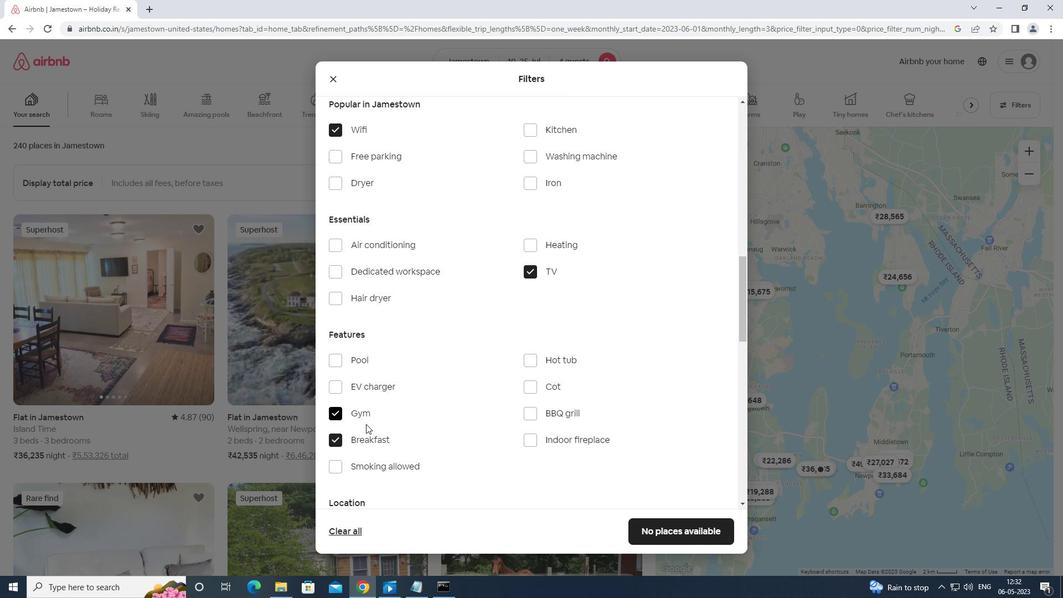 
Action: Mouse scrolled (371, 423) with delta (0, 0)
Screenshot: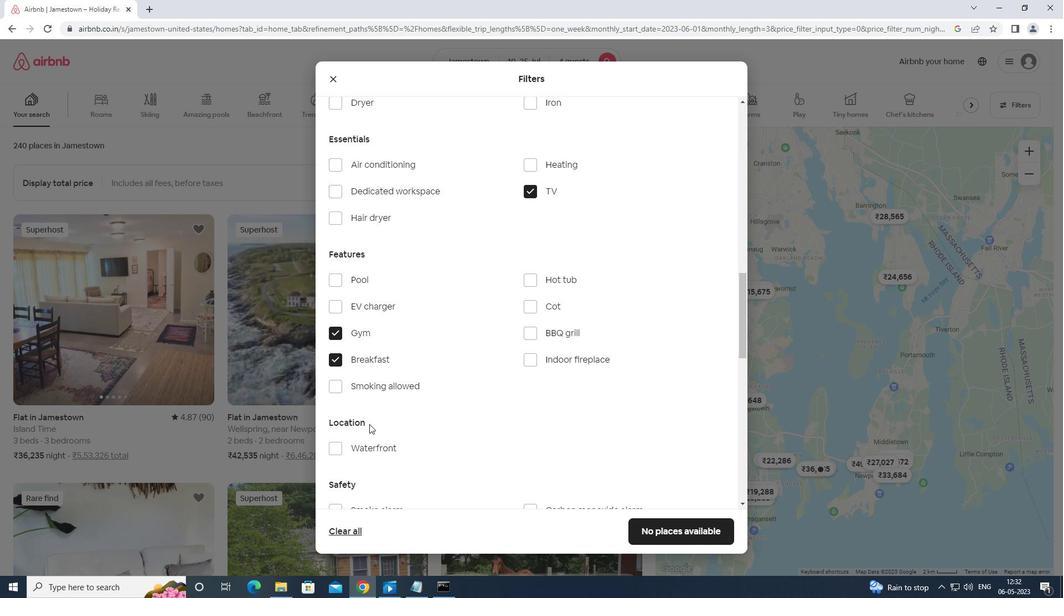 
Action: Mouse moved to (696, 419)
Screenshot: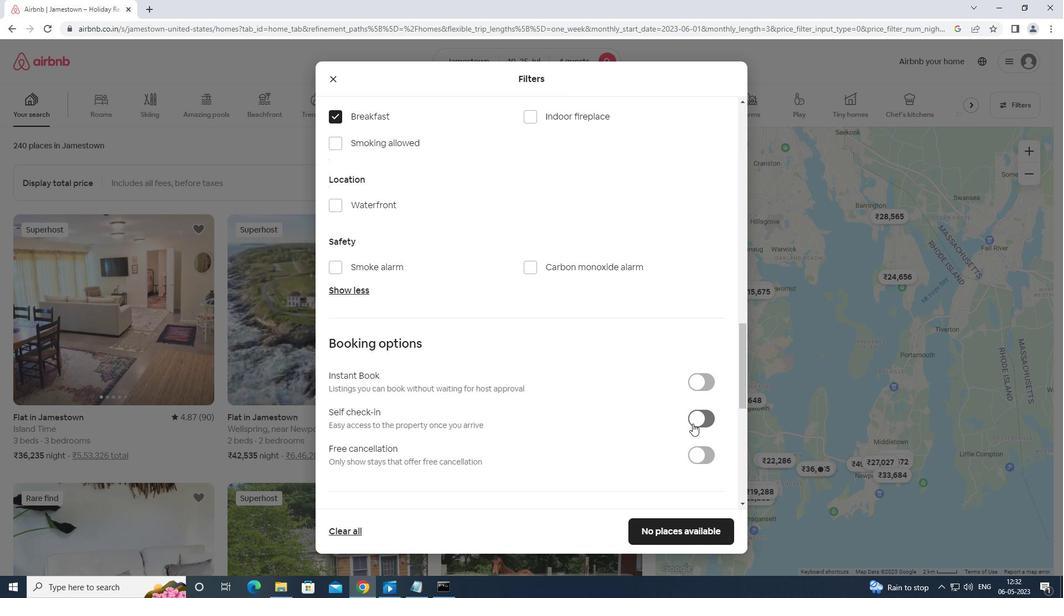 
Action: Mouse pressed left at (696, 419)
Screenshot: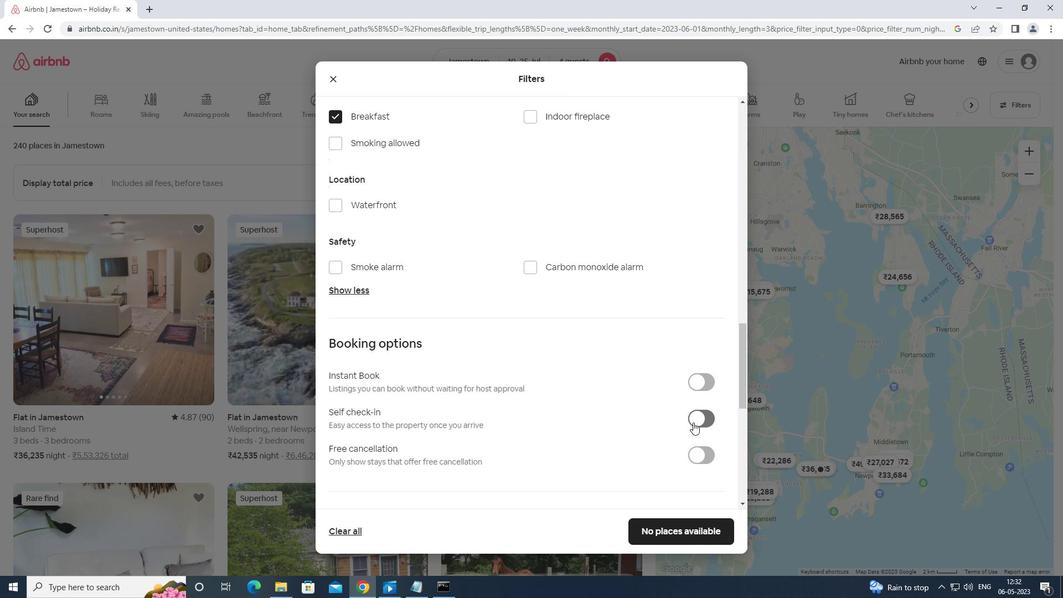 
Action: Mouse moved to (701, 416)
Screenshot: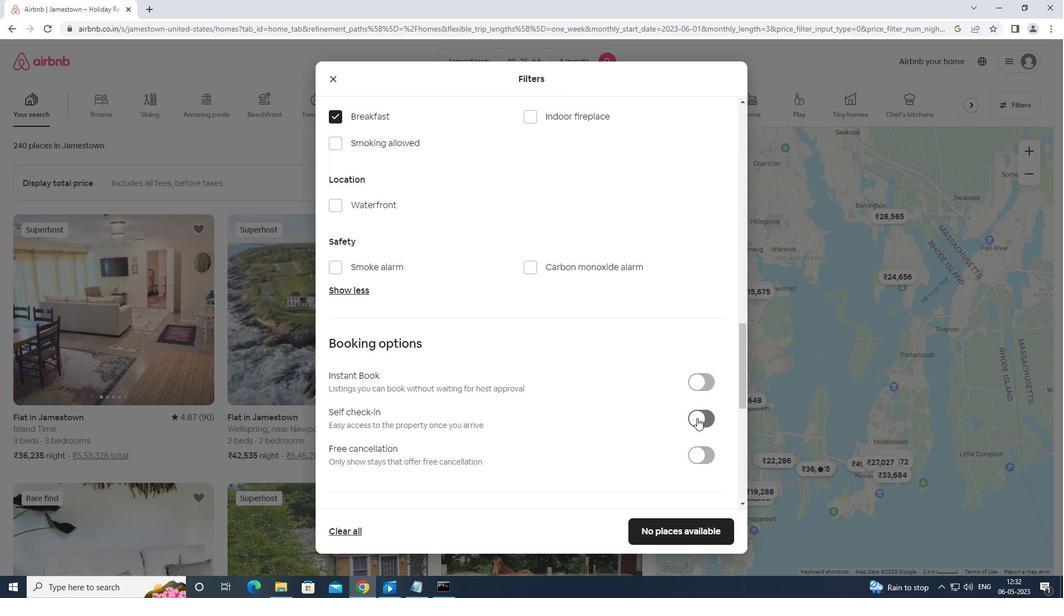 
Action: Mouse scrolled (701, 416) with delta (0, 0)
Screenshot: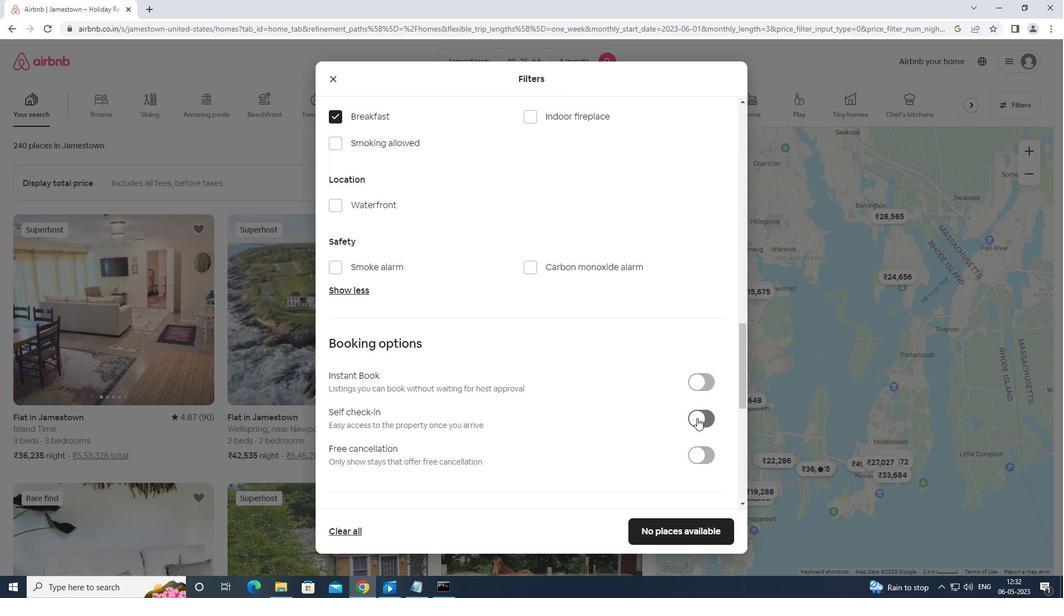
Action: Mouse scrolled (701, 416) with delta (0, 0)
Screenshot: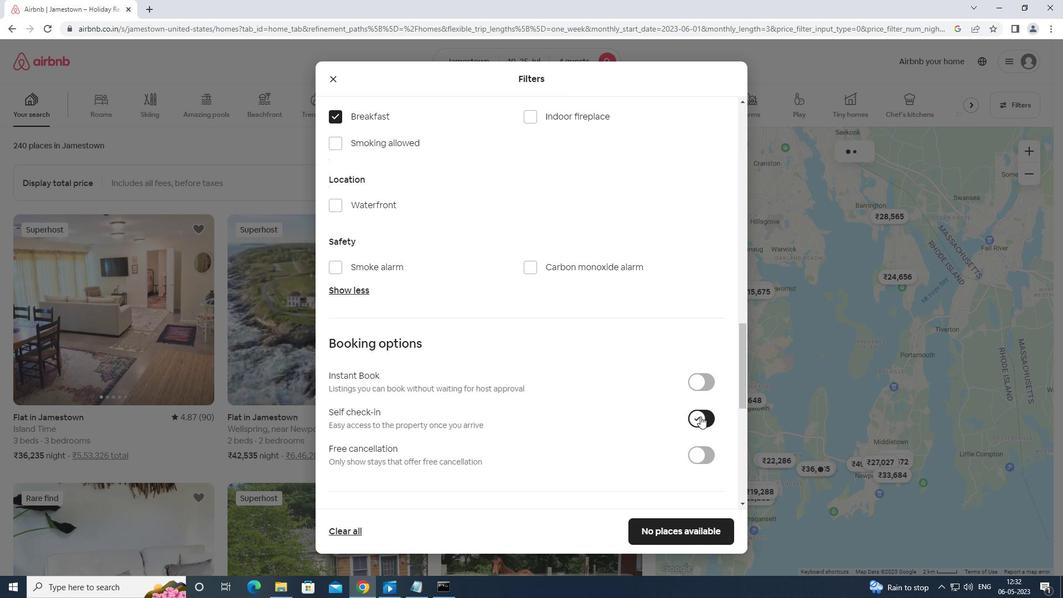 
Action: Mouse scrolled (701, 416) with delta (0, 0)
Screenshot: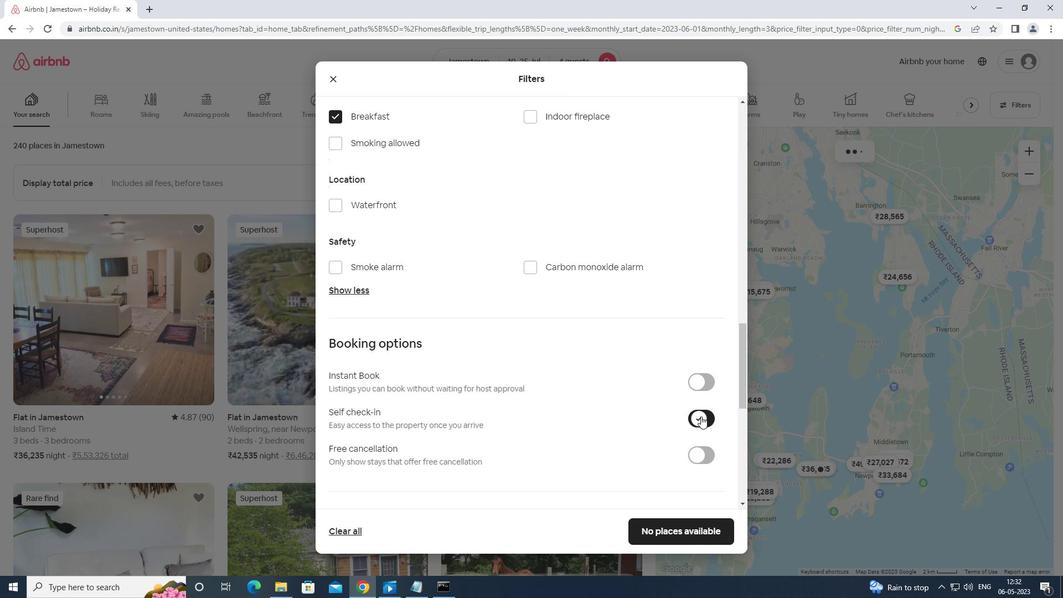 
Action: Mouse moved to (702, 416)
Screenshot: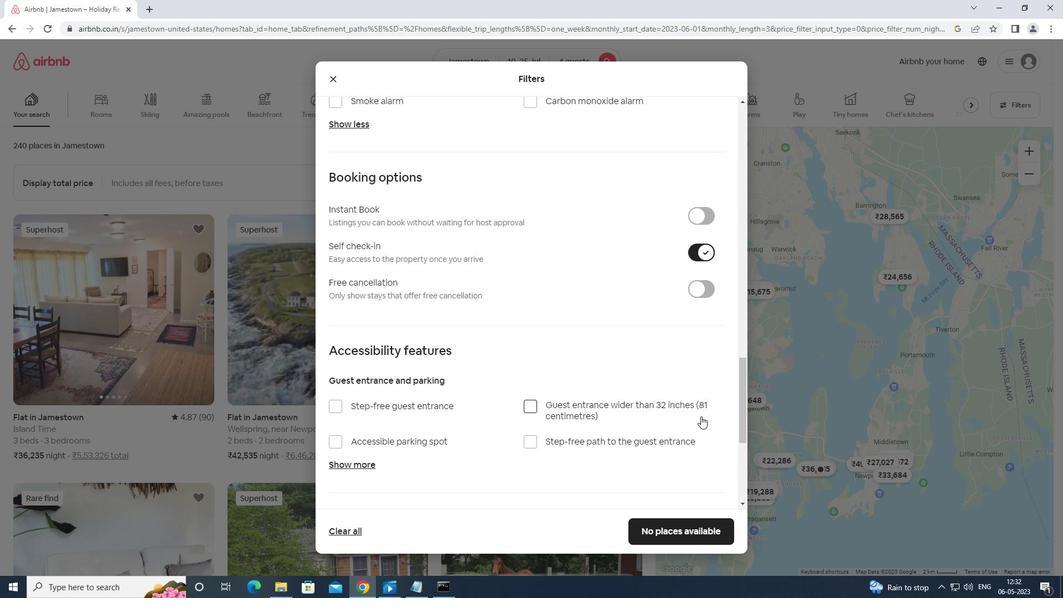 
Action: Mouse scrolled (702, 416) with delta (0, 0)
Screenshot: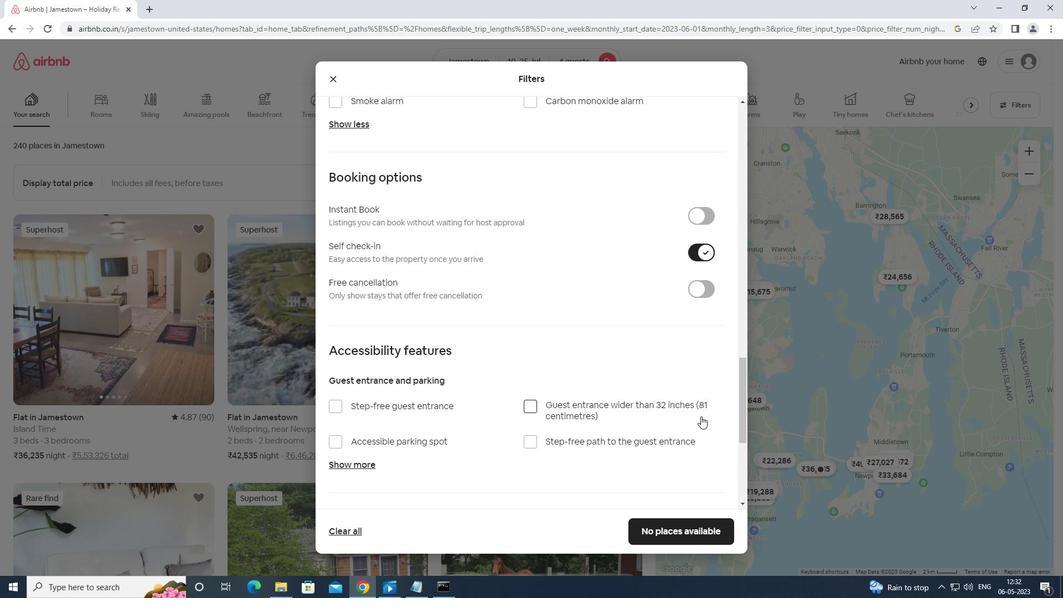 
Action: Mouse scrolled (702, 416) with delta (0, 0)
Screenshot: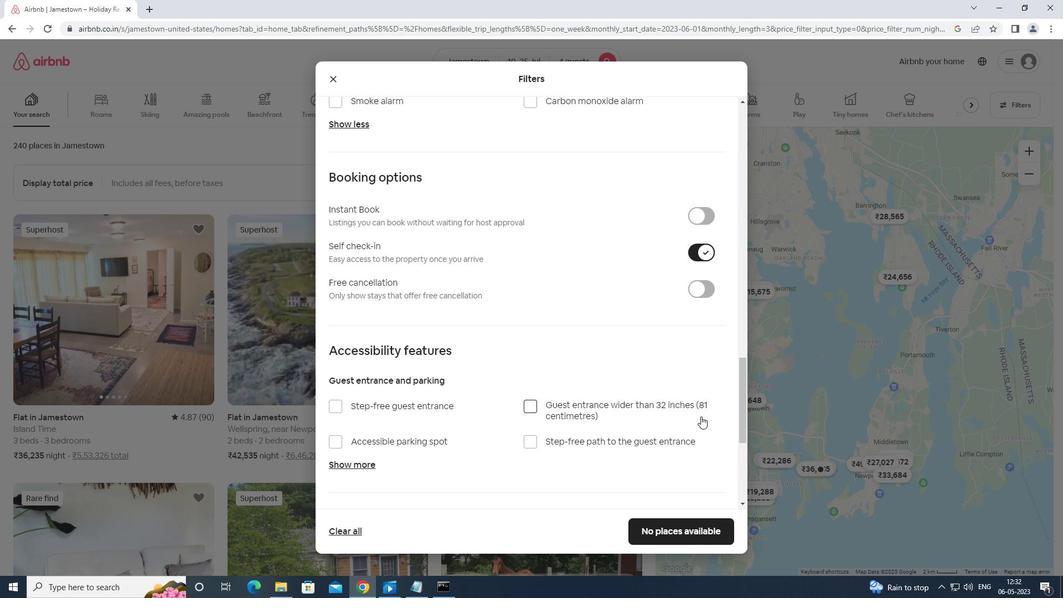 
Action: Mouse scrolled (702, 416) with delta (0, 0)
Screenshot: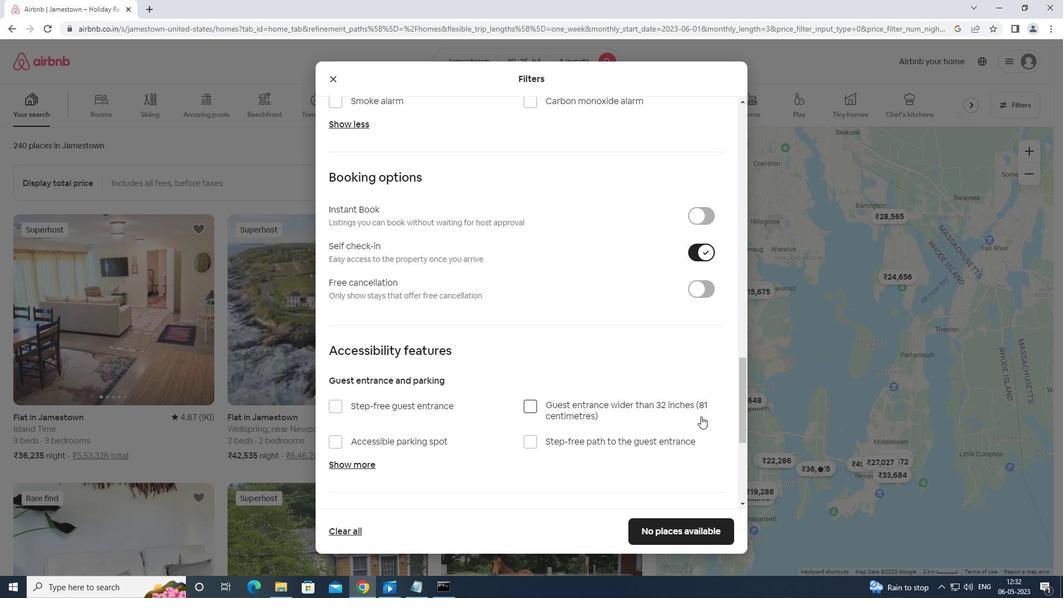 
Action: Mouse scrolled (702, 416) with delta (0, 0)
Screenshot: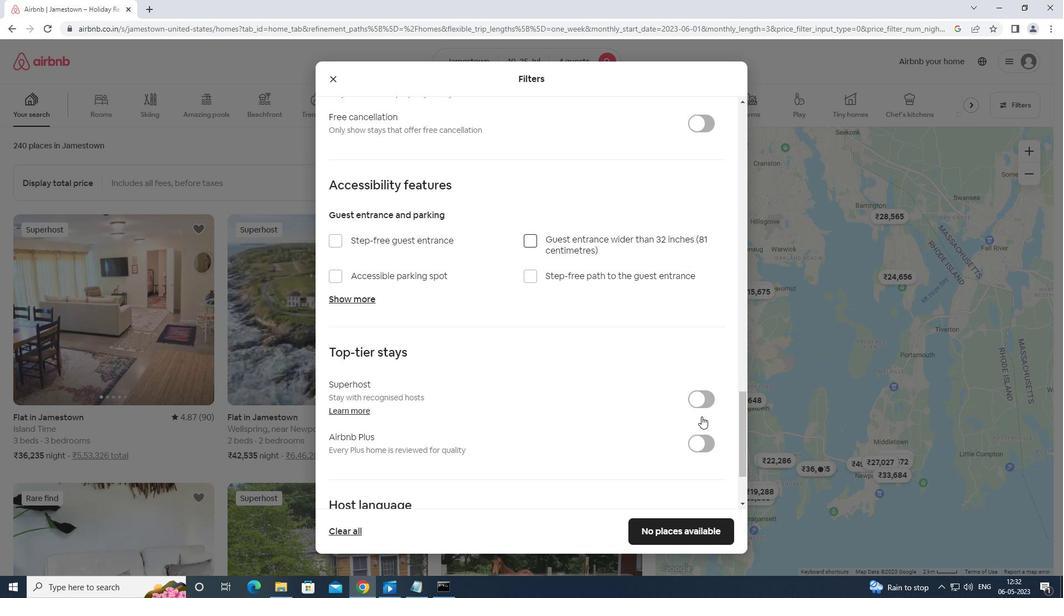 
Action: Mouse scrolled (702, 416) with delta (0, 0)
Screenshot: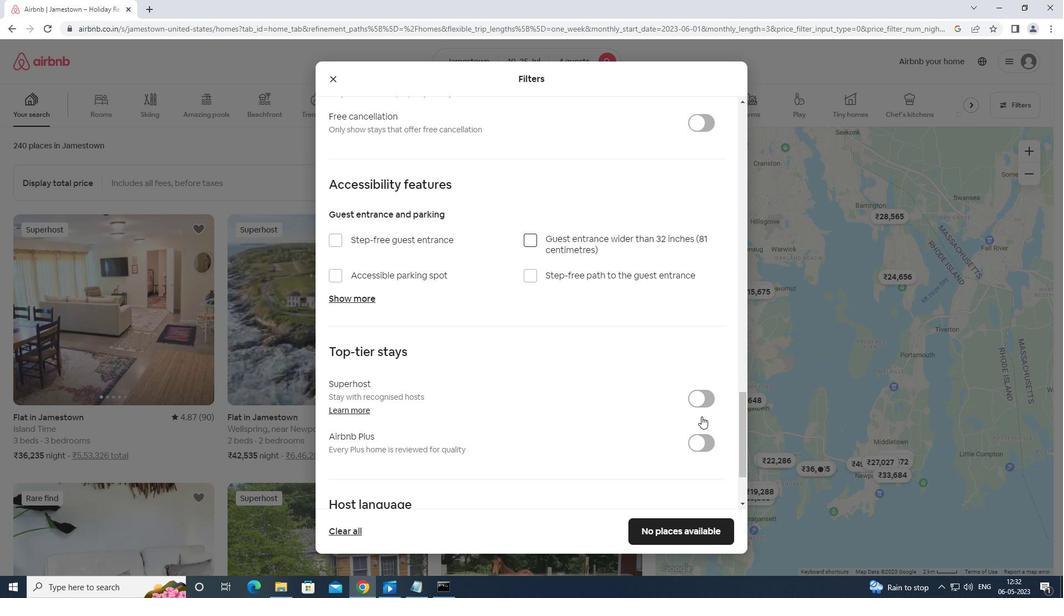 
Action: Mouse moved to (649, 443)
Screenshot: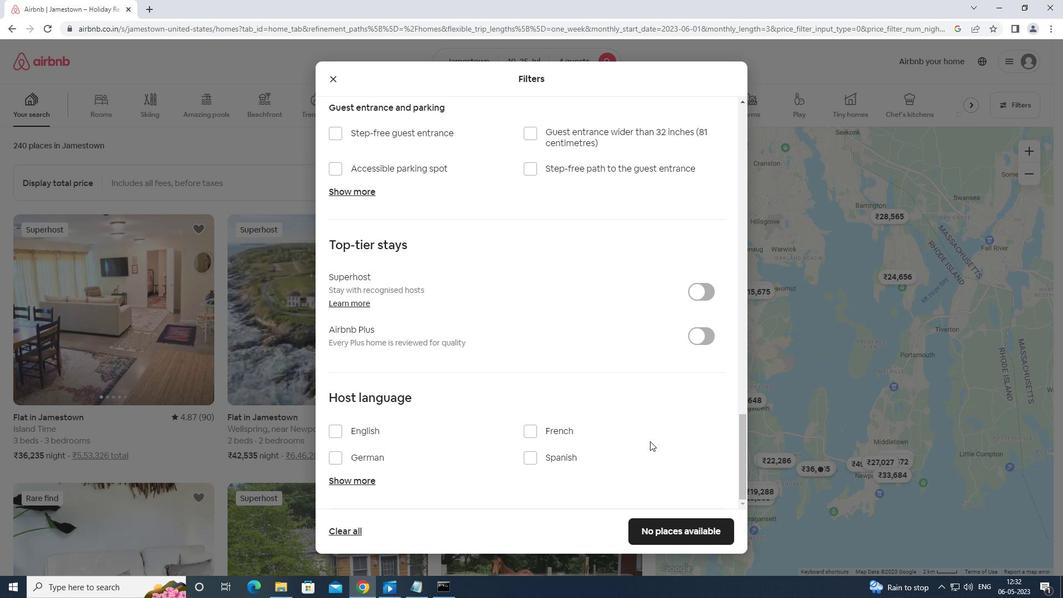
Action: Mouse scrolled (649, 443) with delta (0, 0)
Screenshot: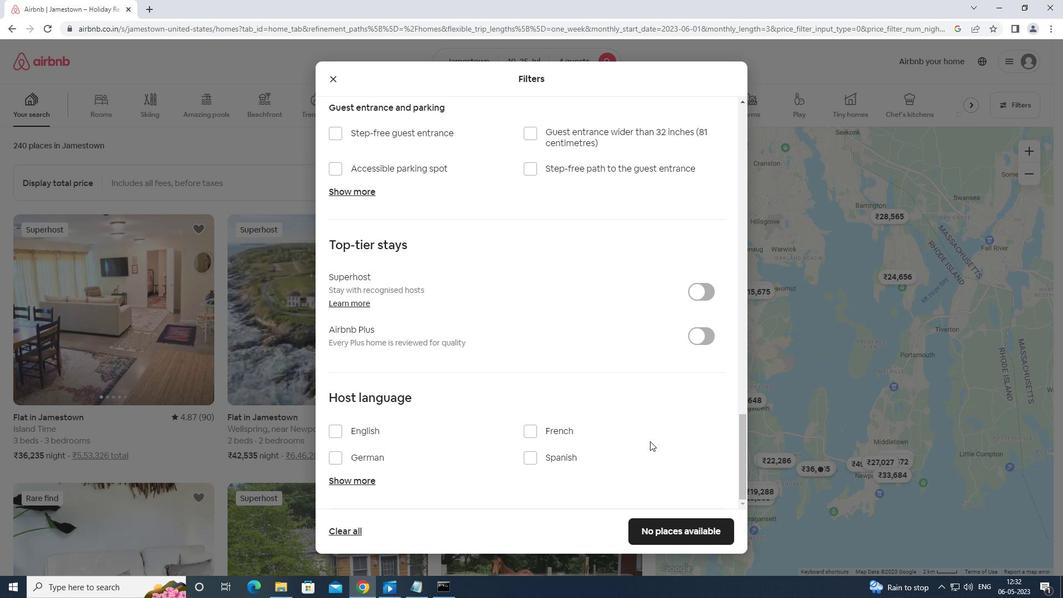 
Action: Mouse moved to (649, 443)
Screenshot: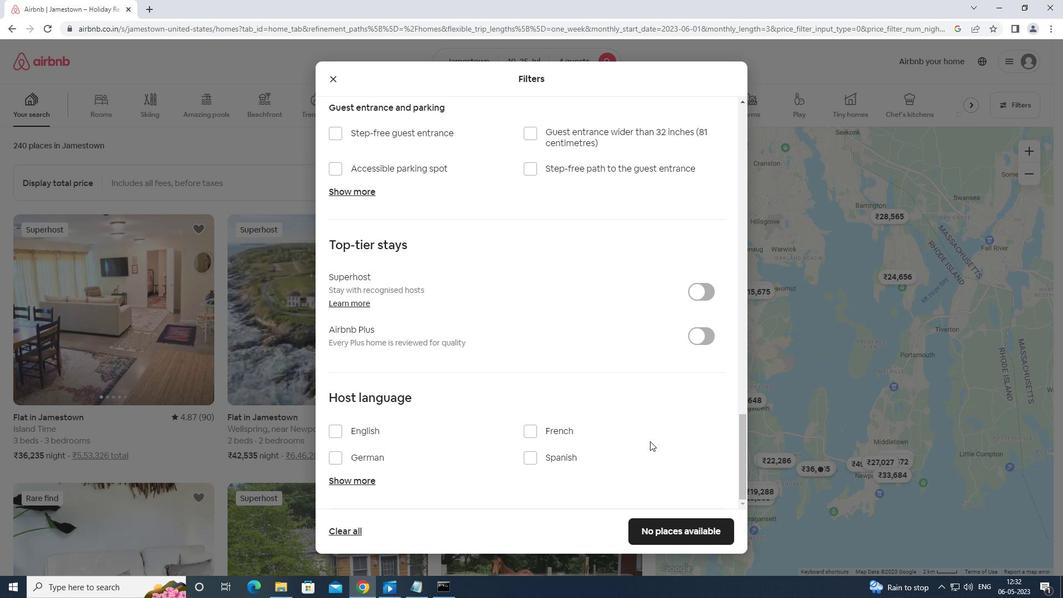 
Action: Mouse scrolled (649, 443) with delta (0, 0)
Screenshot: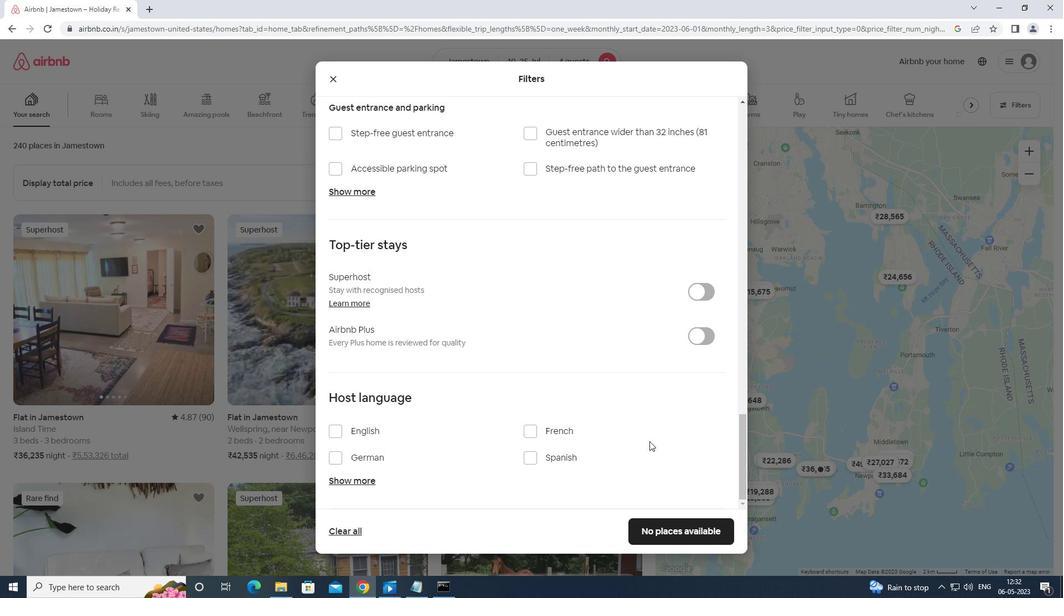 
Action: Mouse moved to (648, 444)
Screenshot: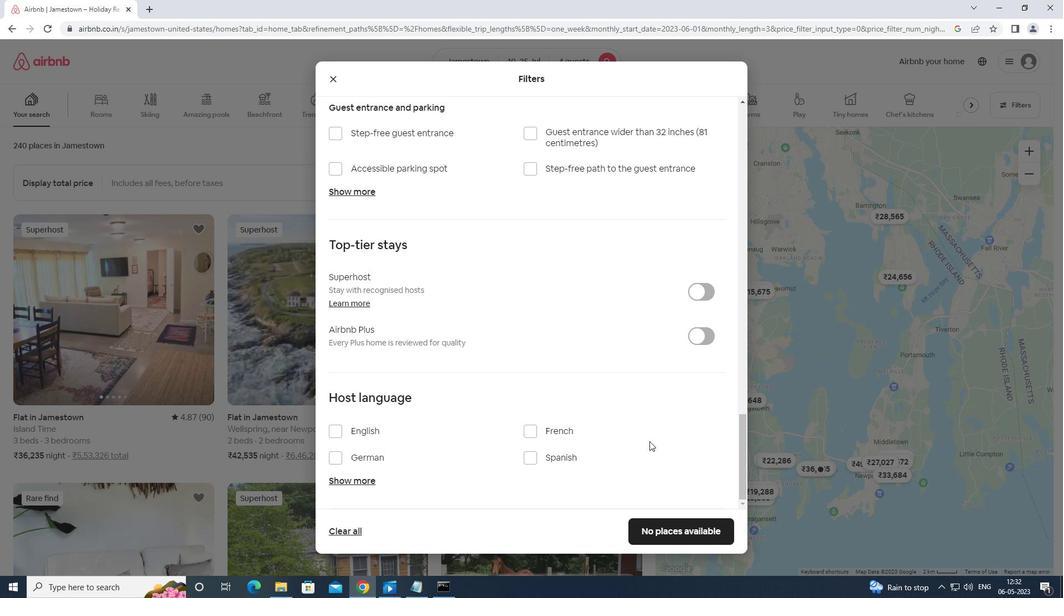 
Action: Mouse scrolled (648, 443) with delta (0, 0)
Screenshot: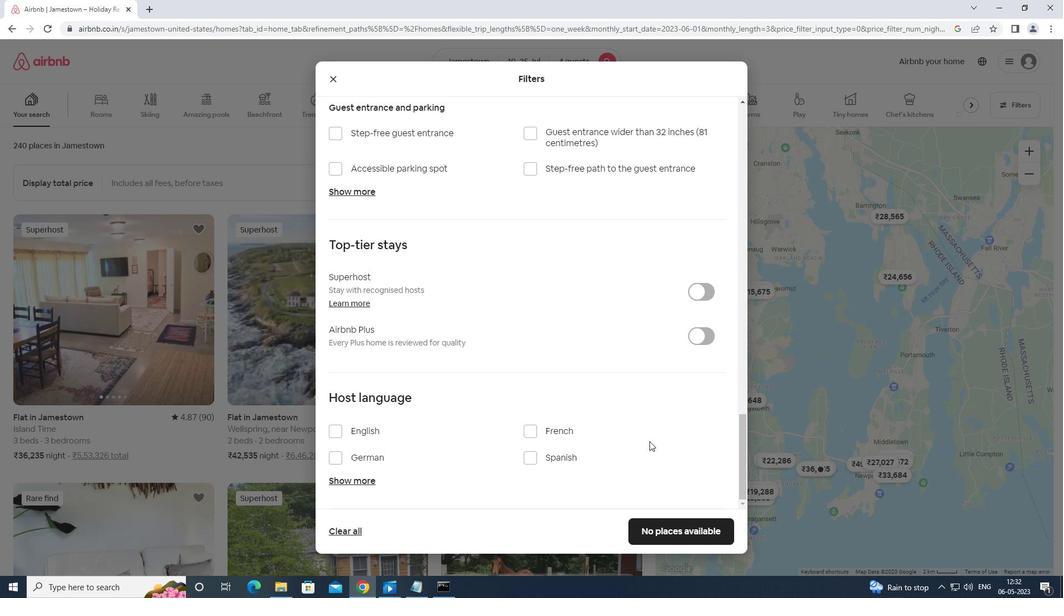 
Action: Mouse moved to (338, 433)
Screenshot: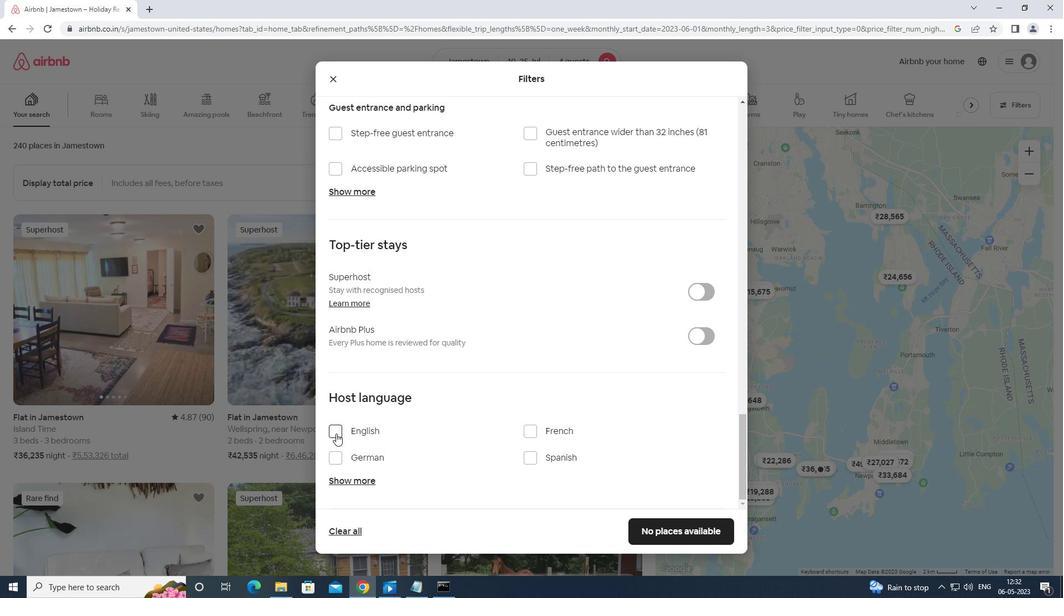 
Action: Mouse pressed left at (338, 433)
Screenshot: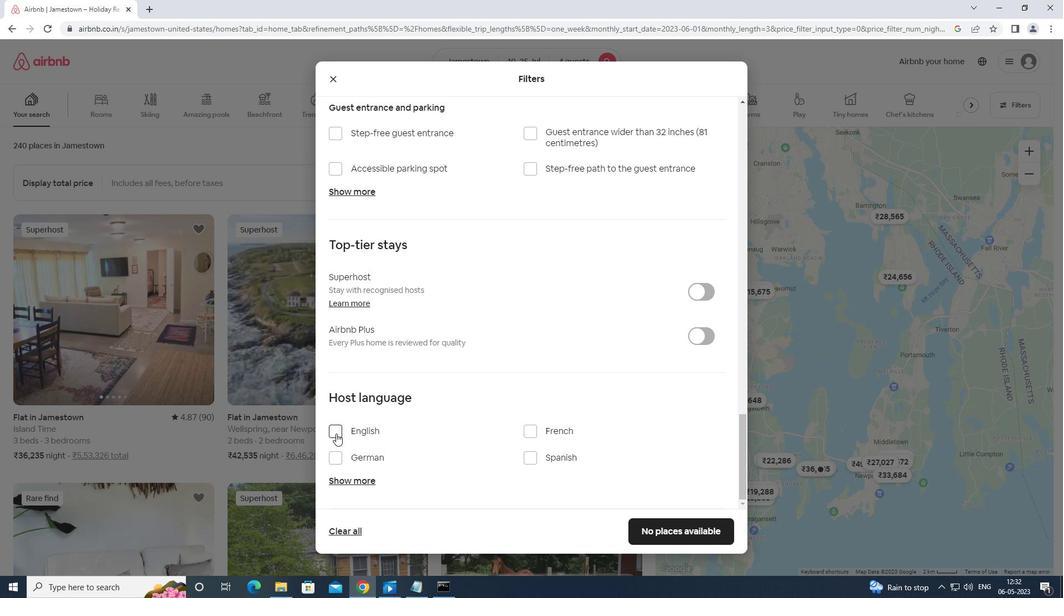 
Action: Mouse moved to (657, 531)
Screenshot: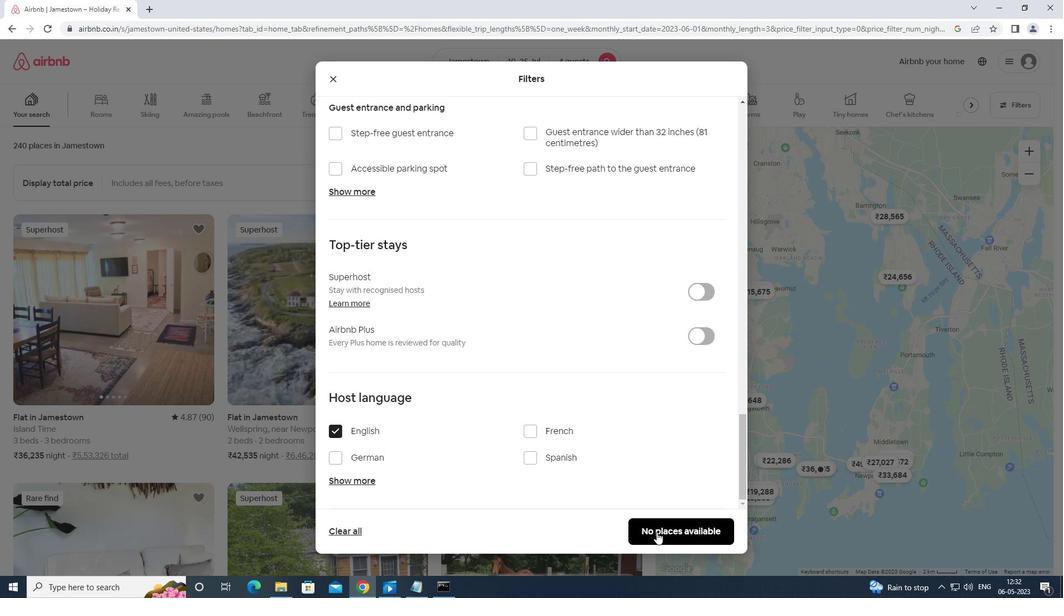 
Action: Mouse pressed left at (657, 531)
Screenshot: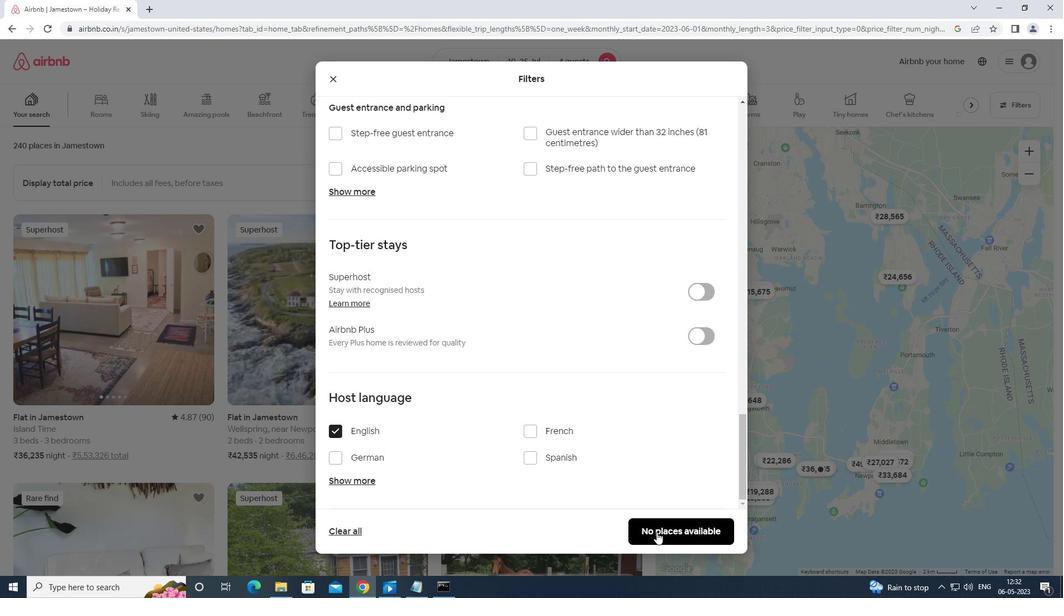 
Action: Mouse moved to (659, 527)
Screenshot: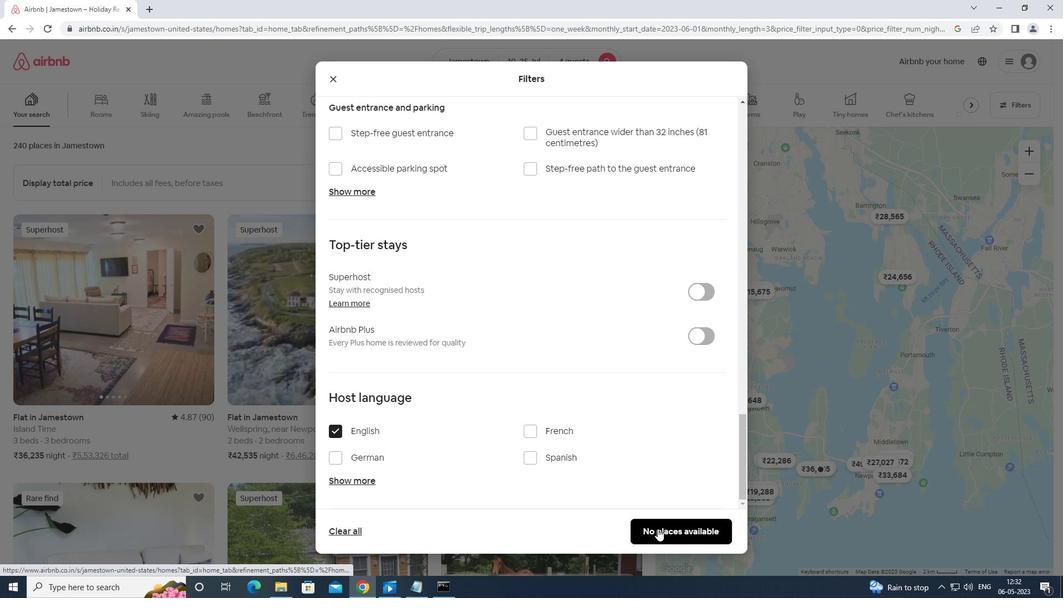 
